 Task: Create a blue waves letterhead.
Action: Mouse pressed left at (302, 117)
Screenshot: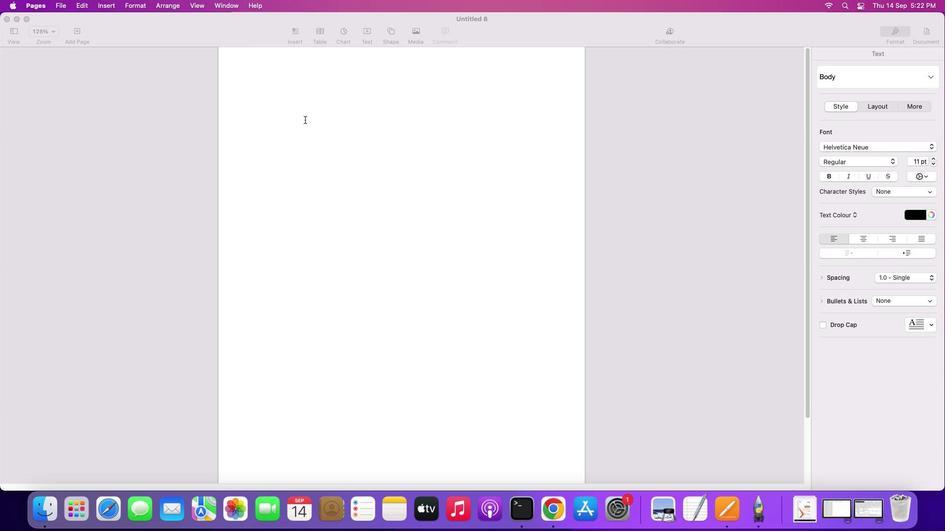 
Action: Mouse moved to (382, 27)
Screenshot: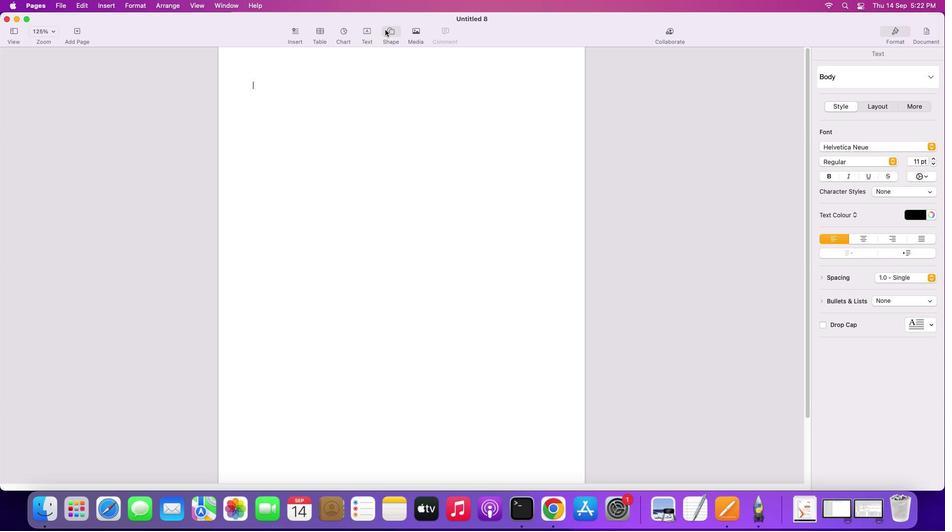 
Action: Mouse pressed left at (382, 27)
Screenshot: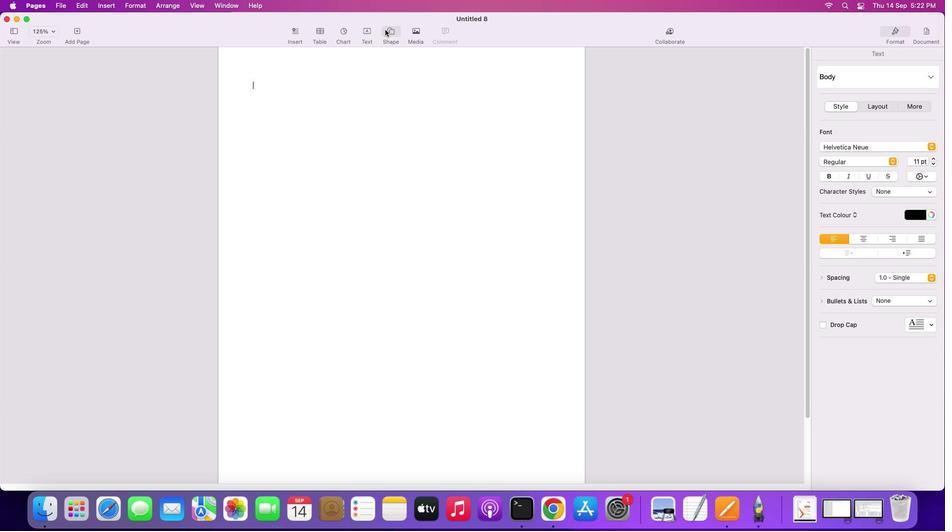 
Action: Mouse moved to (379, 109)
Screenshot: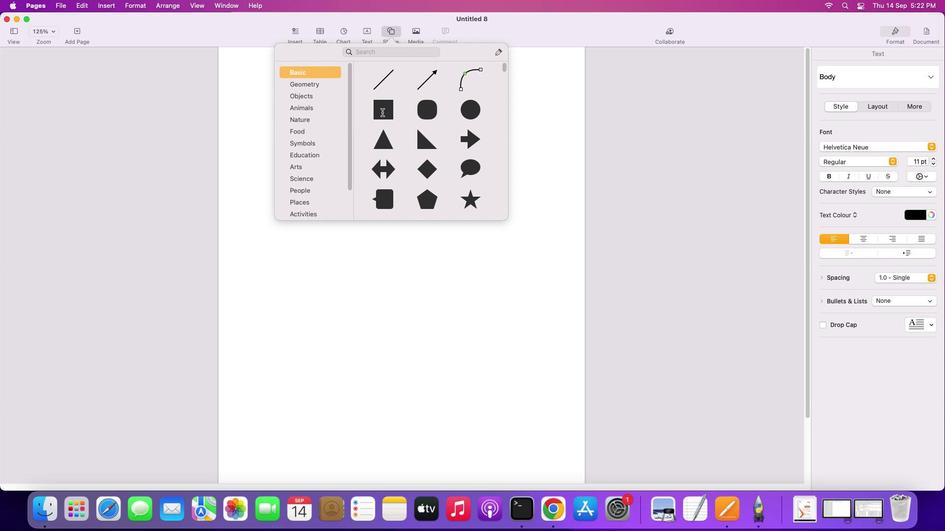
Action: Mouse pressed left at (379, 109)
Screenshot: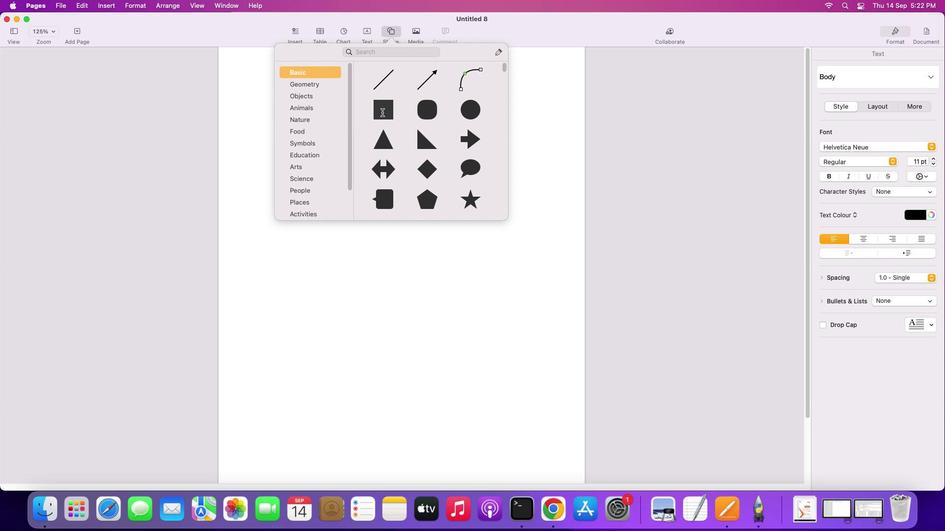 
Action: Mouse moved to (247, 76)
Screenshot: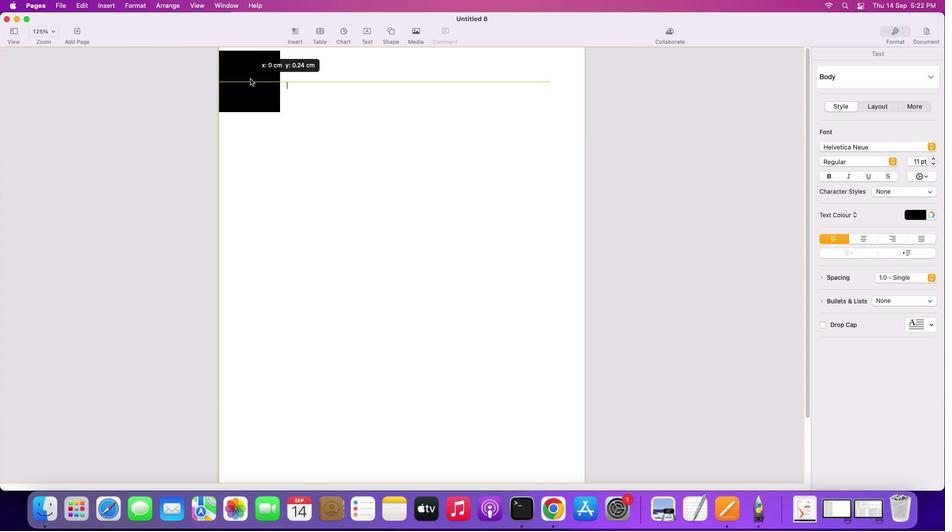 
Action: Mouse pressed left at (247, 76)
Screenshot: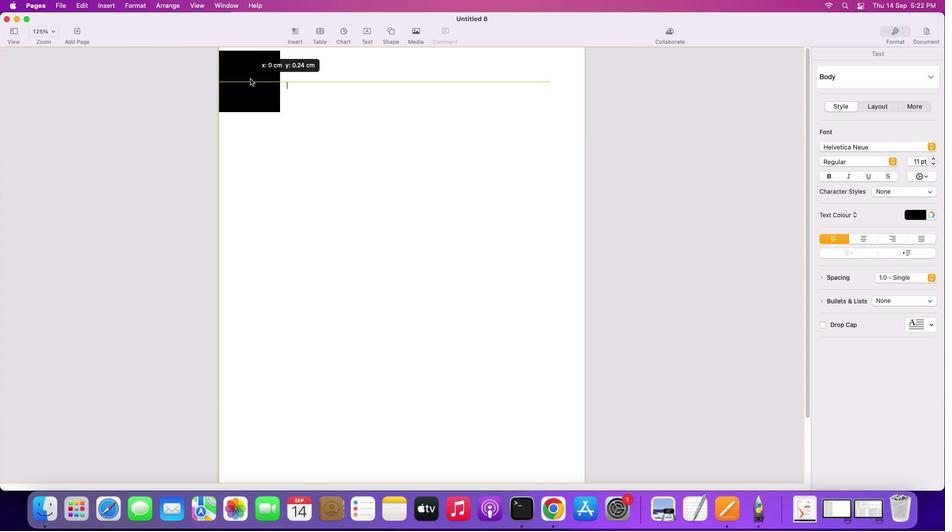 
Action: Mouse moved to (247, 75)
Screenshot: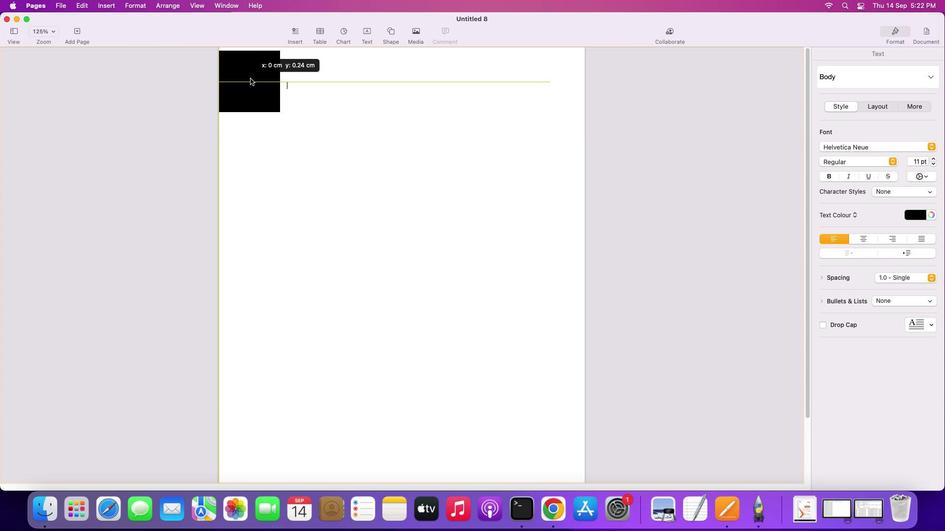 
Action: Mouse pressed left at (247, 75)
Screenshot: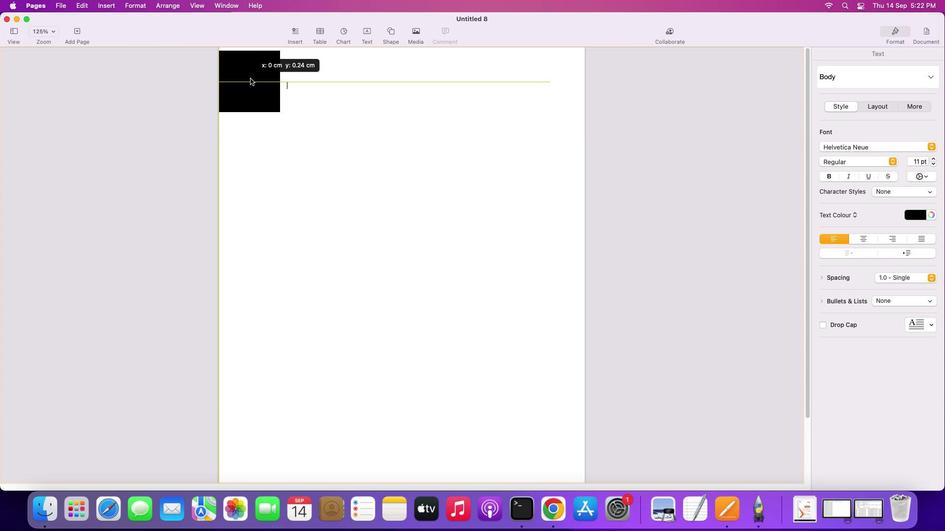 
Action: Mouse moved to (248, 73)
Screenshot: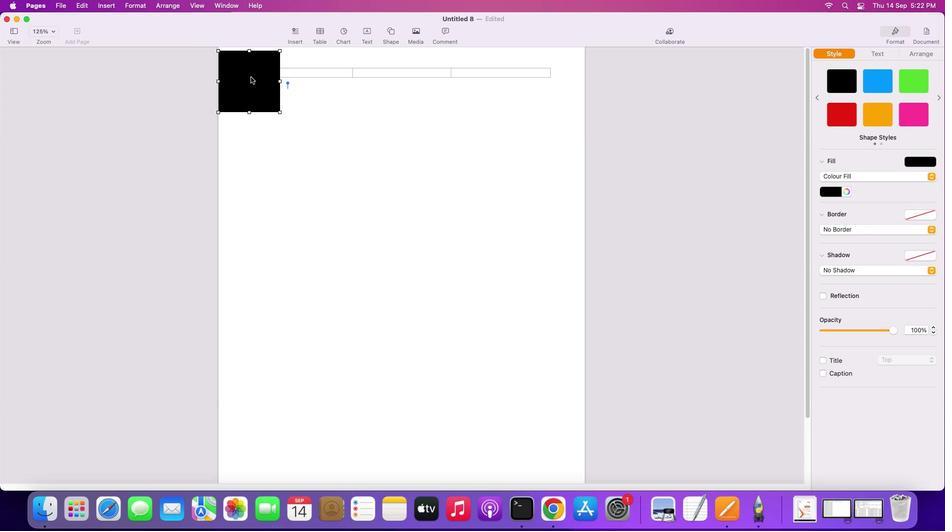 
Action: Mouse pressed left at (248, 73)
Screenshot: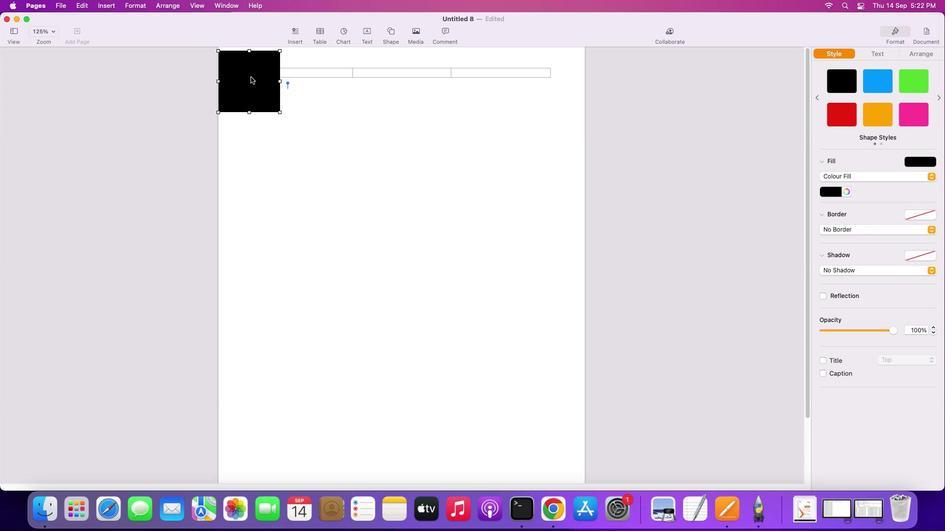
Action: Mouse moved to (277, 74)
Screenshot: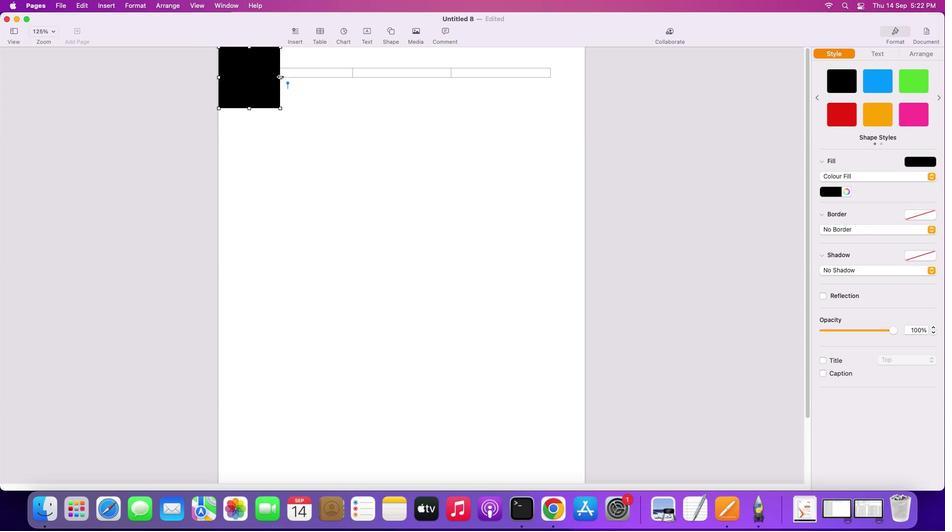 
Action: Mouse pressed left at (277, 74)
Screenshot: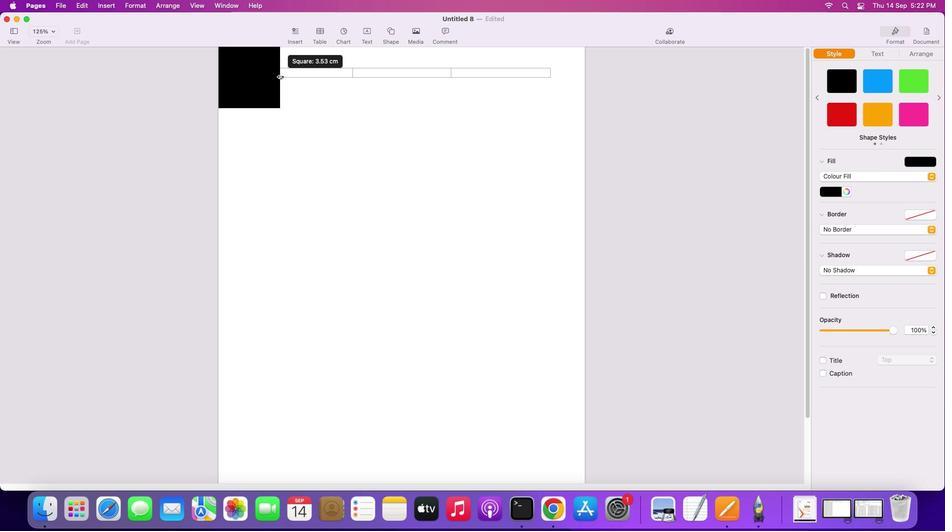 
Action: Mouse moved to (402, 81)
Screenshot: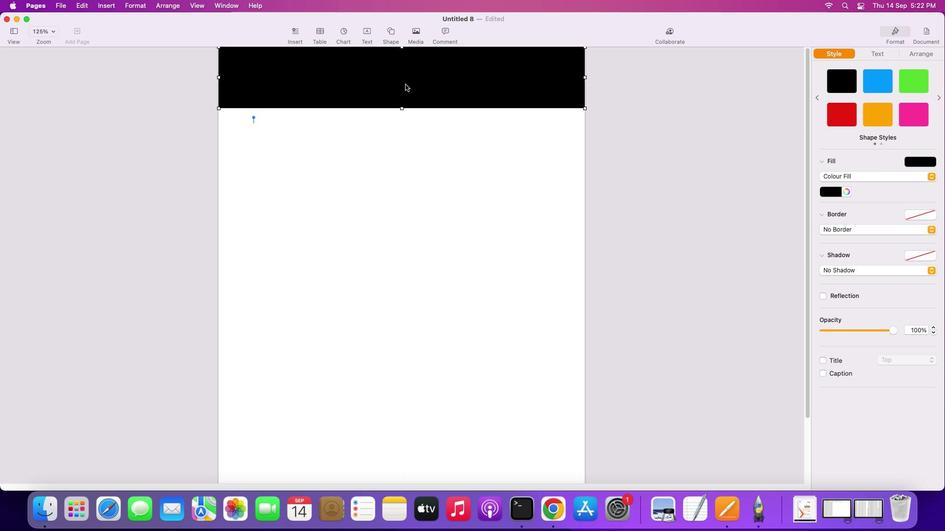 
Action: Mouse pressed right at (402, 81)
Screenshot: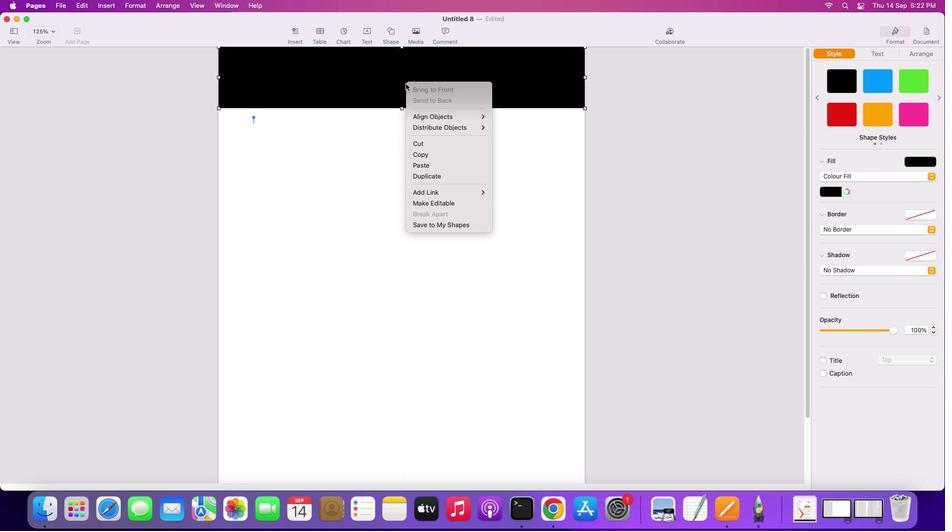 
Action: Mouse moved to (438, 198)
Screenshot: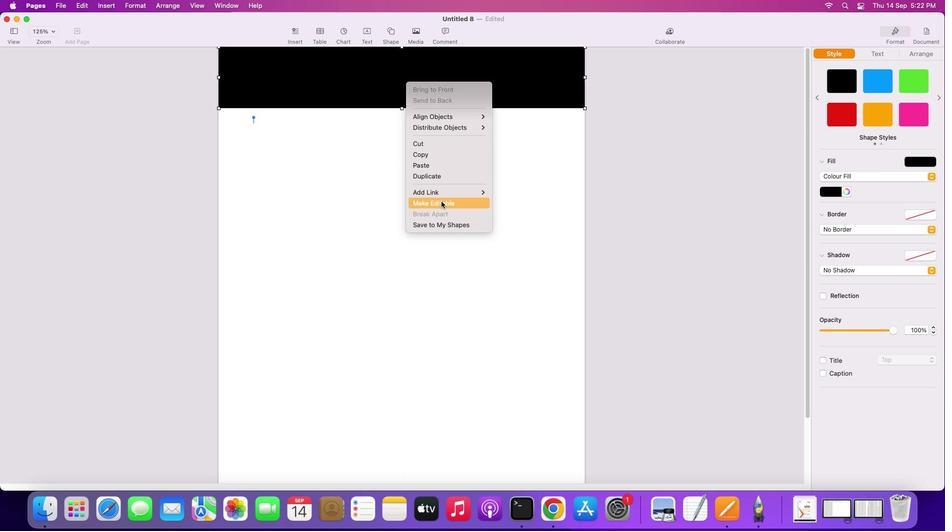 
Action: Mouse pressed left at (438, 198)
Screenshot: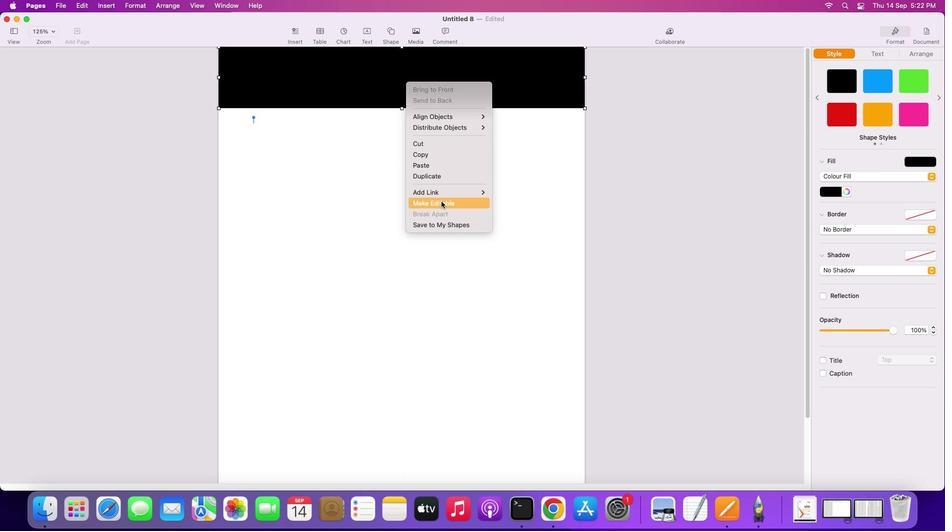 
Action: Mouse moved to (400, 104)
Screenshot: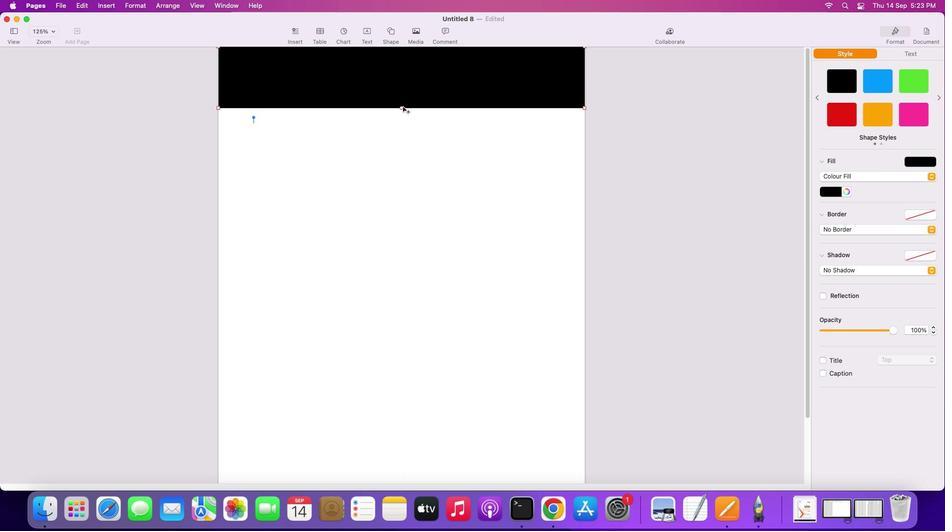 
Action: Mouse pressed left at (400, 104)
Screenshot: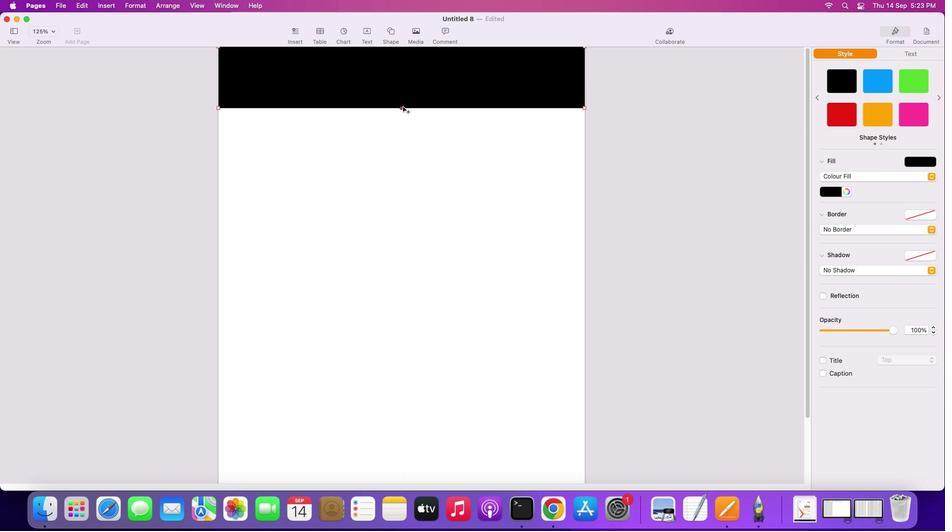 
Action: Mouse moved to (306, 128)
Screenshot: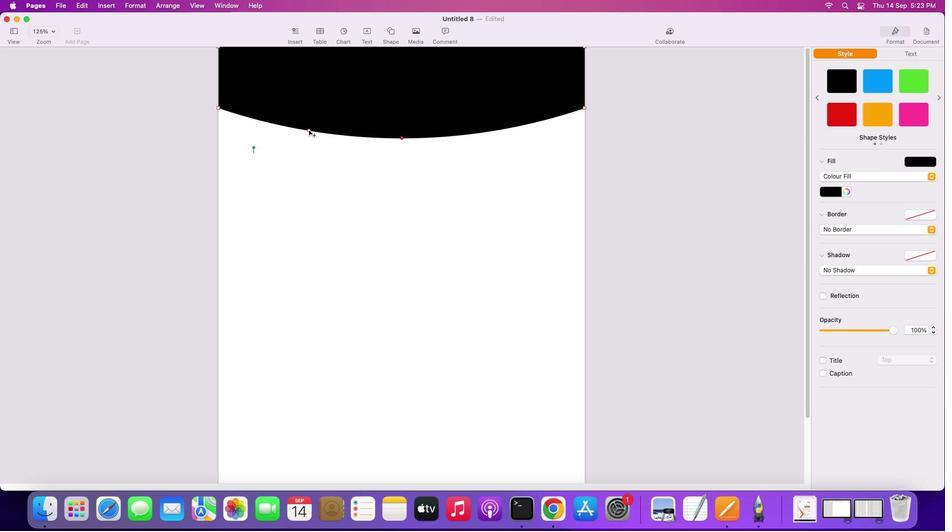 
Action: Mouse pressed left at (306, 128)
Screenshot: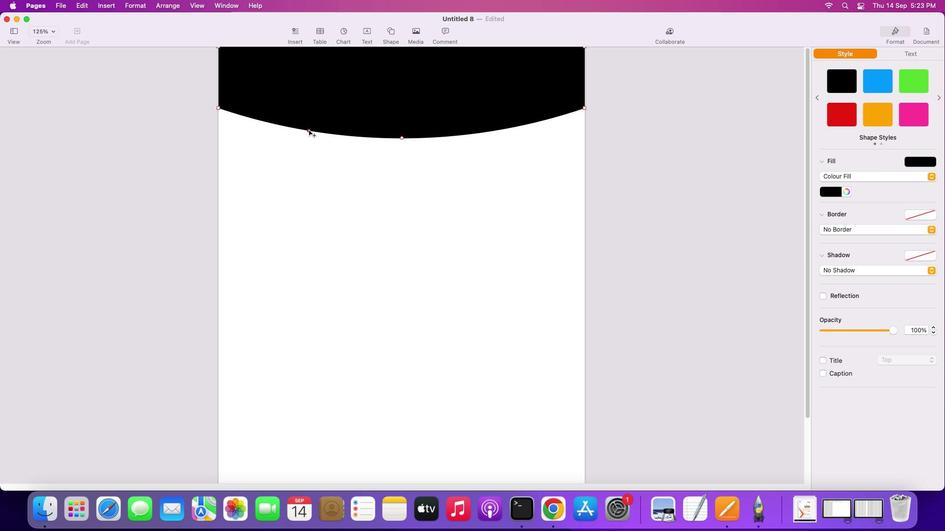 
Action: Mouse moved to (314, 134)
Screenshot: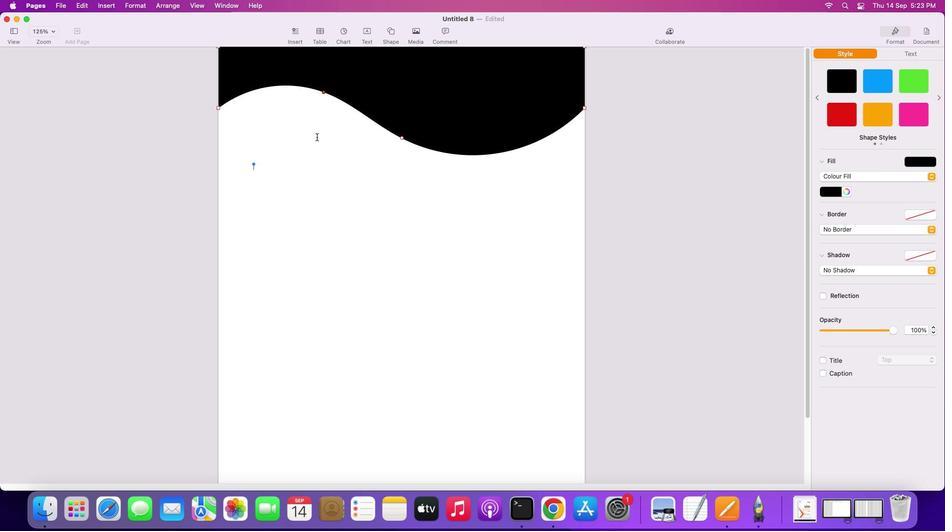 
Action: Mouse pressed left at (314, 134)
Screenshot: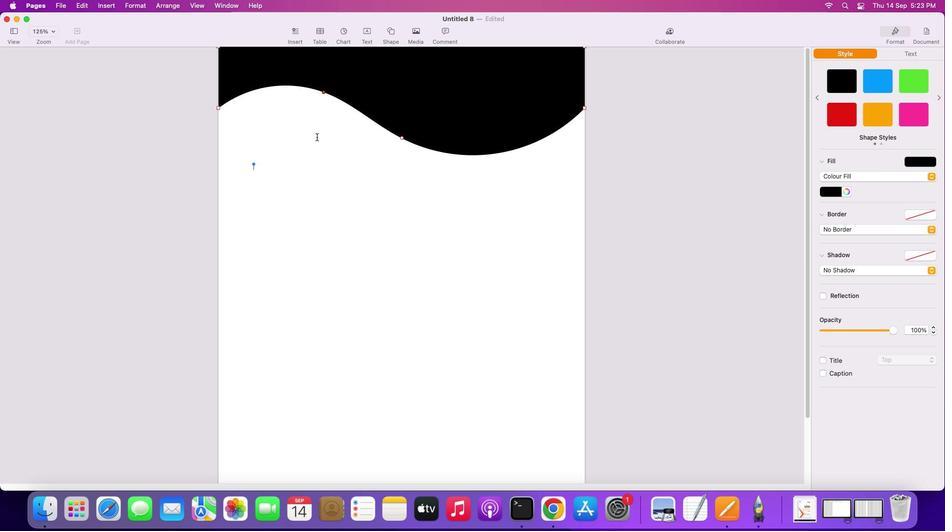 
Action: Mouse moved to (407, 94)
Screenshot: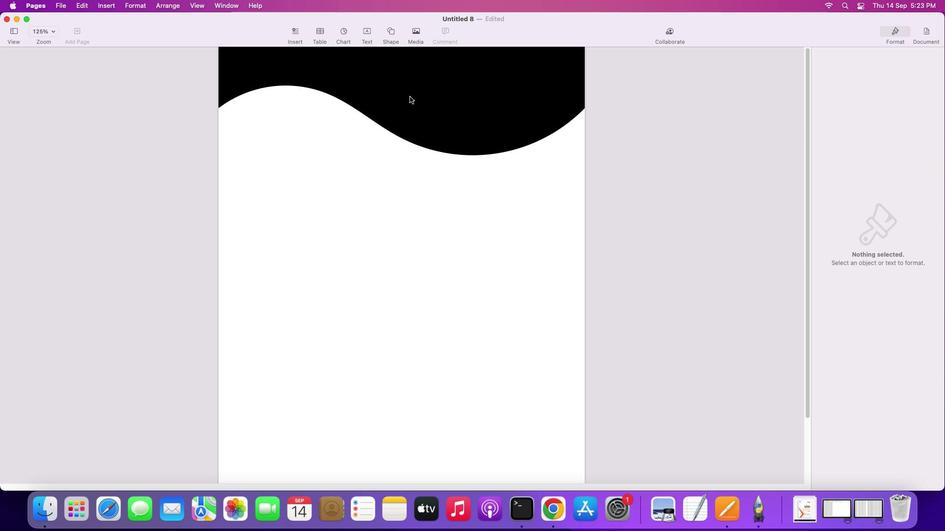 
Action: Mouse pressed left at (407, 94)
Screenshot: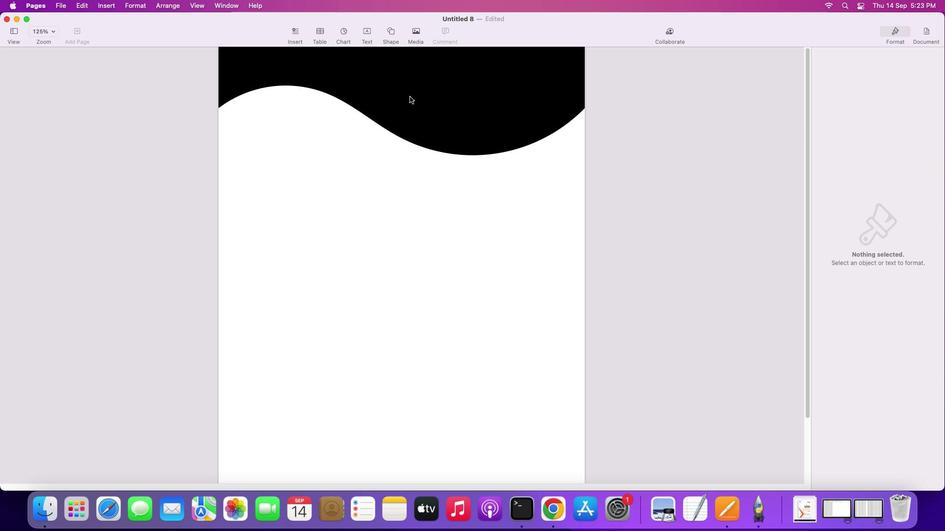 
Action: Key pressed Key.alt
Screenshot: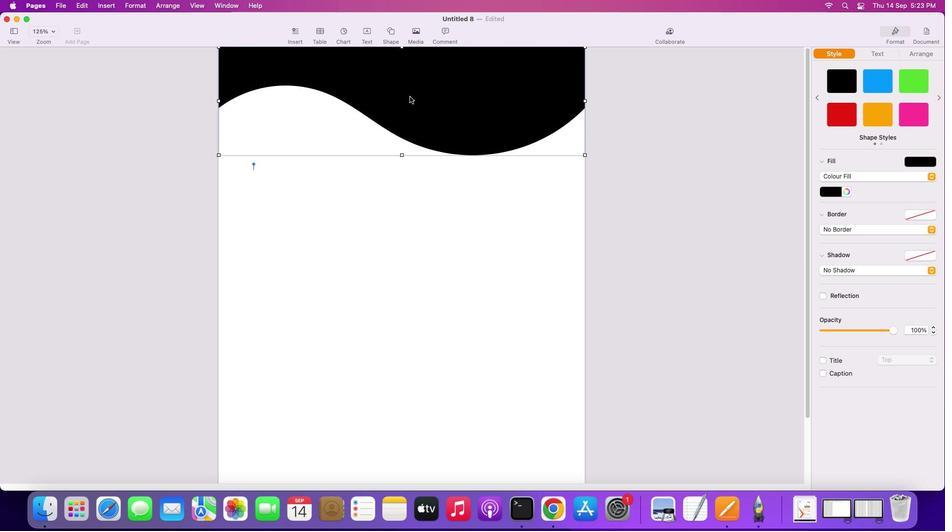 
Action: Mouse pressed left at (407, 94)
Screenshot: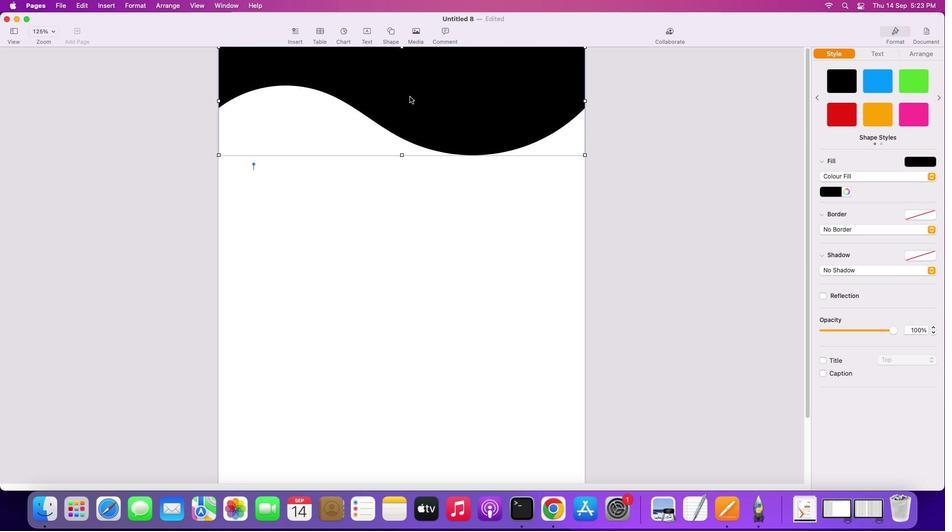 
Action: Mouse moved to (397, 234)
Screenshot: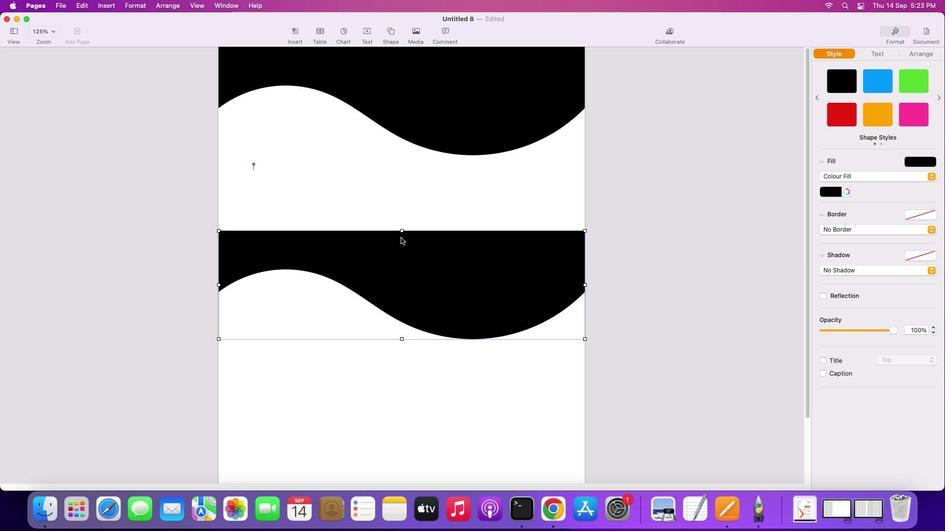 
Action: Mouse pressed right at (397, 234)
Screenshot: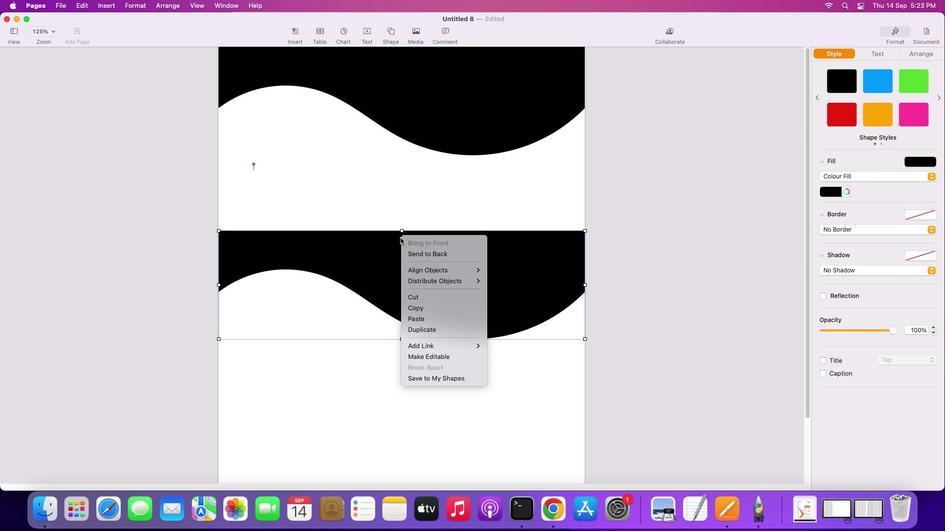 
Action: Mouse moved to (423, 355)
Screenshot: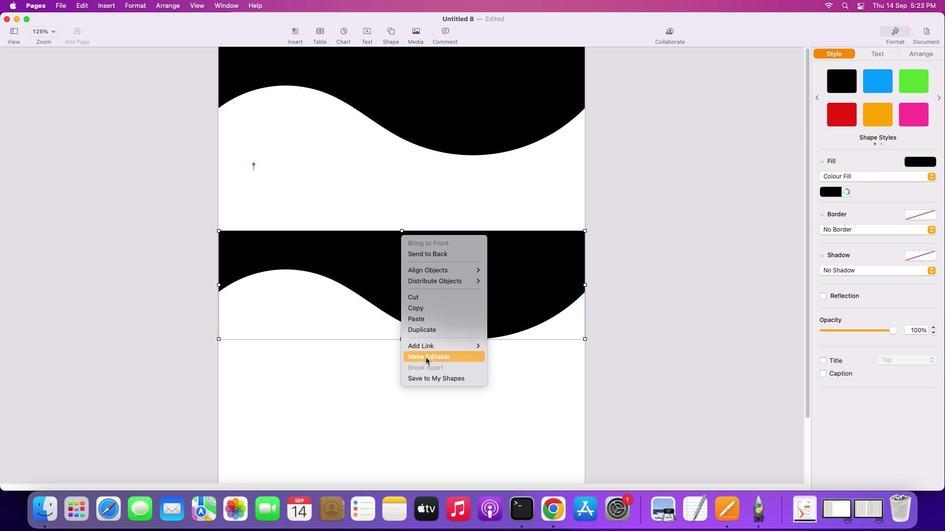 
Action: Mouse pressed left at (423, 355)
Screenshot: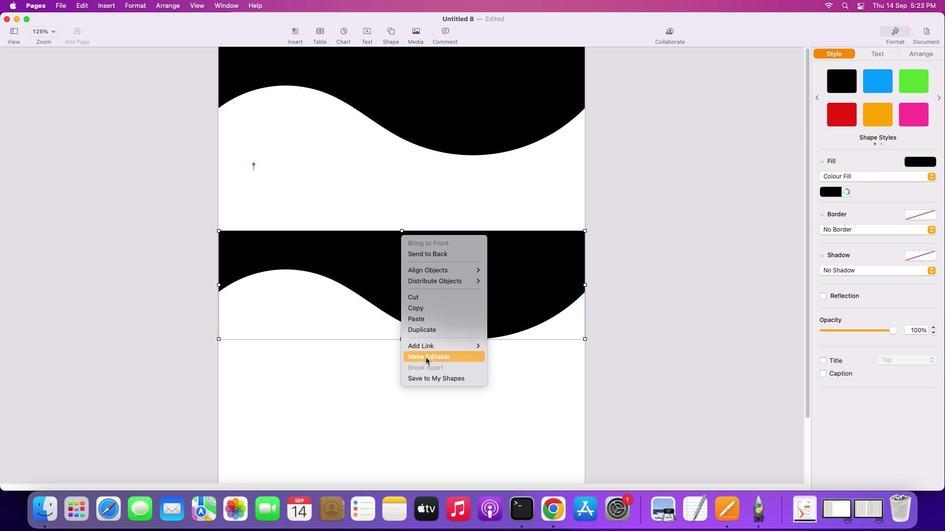 
Action: Mouse moved to (214, 226)
Screenshot: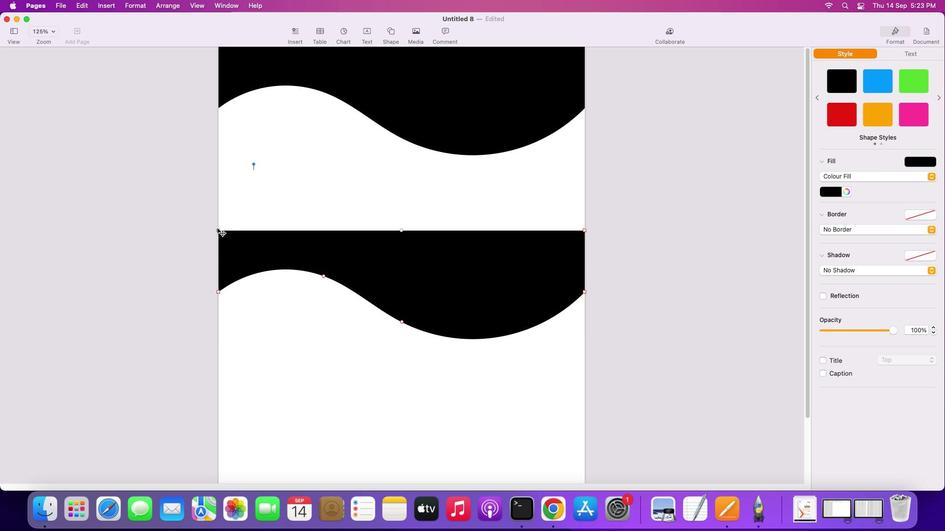 
Action: Mouse pressed left at (214, 226)
Screenshot: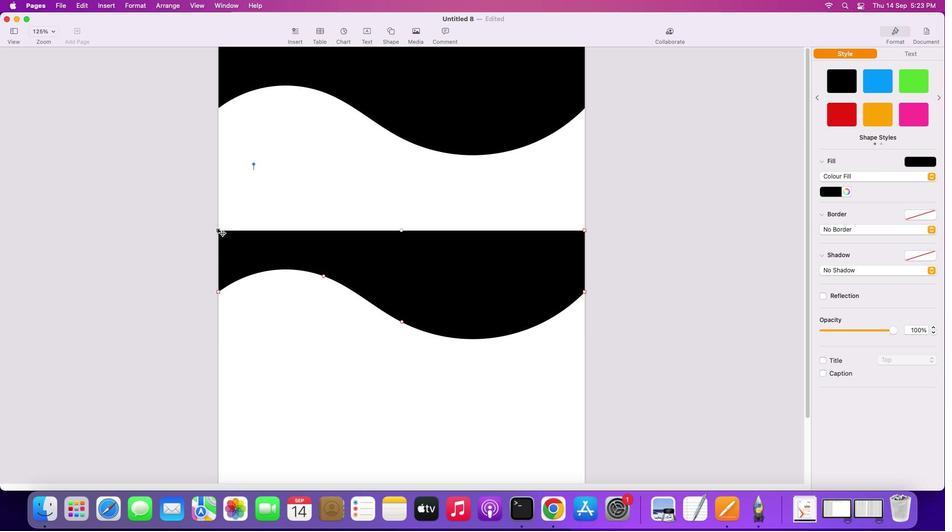 
Action: Mouse moved to (581, 227)
Screenshot: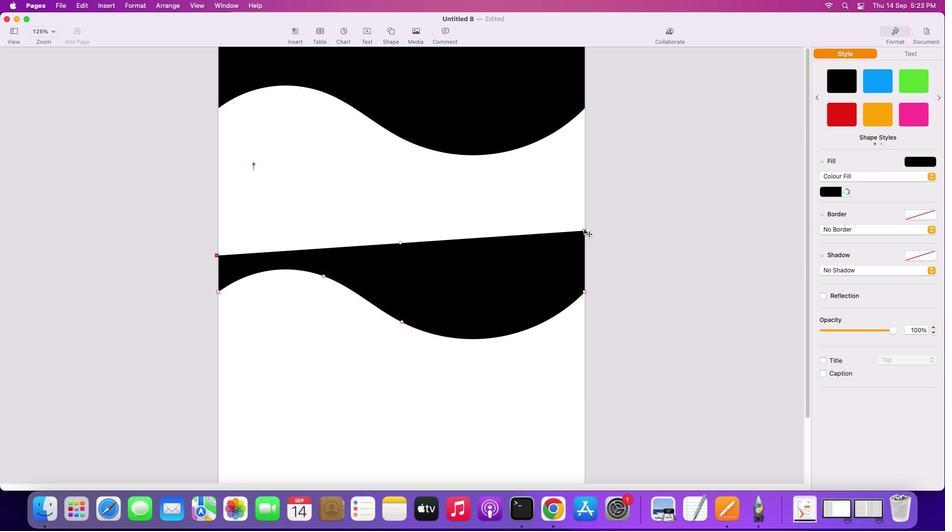 
Action: Mouse pressed left at (581, 227)
Screenshot: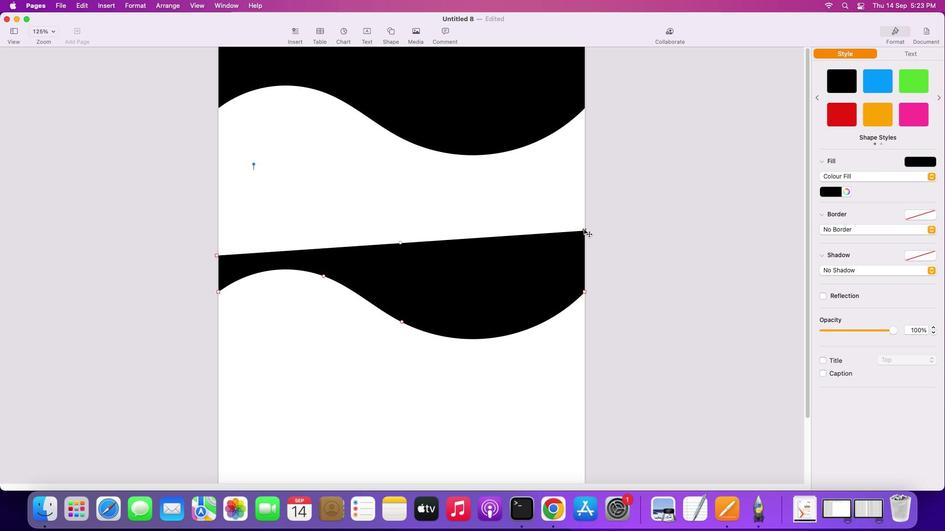 
Action: Mouse moved to (399, 256)
Screenshot: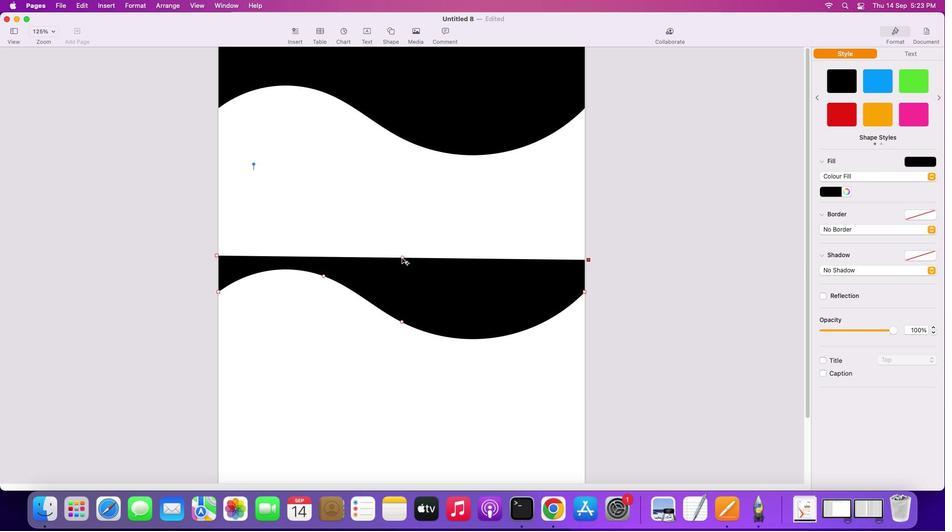 
Action: Mouse pressed left at (399, 256)
Screenshot: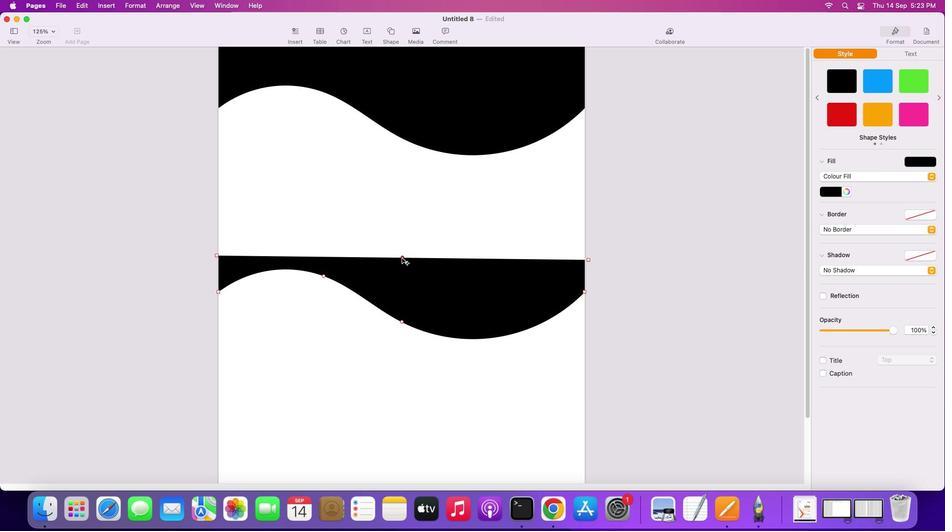 
Action: Mouse moved to (493, 260)
Screenshot: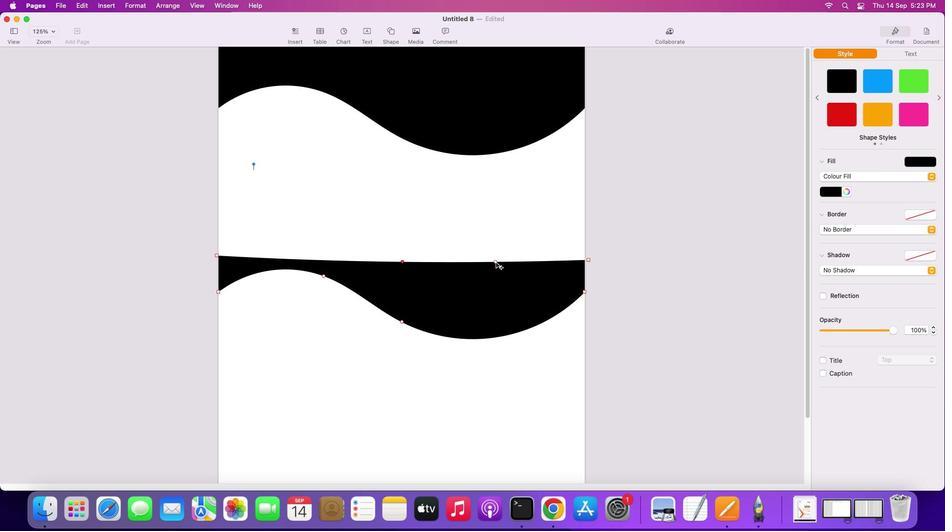 
Action: Mouse pressed left at (493, 260)
Screenshot: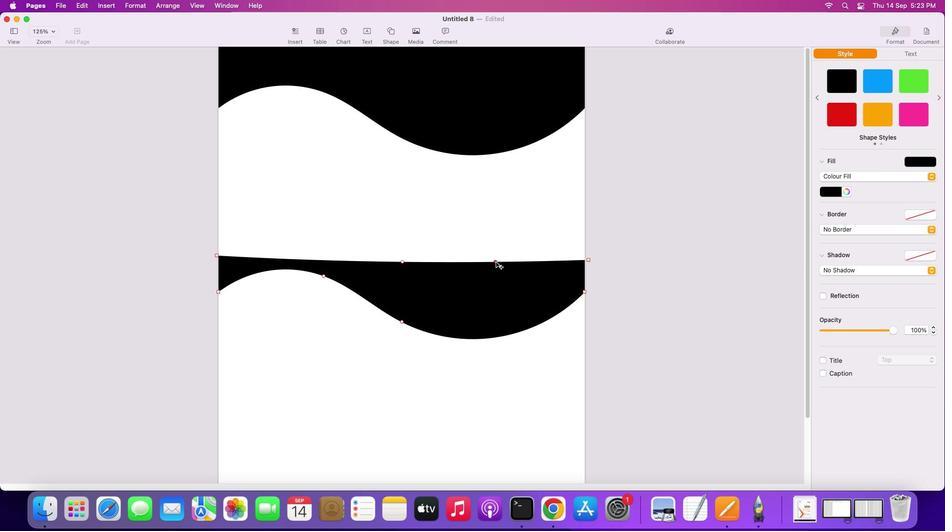 
Action: Mouse moved to (480, 231)
Screenshot: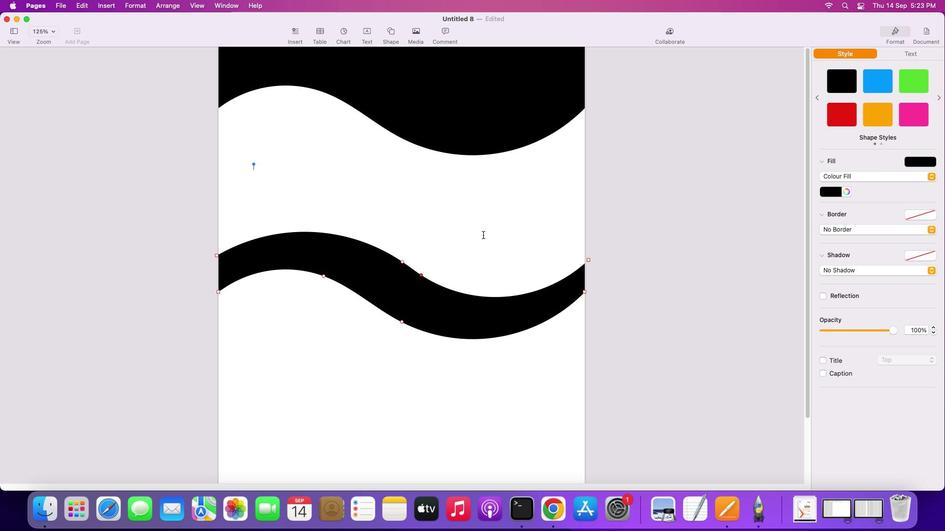 
Action: Mouse pressed left at (480, 231)
Screenshot: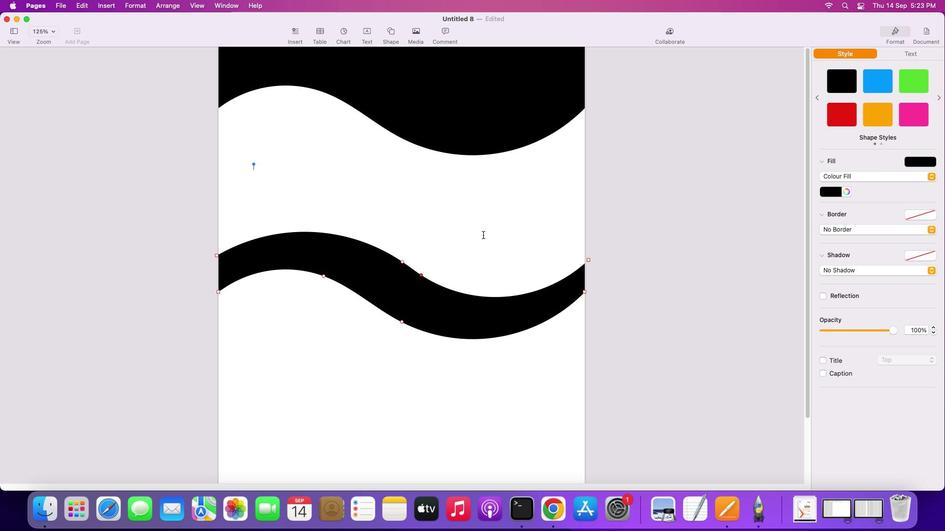 
Action: Mouse moved to (380, 266)
Screenshot: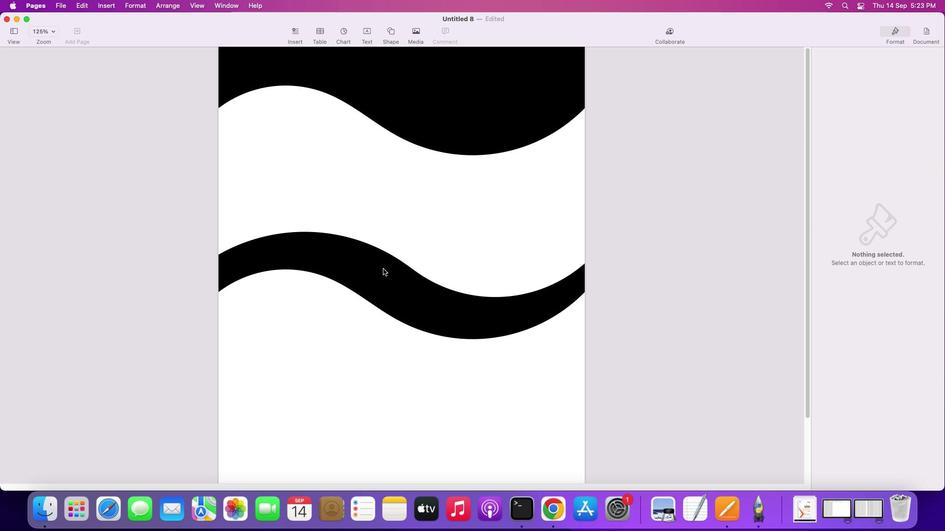 
Action: Mouse pressed left at (380, 266)
Screenshot: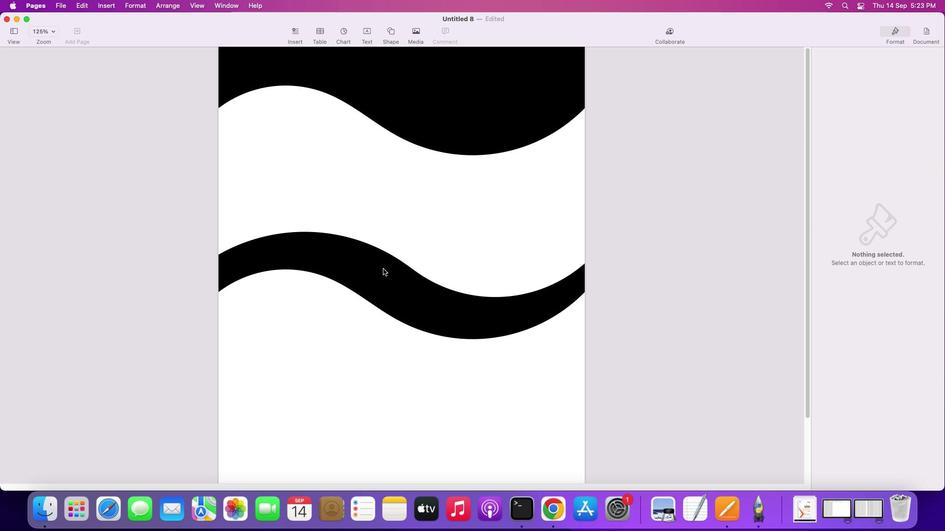 
Action: Mouse moved to (378, 269)
Screenshot: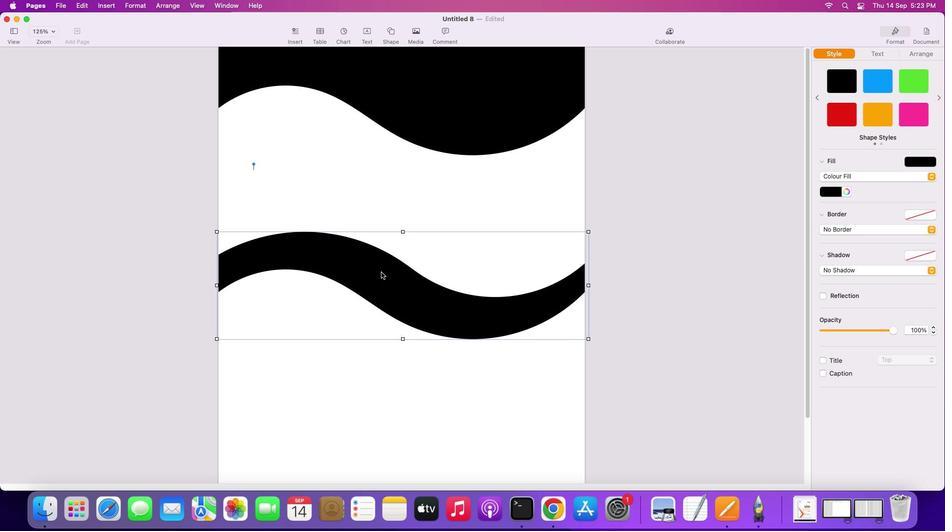 
Action: Mouse pressed right at (378, 269)
Screenshot: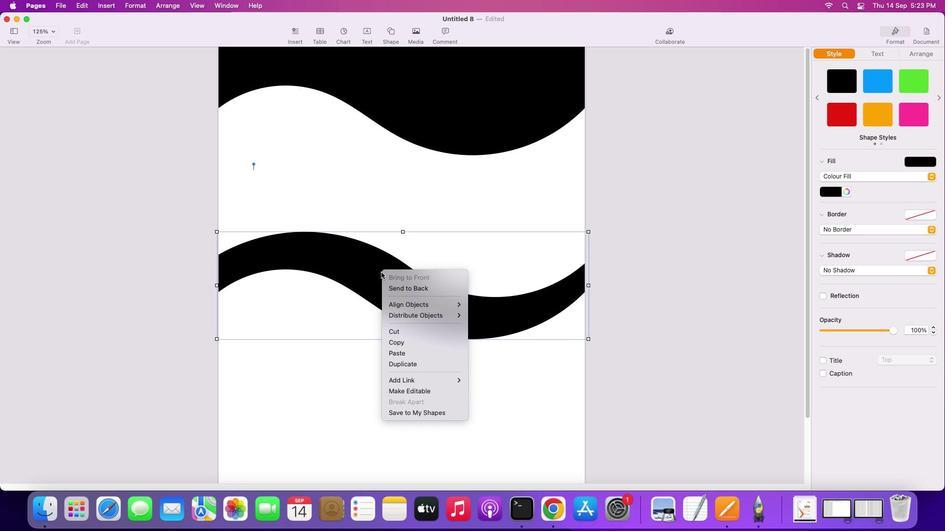 
Action: Mouse moved to (402, 388)
Screenshot: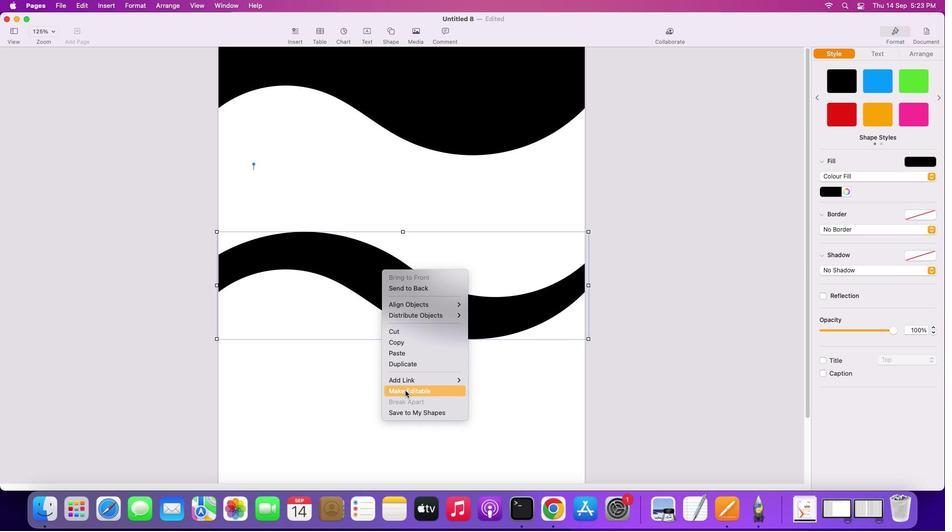 
Action: Mouse pressed left at (402, 388)
Screenshot: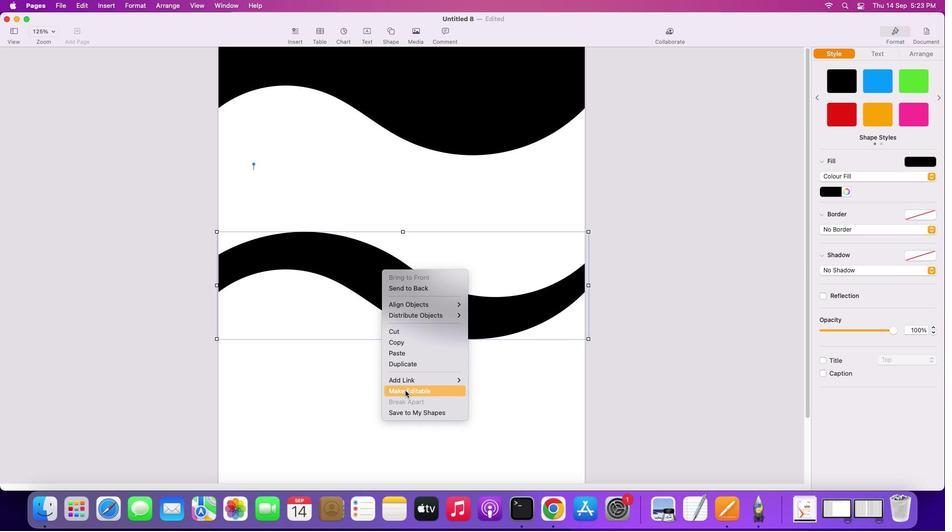 
Action: Mouse moved to (399, 258)
Screenshot: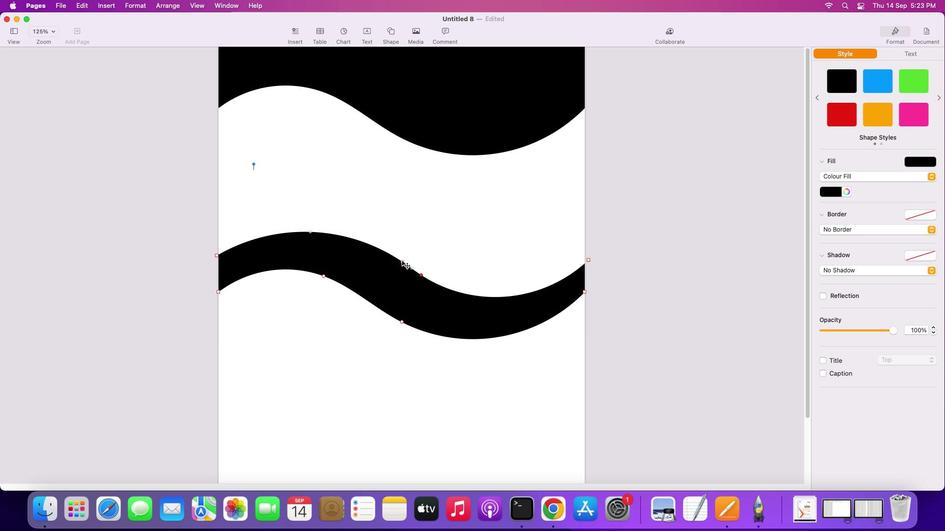 
Action: Mouse pressed left at (399, 258)
Screenshot: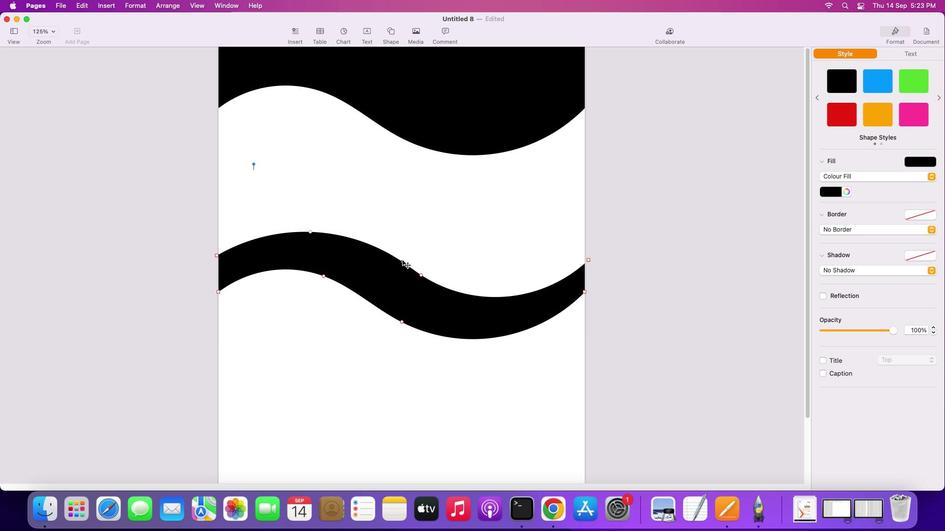 
Action: Mouse moved to (469, 223)
Screenshot: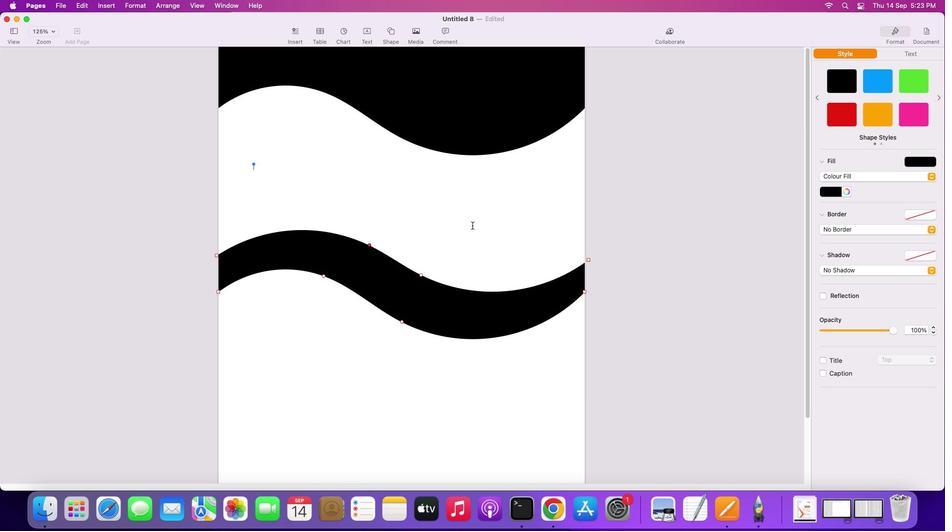 
Action: Mouse pressed left at (469, 223)
Screenshot: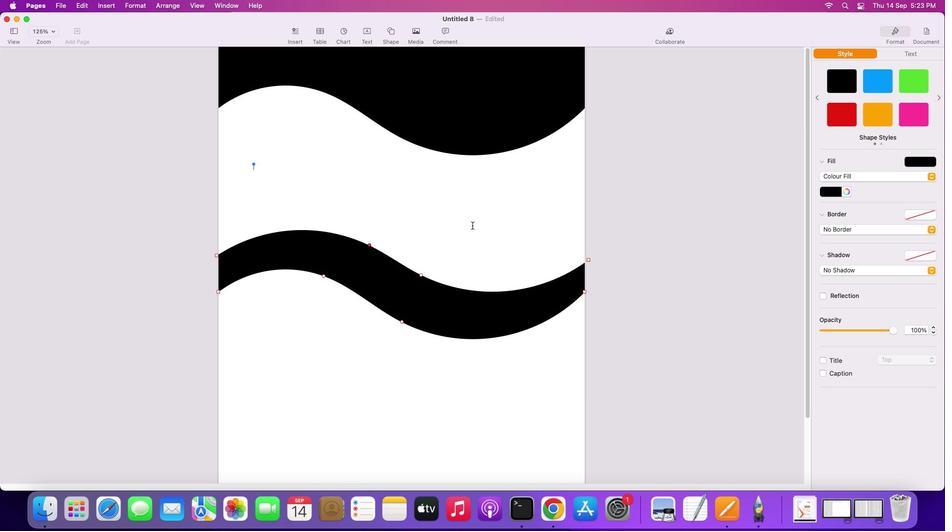 
Action: Mouse moved to (401, 282)
Screenshot: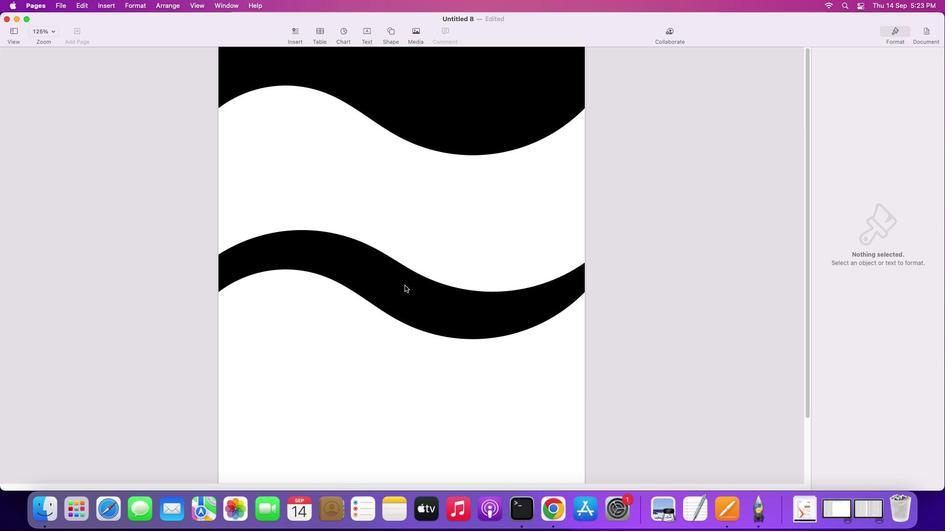 
Action: Mouse pressed left at (401, 282)
Screenshot: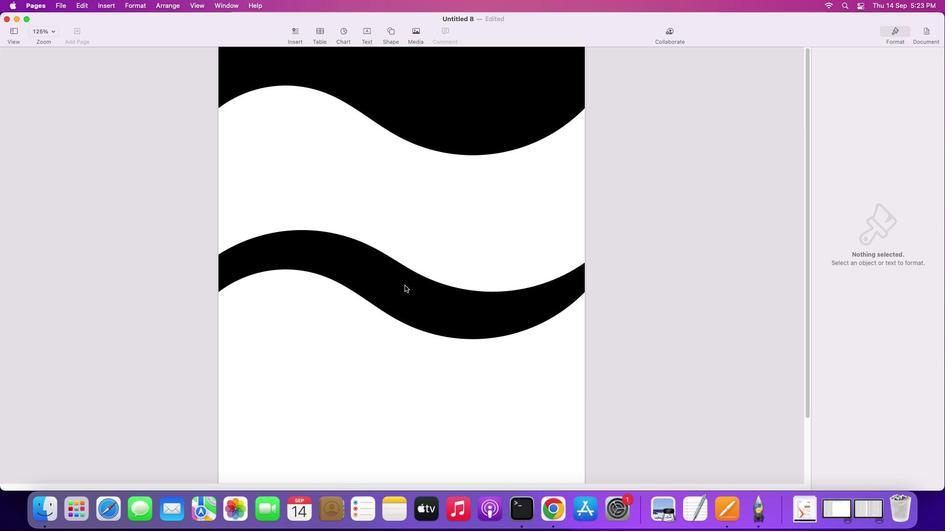 
Action: Mouse moved to (399, 282)
Screenshot: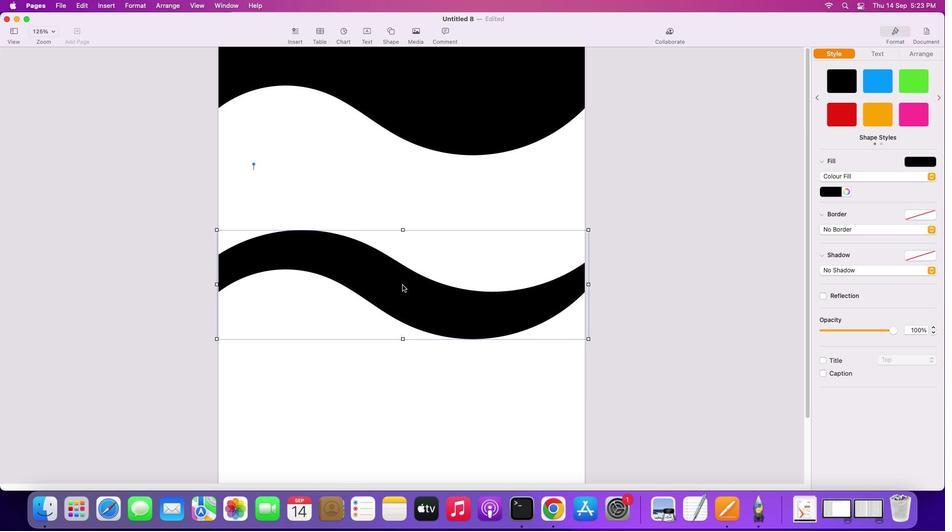 
Action: Mouse pressed right at (399, 282)
Screenshot: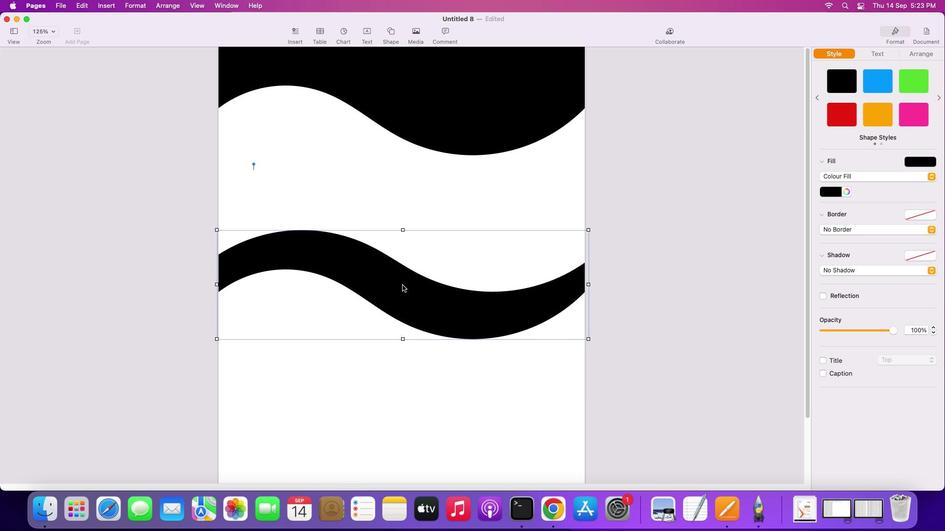 
Action: Mouse moved to (529, 211)
Screenshot: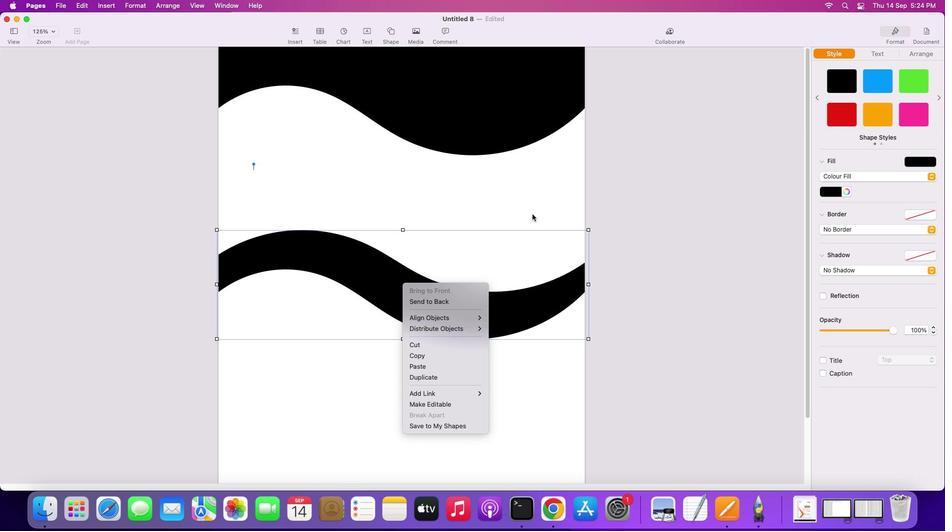 
Action: Mouse pressed left at (529, 211)
Screenshot: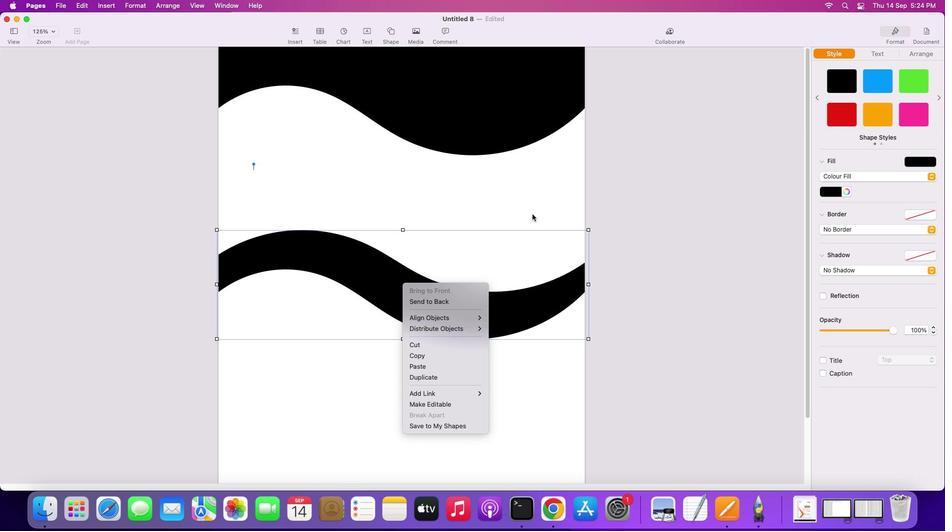
Action: Mouse moved to (442, 298)
Screenshot: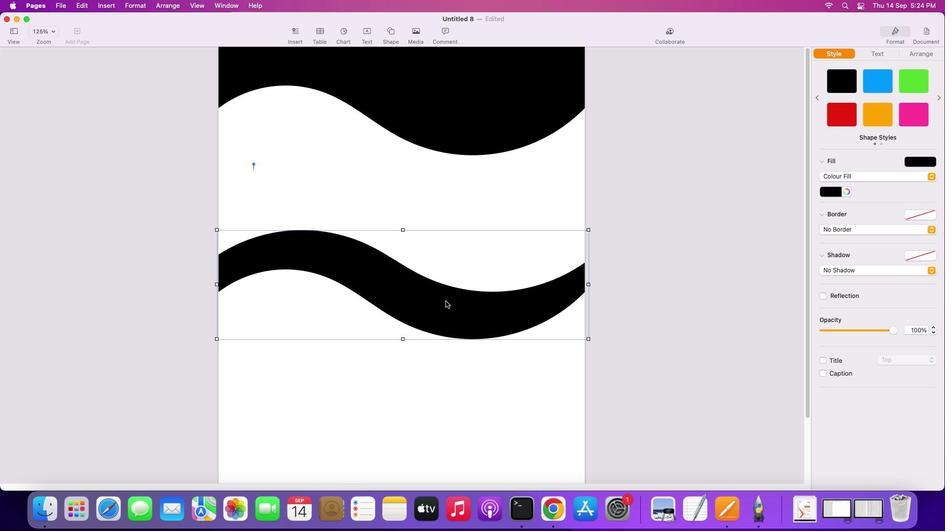 
Action: Mouse pressed left at (442, 298)
Screenshot: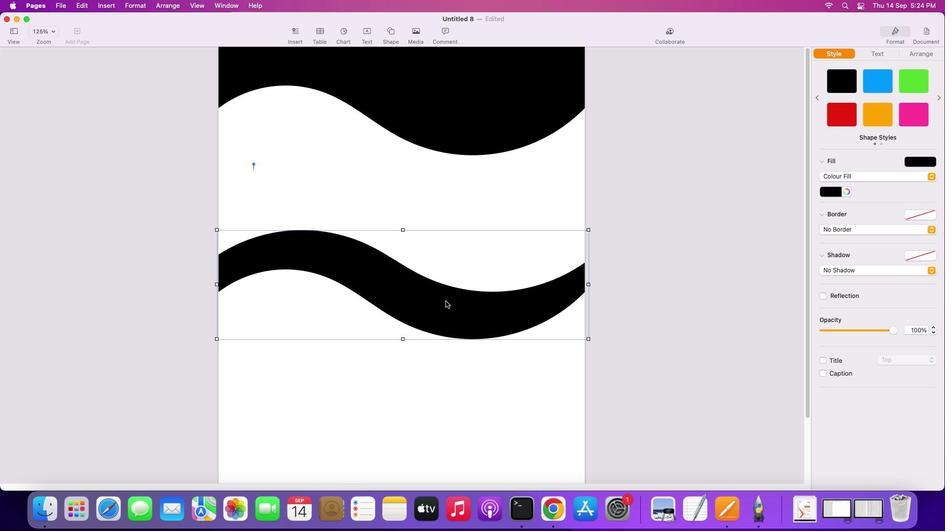 
Action: Mouse moved to (402, 285)
Screenshot: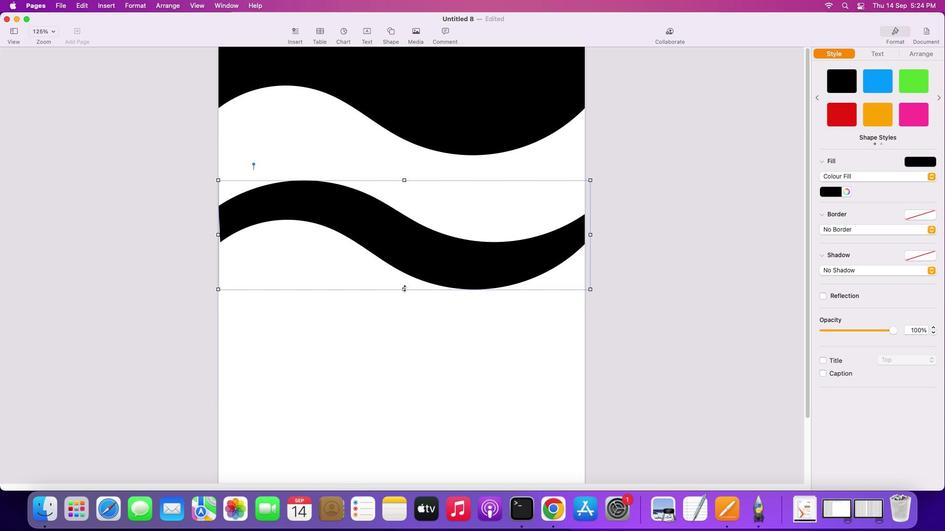 
Action: Mouse pressed left at (402, 285)
Screenshot: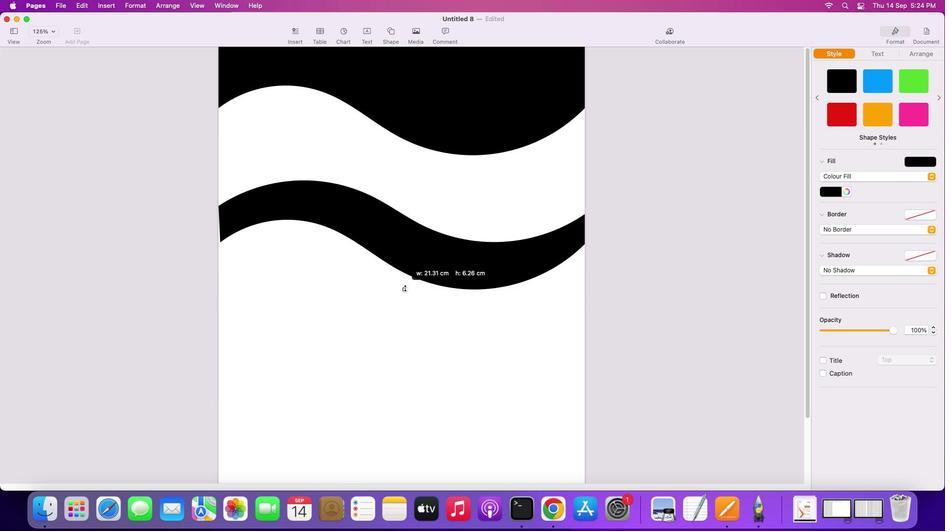 
Action: Mouse moved to (403, 260)
Screenshot: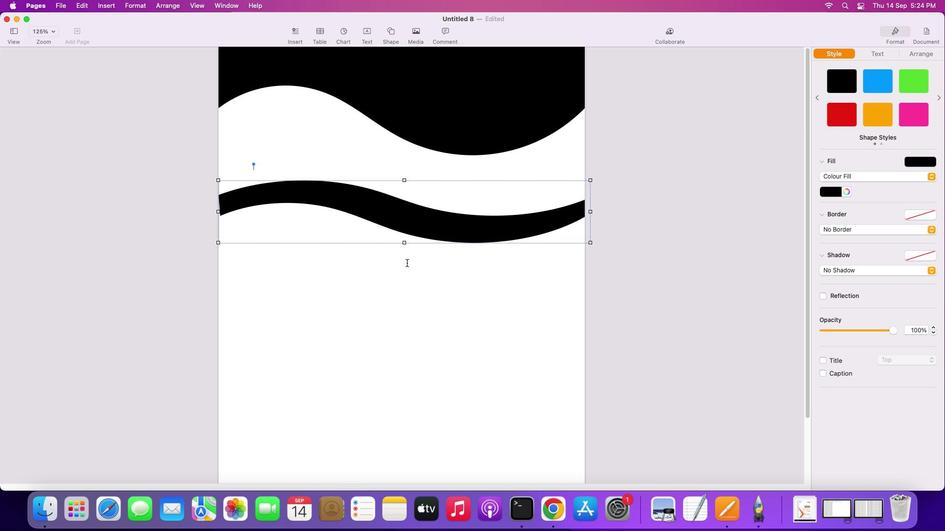 
Action: Mouse pressed left at (403, 260)
Screenshot: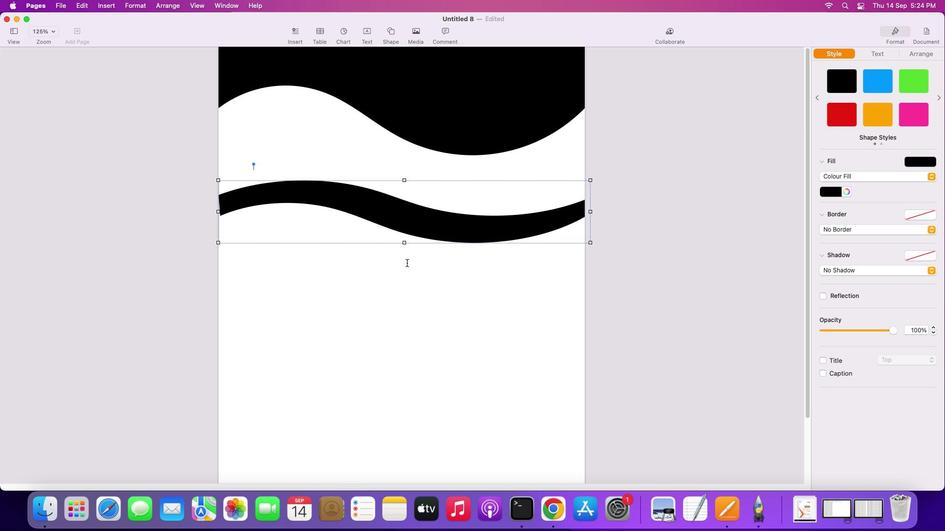 
Action: Mouse moved to (403, 211)
Screenshot: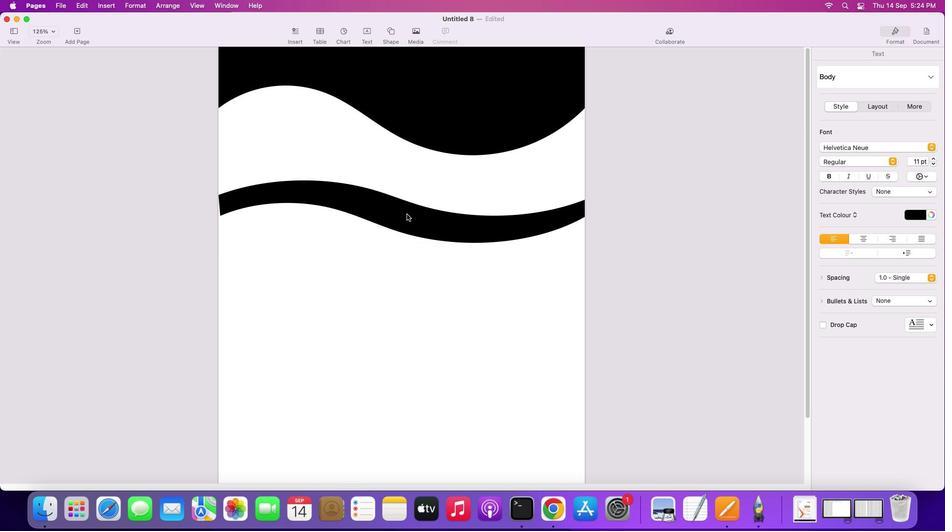 
Action: Mouse pressed left at (403, 211)
Screenshot: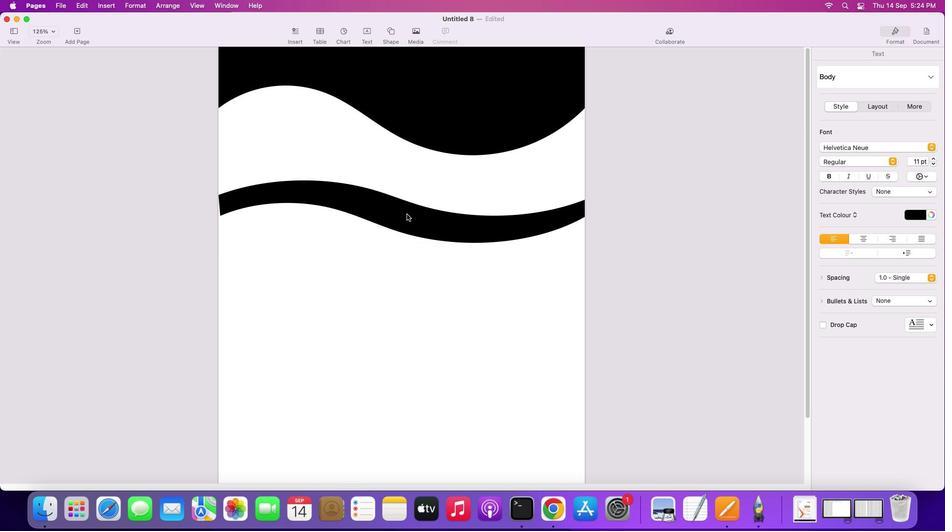 
Action: Mouse moved to (882, 75)
Screenshot: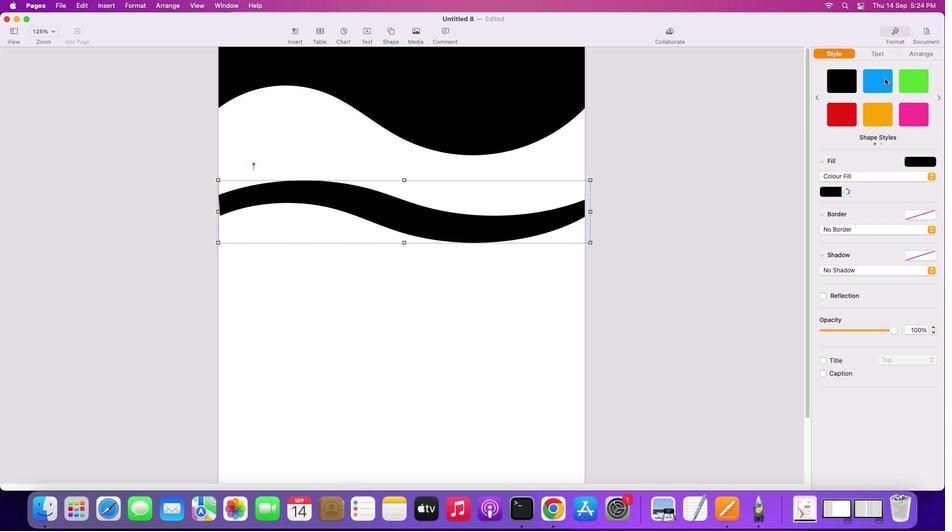 
Action: Mouse pressed left at (882, 75)
Screenshot: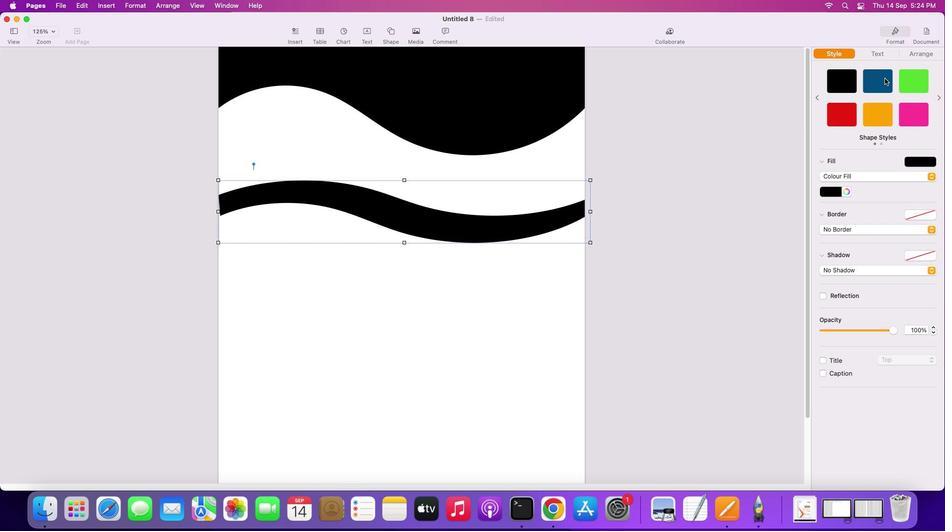 
Action: Mouse moved to (473, 219)
Screenshot: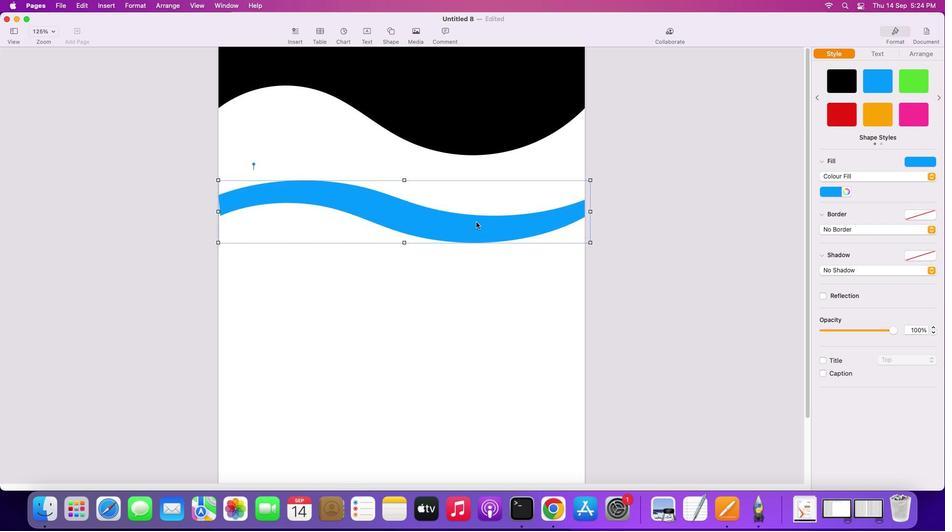 
Action: Mouse pressed left at (473, 219)
Screenshot: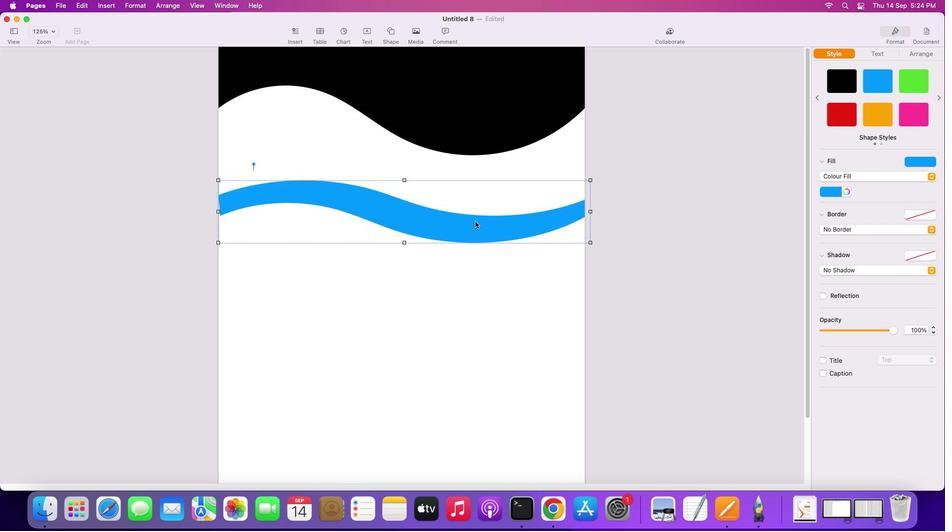 
Action: Mouse moved to (429, 180)
Screenshot: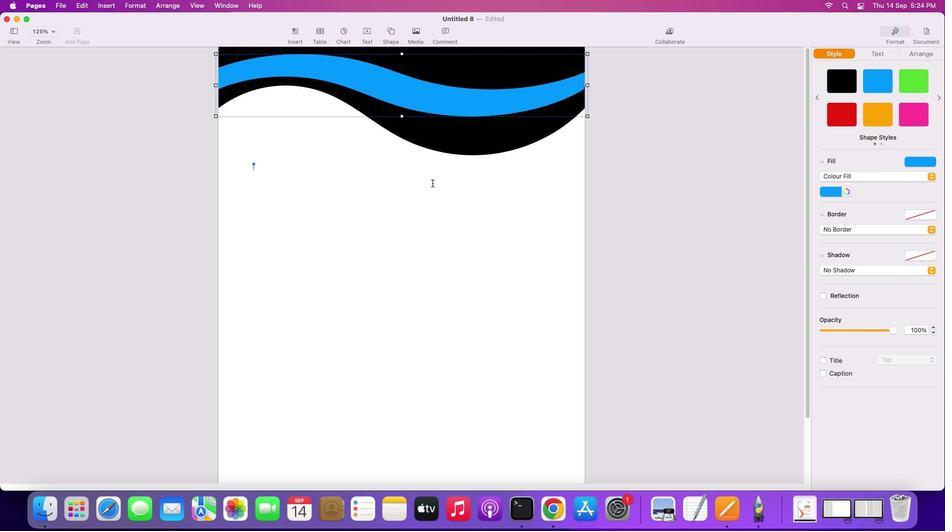 
Action: Mouse pressed left at (429, 180)
Screenshot: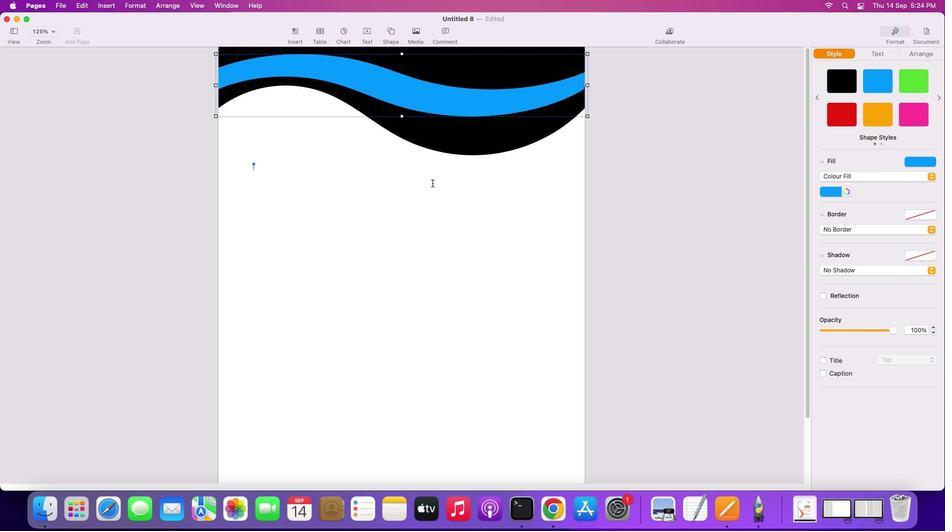 
Action: Mouse moved to (443, 101)
Screenshot: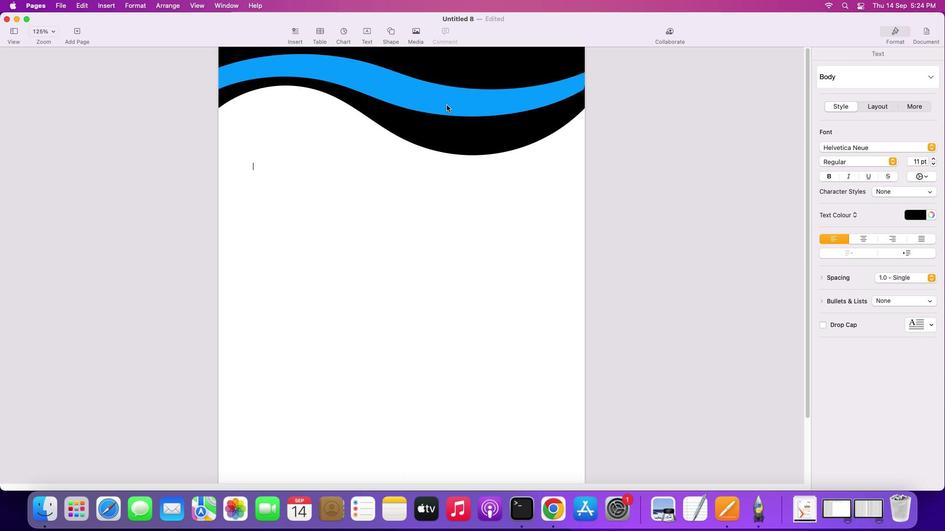 
Action: Key pressed Key.alt
Screenshot: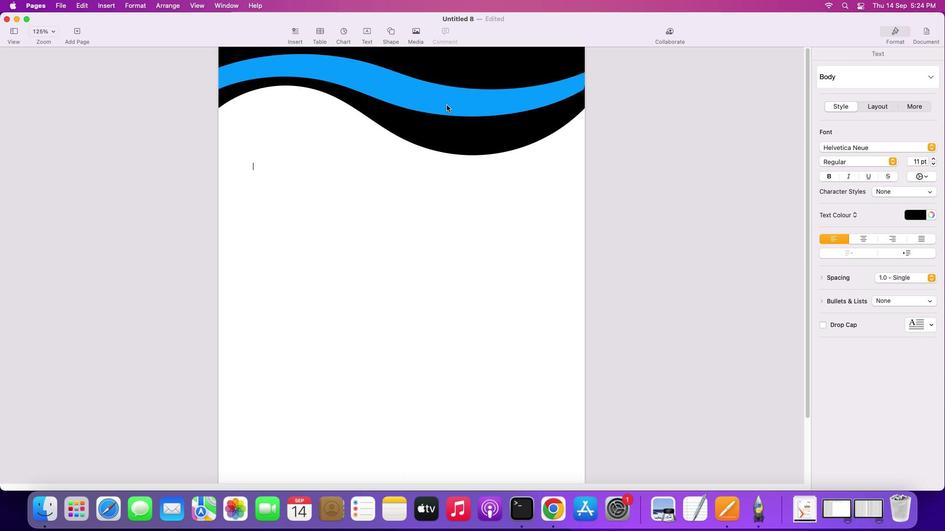 
Action: Mouse pressed left at (443, 101)
Screenshot: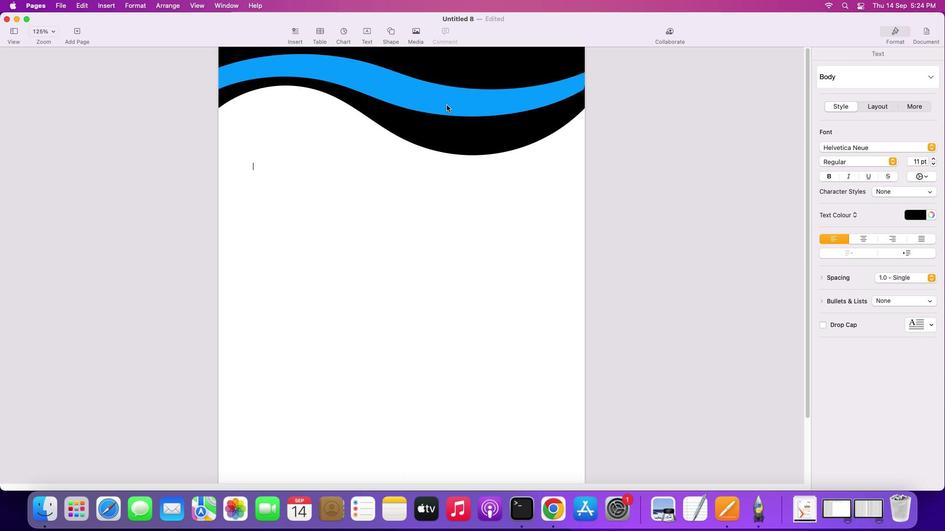 
Action: Mouse moved to (444, 164)
Screenshot: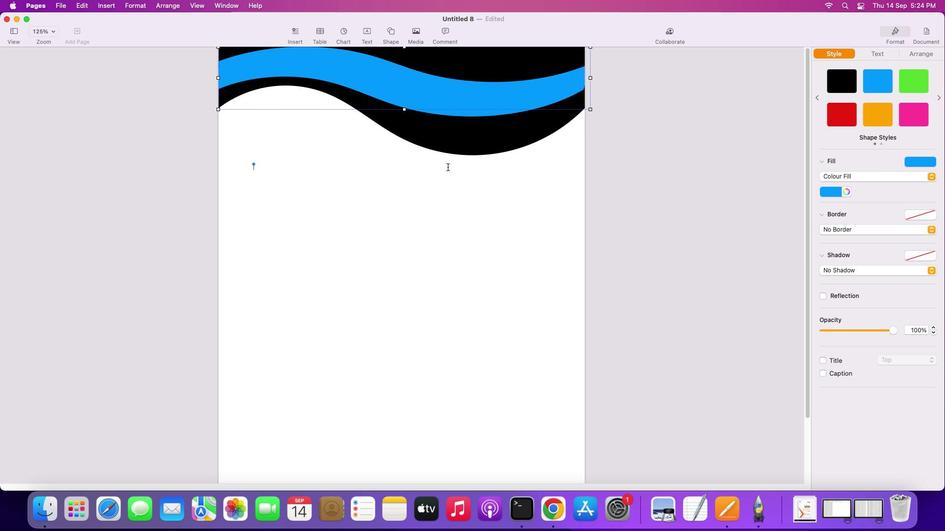 
Action: Mouse pressed left at (444, 164)
Screenshot: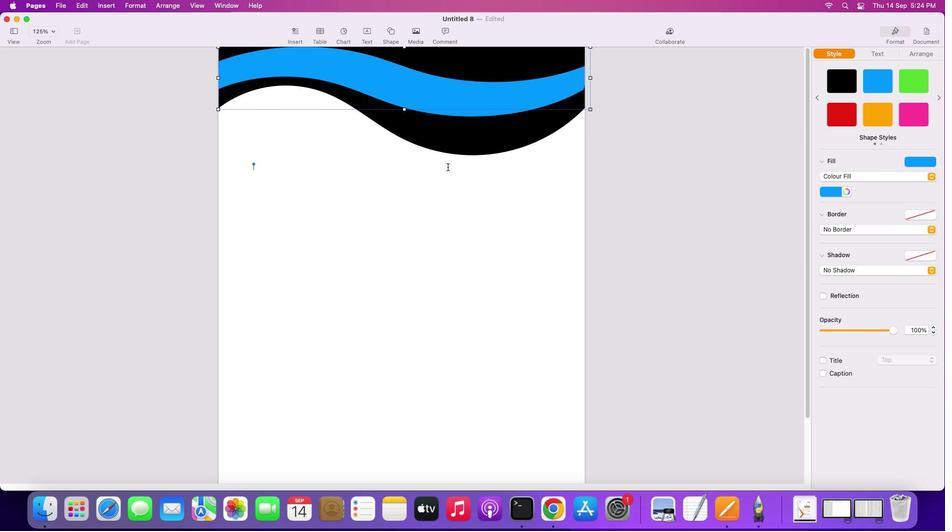 
Action: Mouse moved to (463, 84)
Screenshot: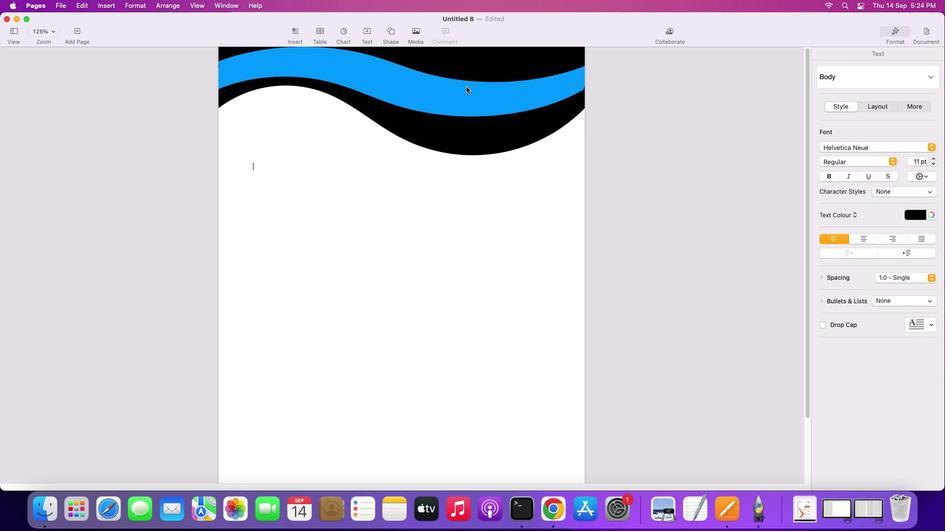 
Action: Mouse pressed left at (463, 84)
Screenshot: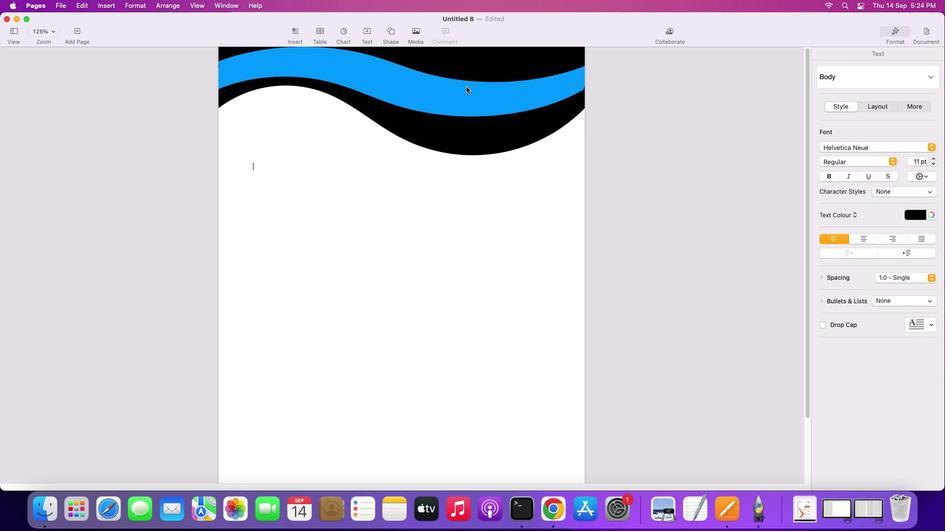 
Action: Mouse moved to (912, 48)
Screenshot: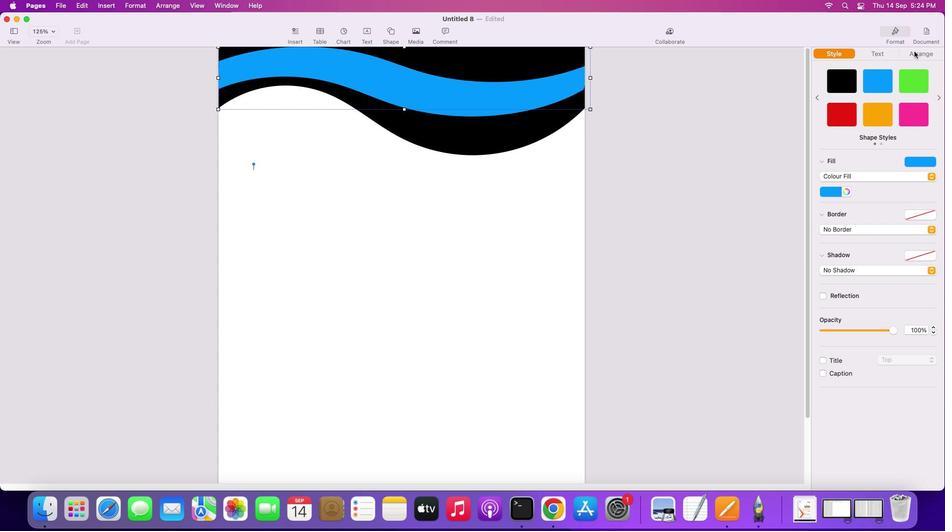 
Action: Mouse pressed left at (912, 48)
Screenshot: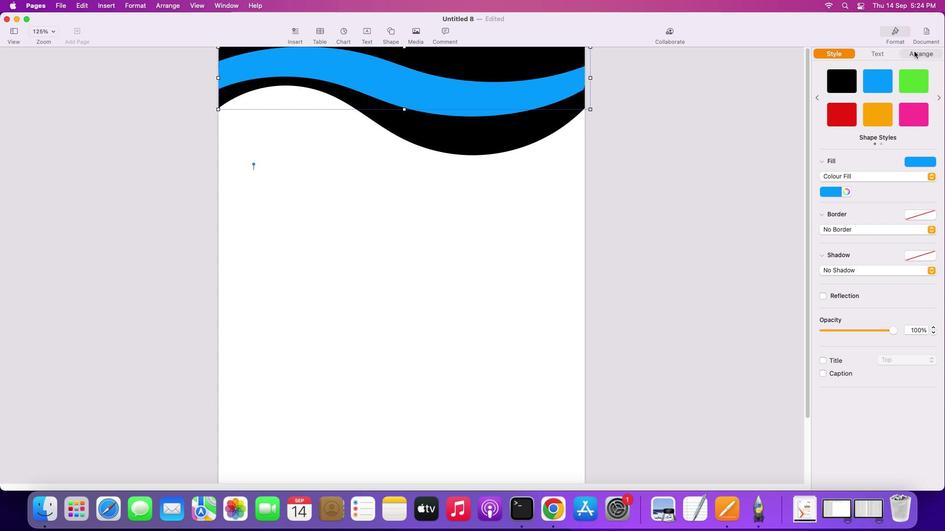 
Action: Mouse moved to (836, 81)
Screenshot: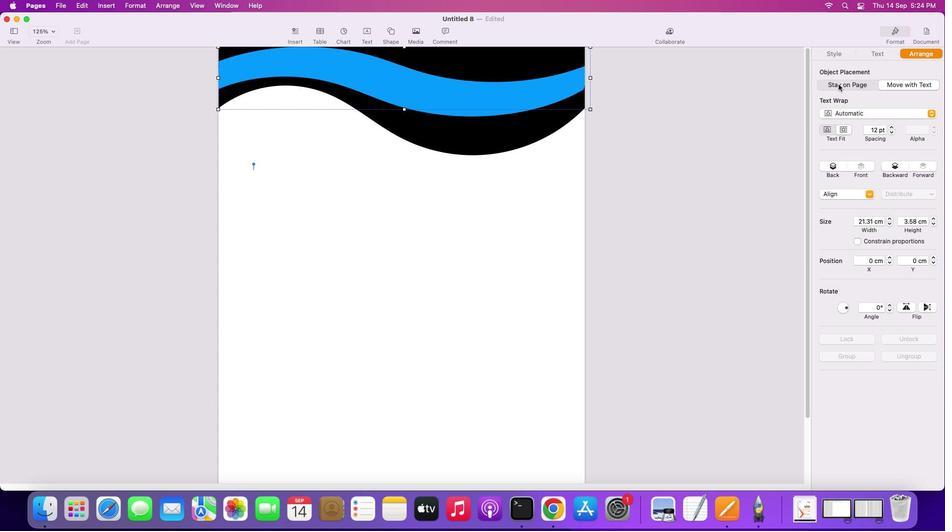 
Action: Mouse pressed left at (836, 81)
Screenshot: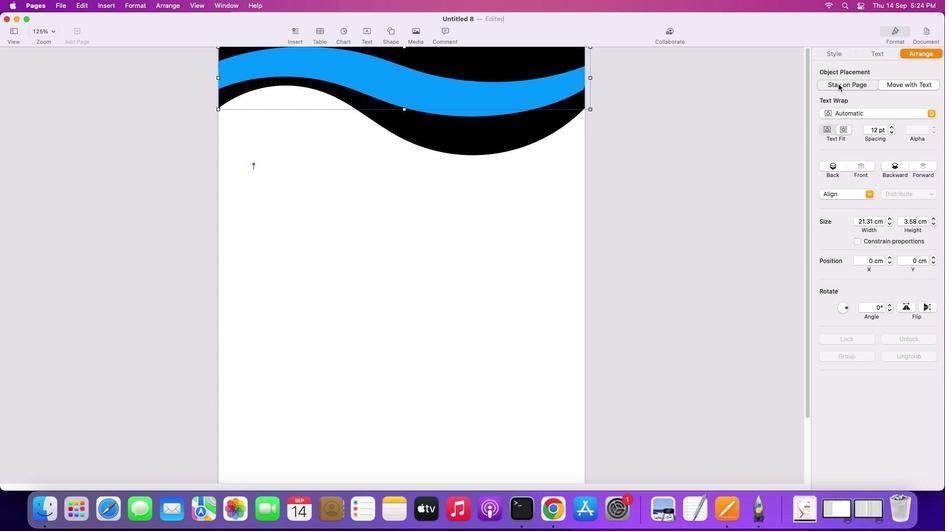 
Action: Mouse moved to (451, 93)
Screenshot: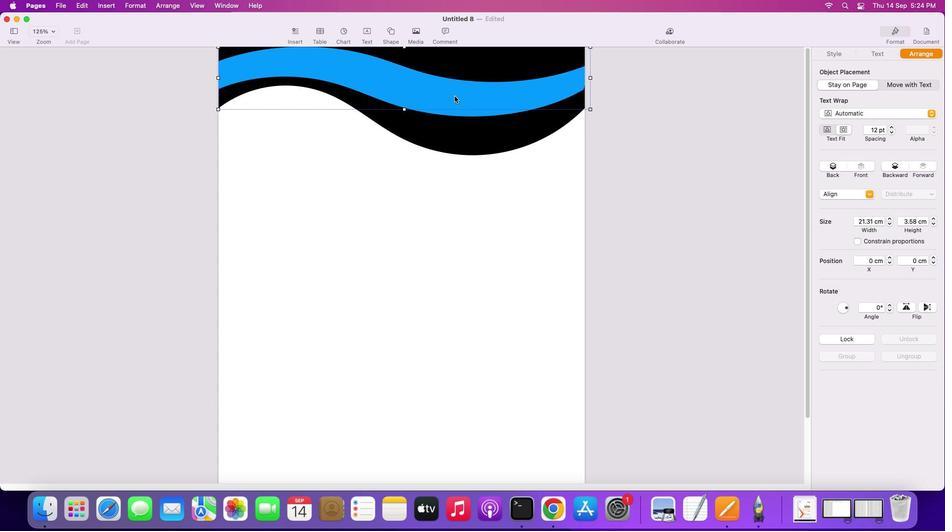 
Action: Mouse pressed left at (451, 93)
Screenshot: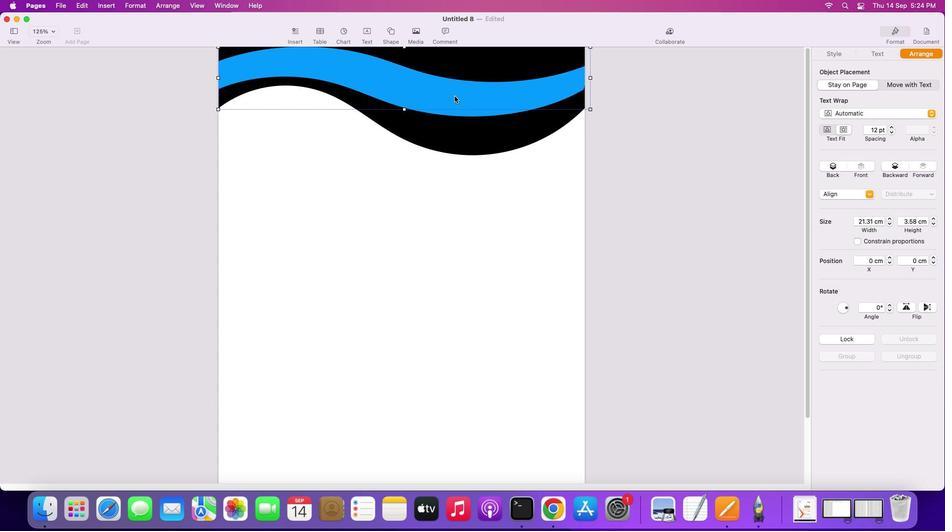 
Action: Mouse moved to (438, 177)
Screenshot: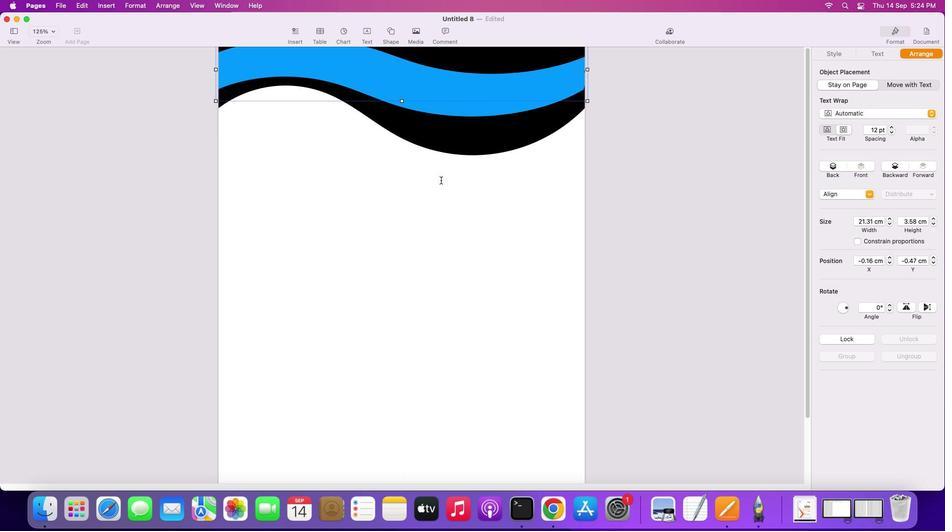 
Action: Mouse pressed left at (438, 177)
Screenshot: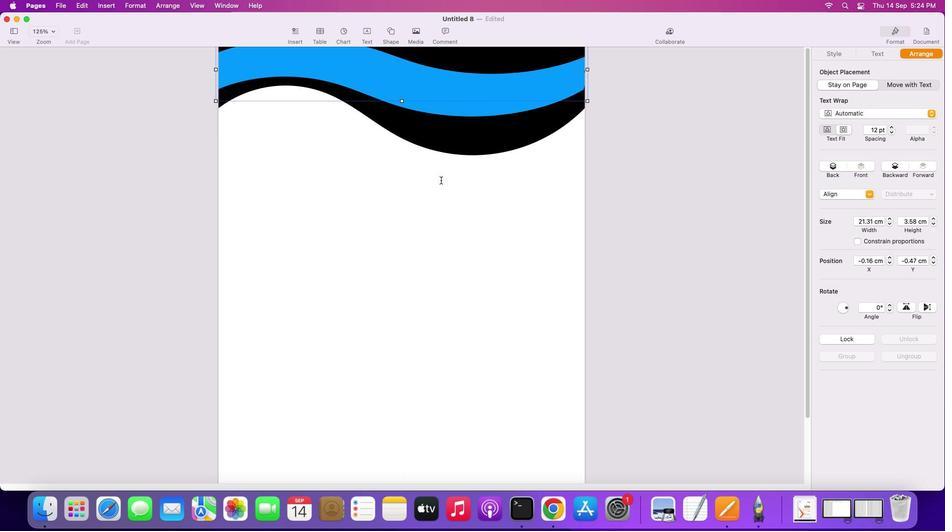
Action: Mouse moved to (381, 339)
Screenshot: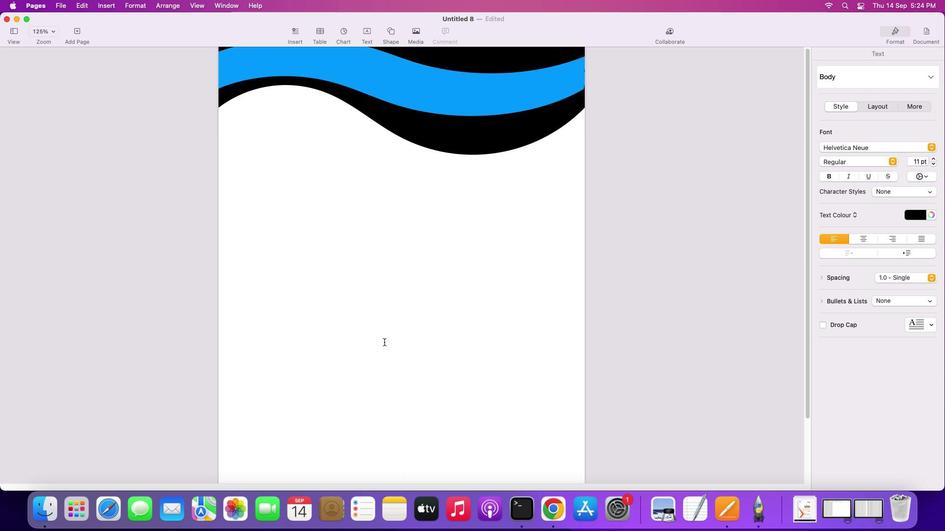 
Action: Mouse scrolled (381, 339) with delta (-2, -2)
Screenshot: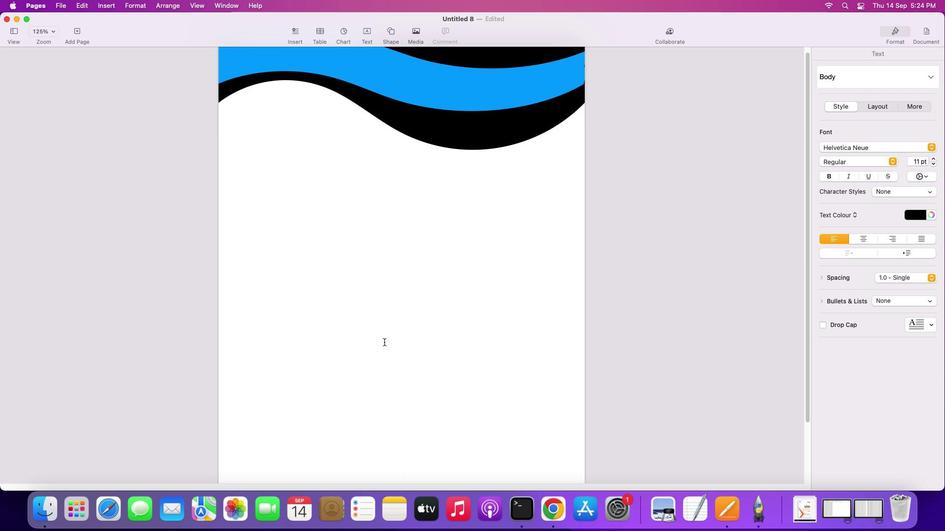 
Action: Mouse moved to (381, 339)
Screenshot: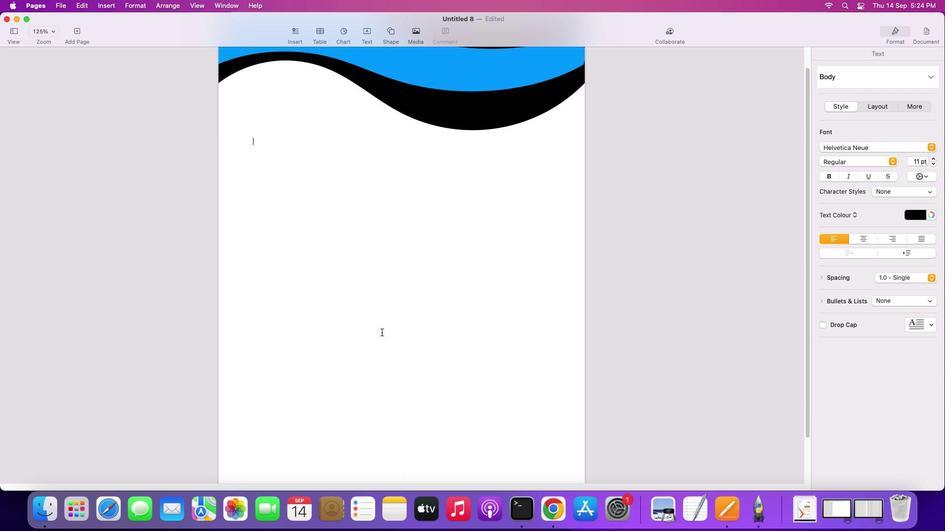 
Action: Mouse scrolled (381, 339) with delta (-2, -2)
Screenshot: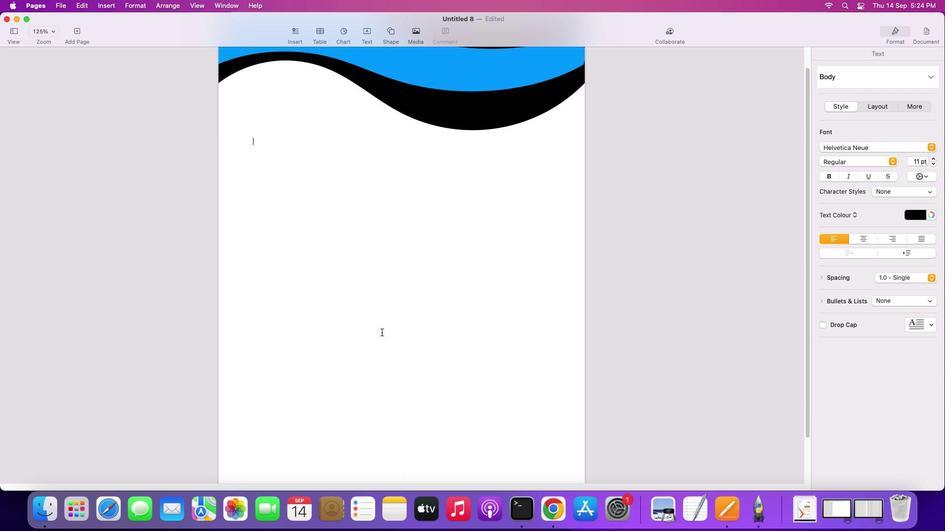 
Action: Mouse scrolled (381, 339) with delta (-2, -3)
Screenshot: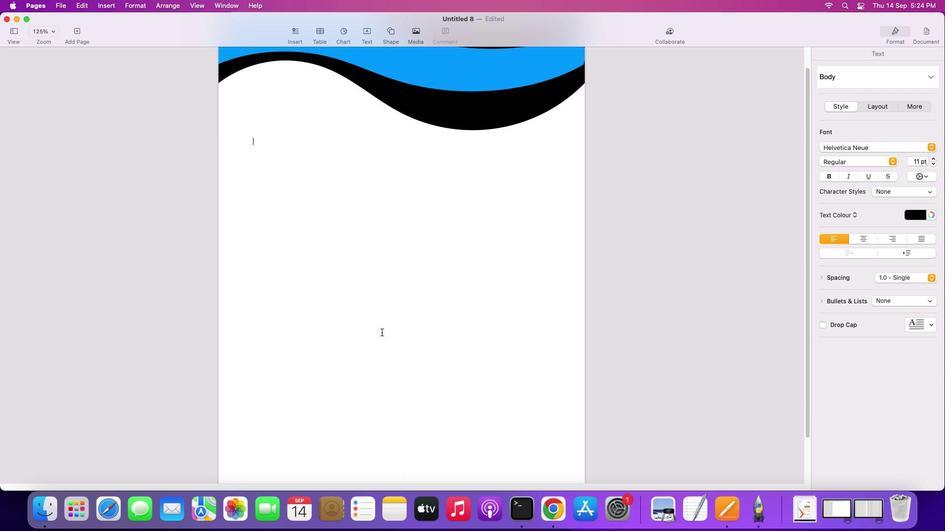 
Action: Mouse moved to (380, 335)
Screenshot: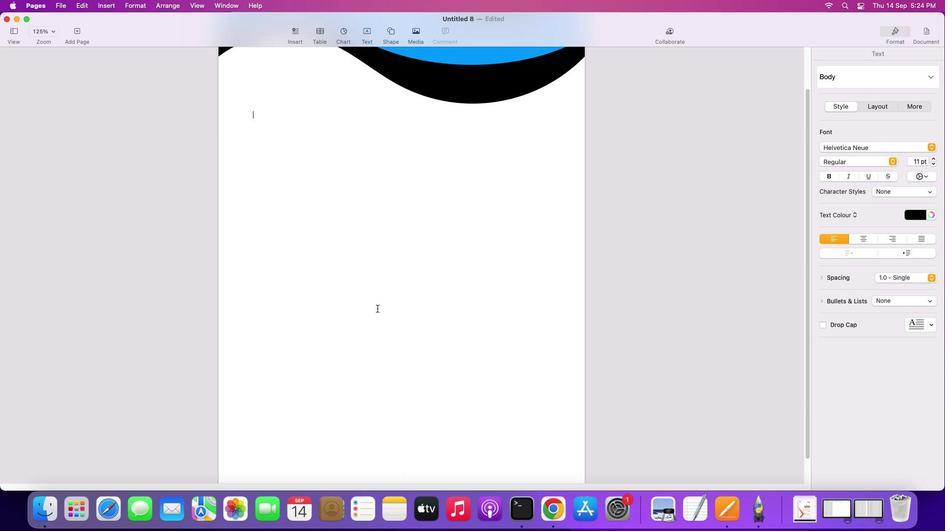 
Action: Mouse scrolled (380, 335) with delta (-2, -4)
Screenshot: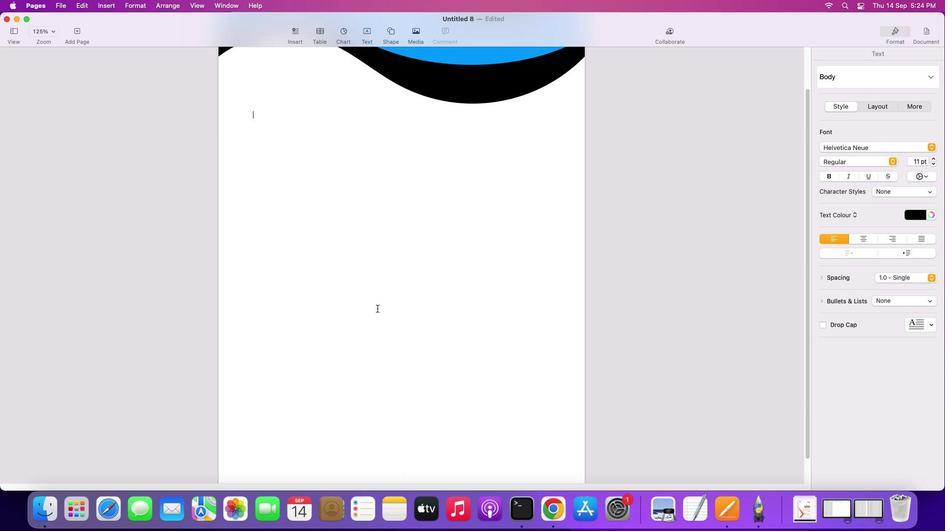 
Action: Mouse moved to (389, 31)
Screenshot: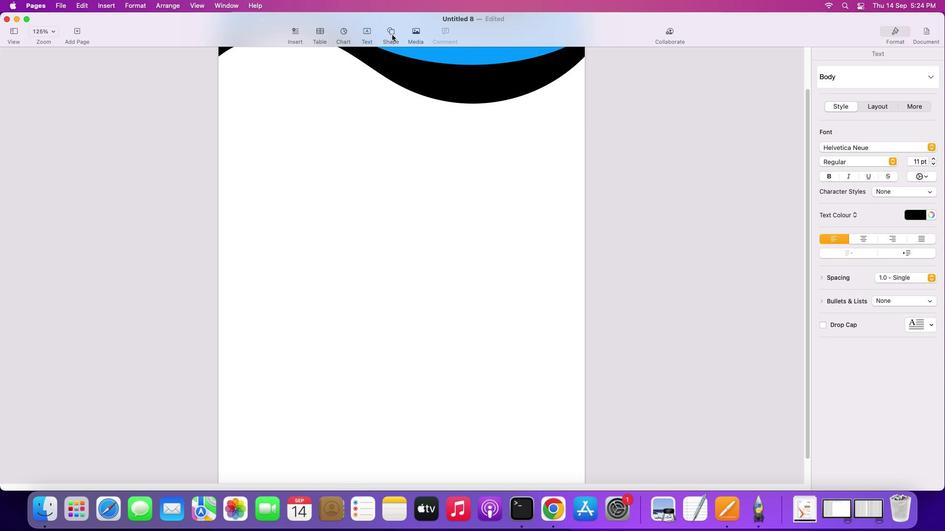 
Action: Mouse pressed left at (389, 31)
Screenshot: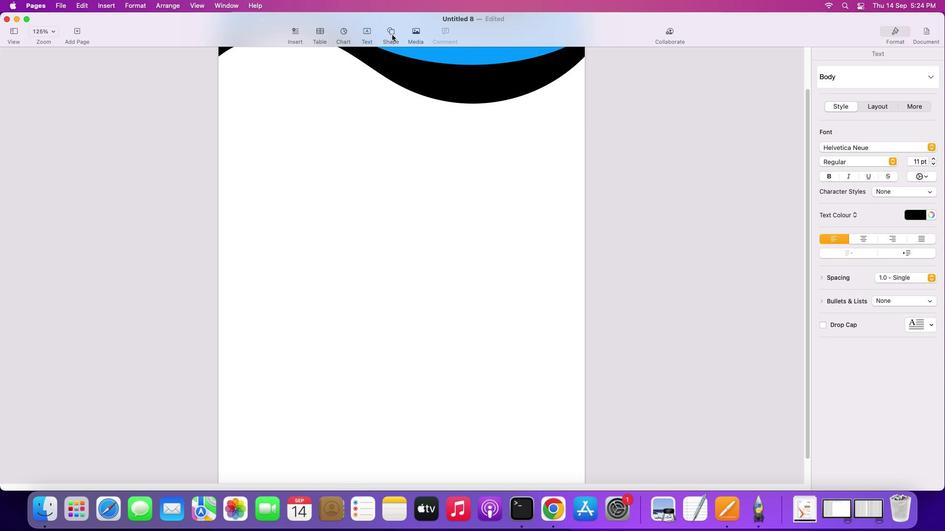 
Action: Mouse moved to (383, 108)
Screenshot: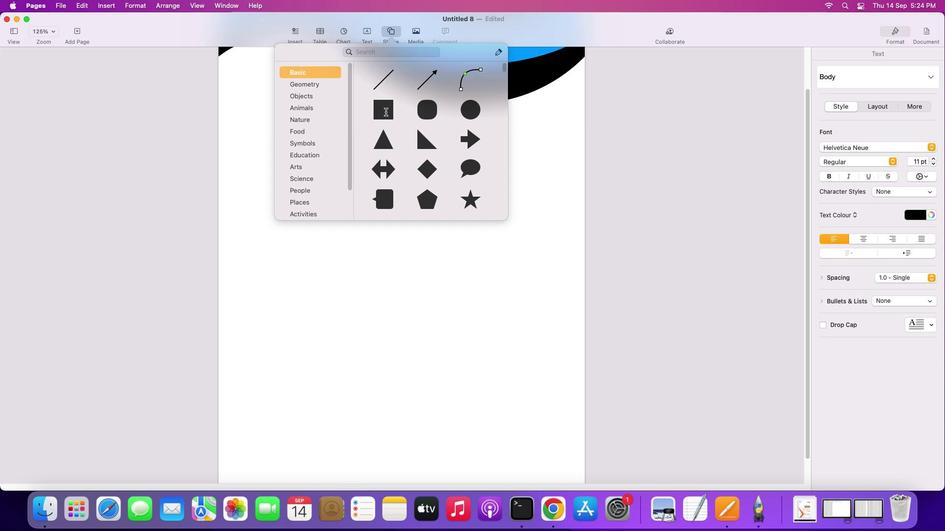 
Action: Mouse pressed left at (383, 108)
Screenshot: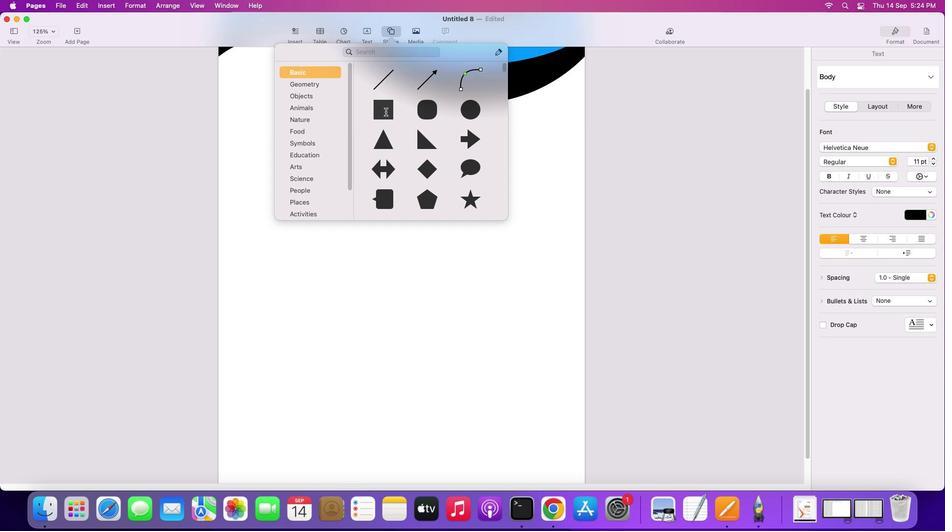 
Action: Mouse moved to (405, 183)
Screenshot: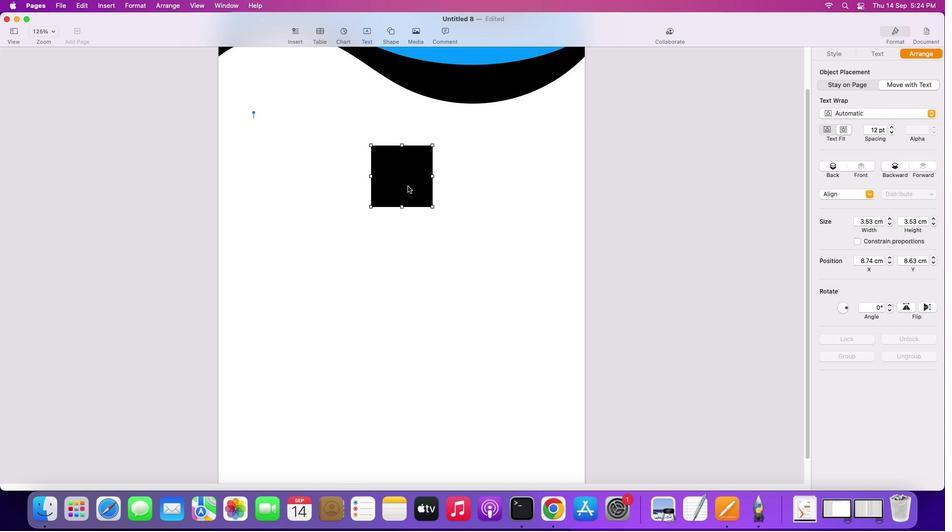 
Action: Mouse pressed left at (405, 183)
Screenshot: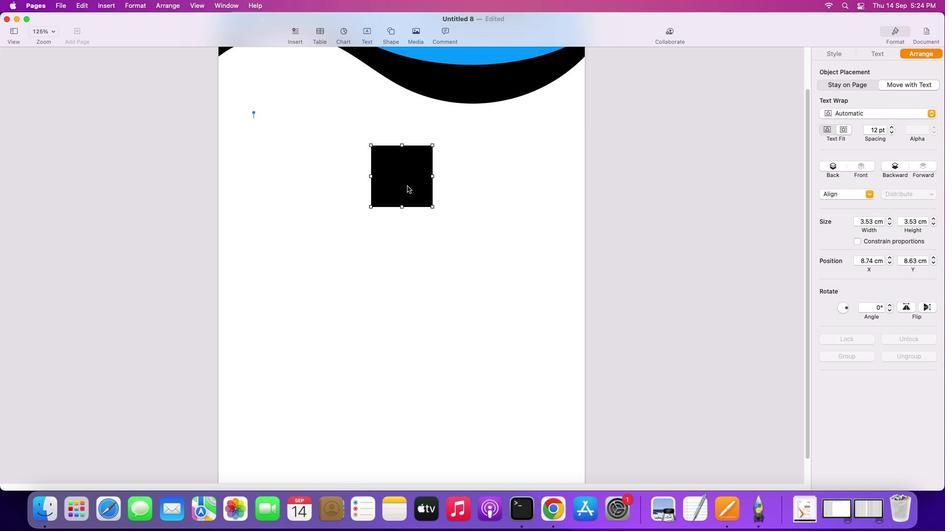 
Action: Mouse moved to (321, 444)
Screenshot: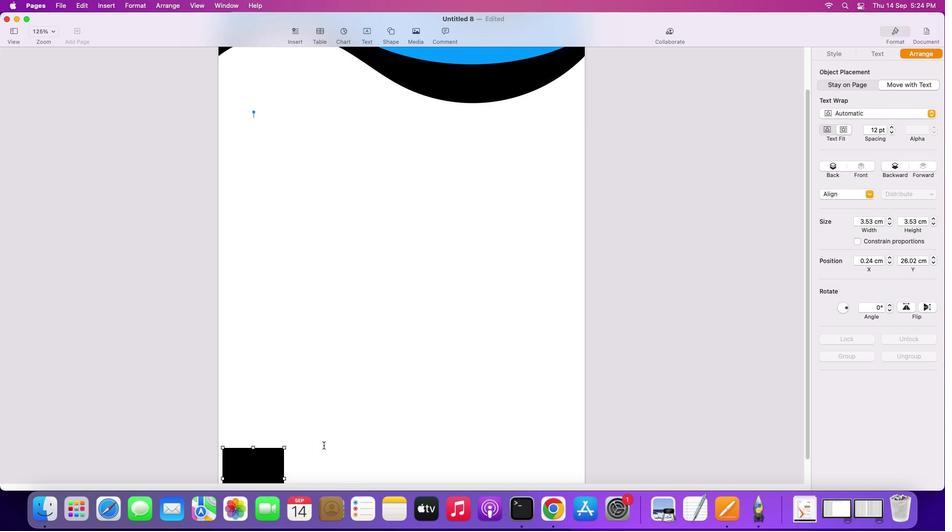 
Action: Mouse scrolled (321, 444) with delta (-2, -2)
Screenshot: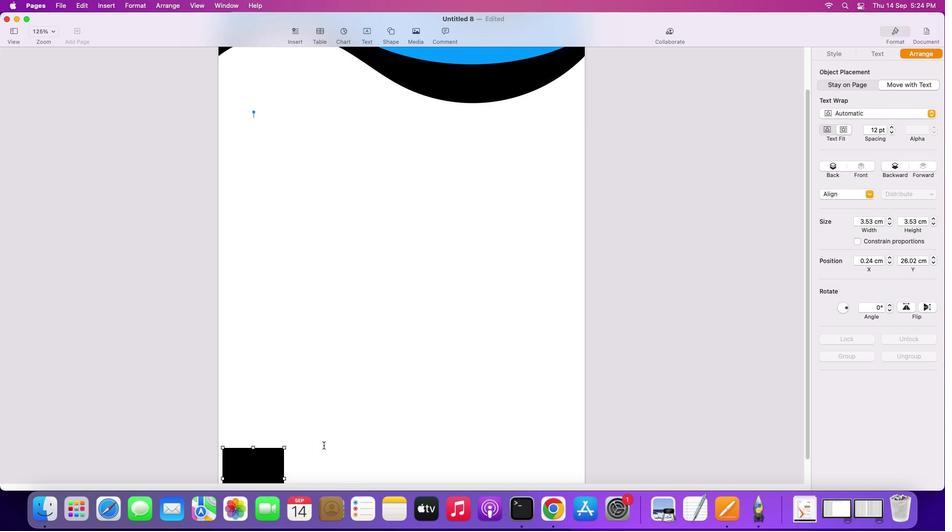 
Action: Mouse moved to (321, 443)
Screenshot: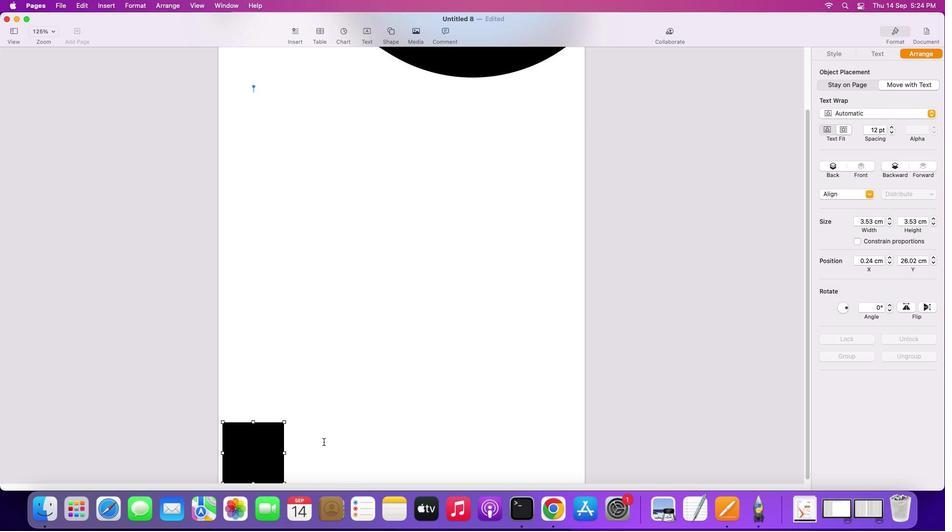 
Action: Mouse scrolled (321, 443) with delta (-2, -2)
Screenshot: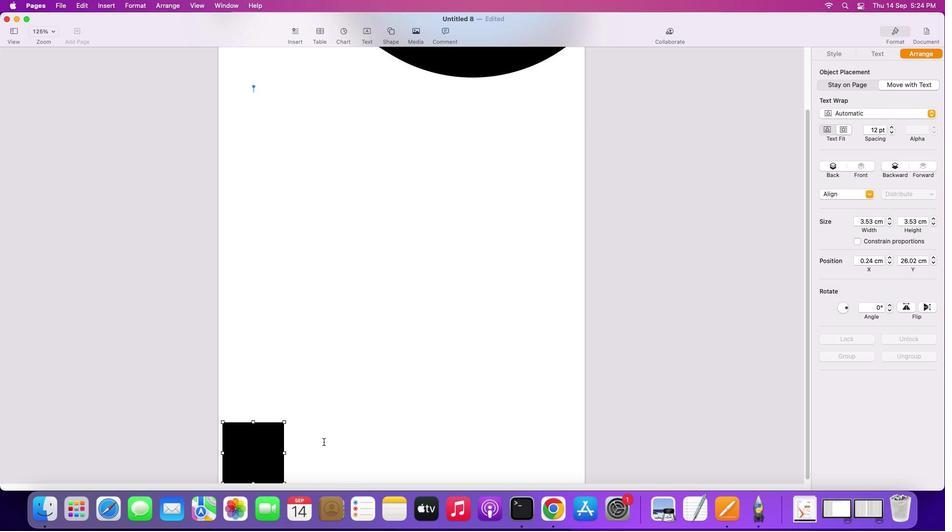 
Action: Mouse moved to (321, 443)
Screenshot: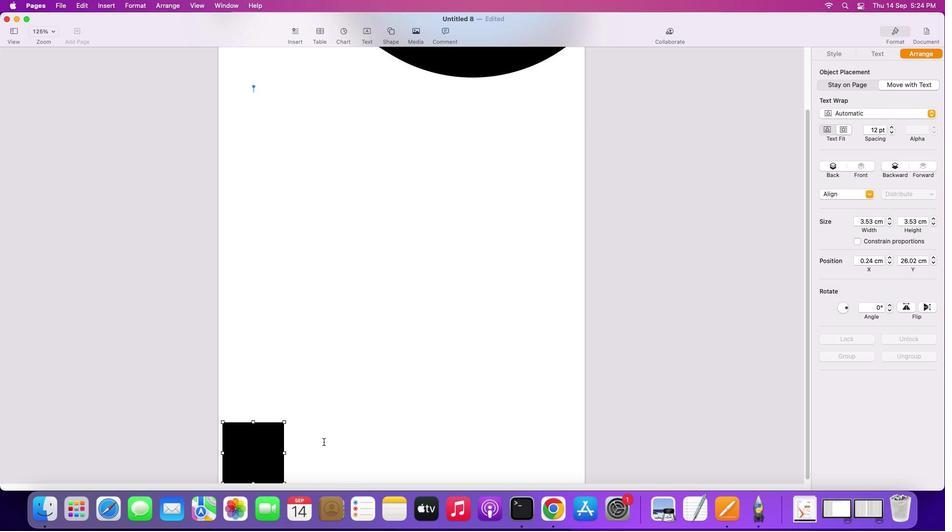 
Action: Mouse scrolled (321, 443) with delta (-2, -4)
Screenshot: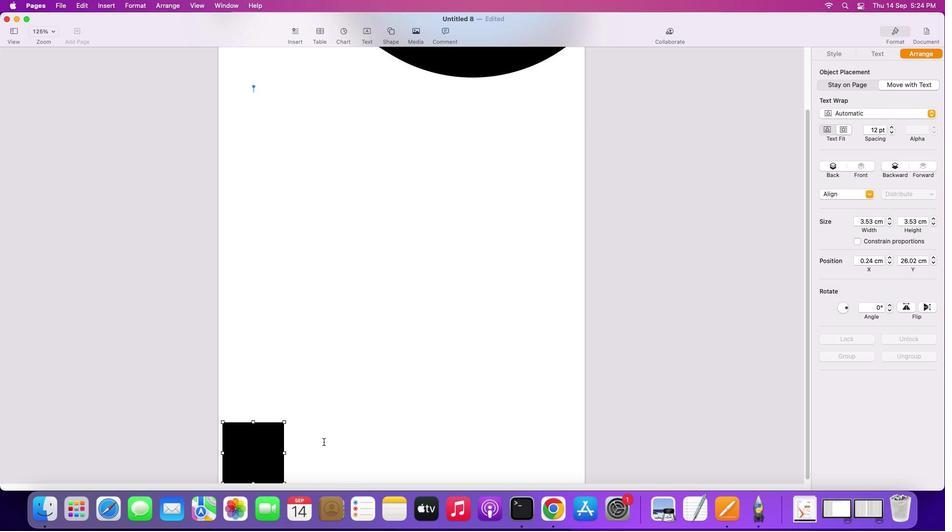 
Action: Mouse moved to (321, 440)
Screenshot: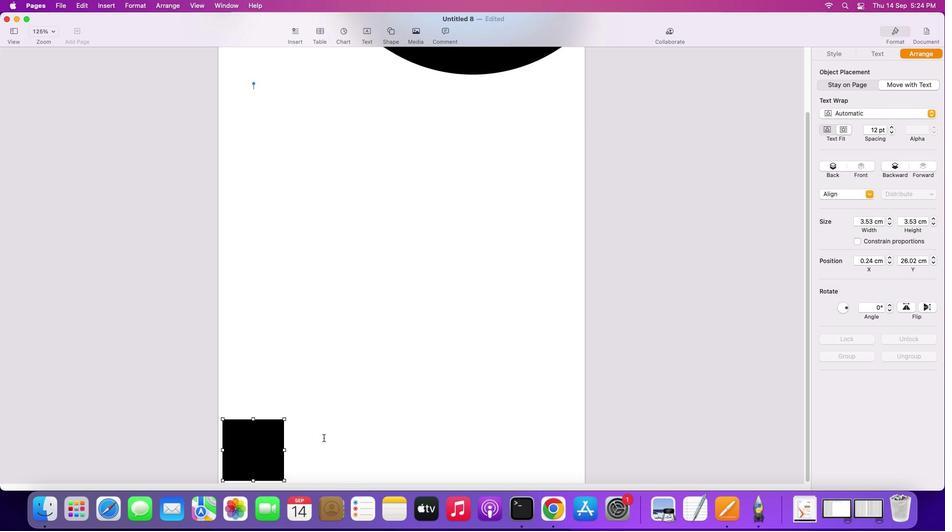 
Action: Mouse scrolled (321, 440) with delta (-2, -4)
Screenshot: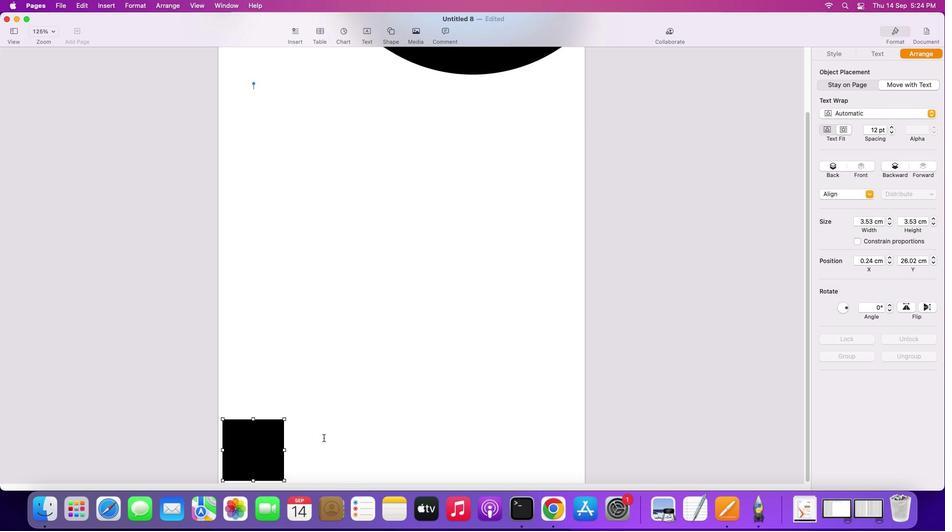 
Action: Mouse moved to (320, 437)
Screenshot: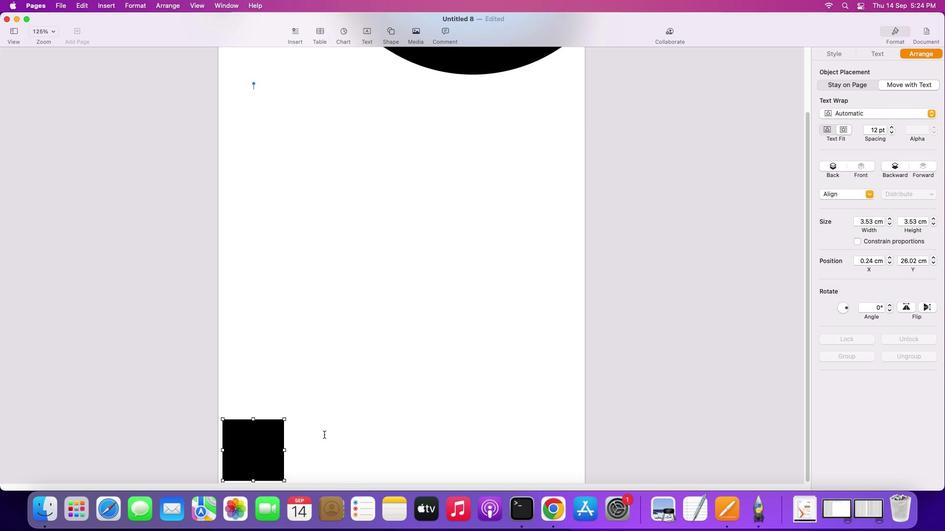 
Action: Mouse scrolled (320, 437) with delta (-2, -5)
Screenshot: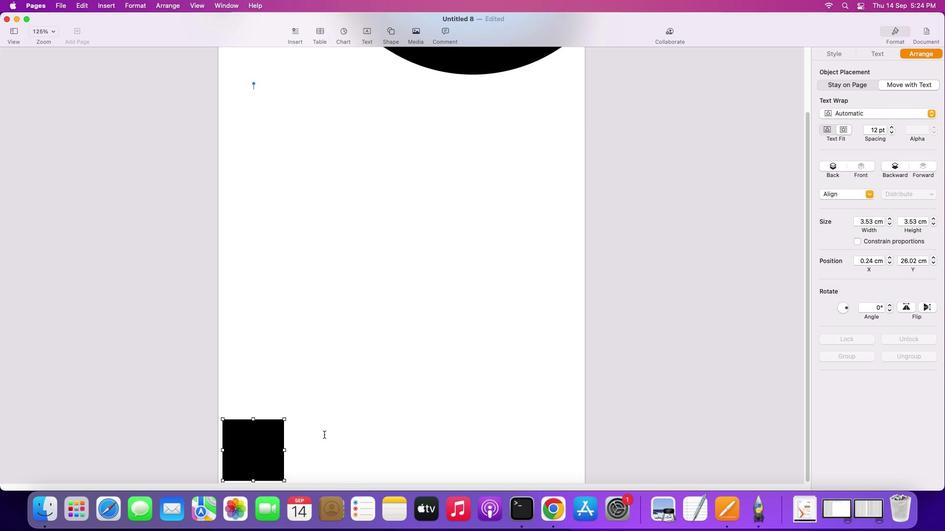 
Action: Mouse moved to (321, 432)
Screenshot: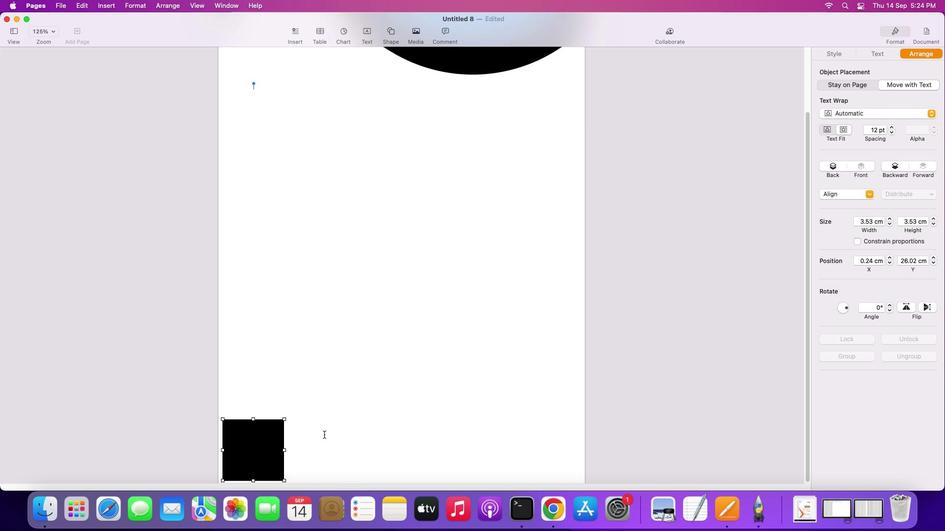 
Action: Mouse scrolled (321, 432) with delta (-2, -2)
Screenshot: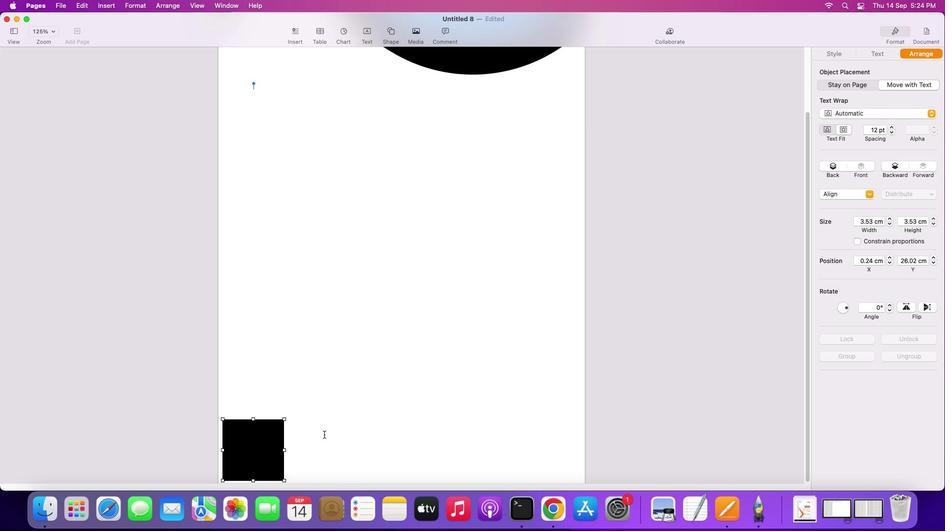 
Action: Mouse scrolled (321, 432) with delta (-2, -2)
Screenshot: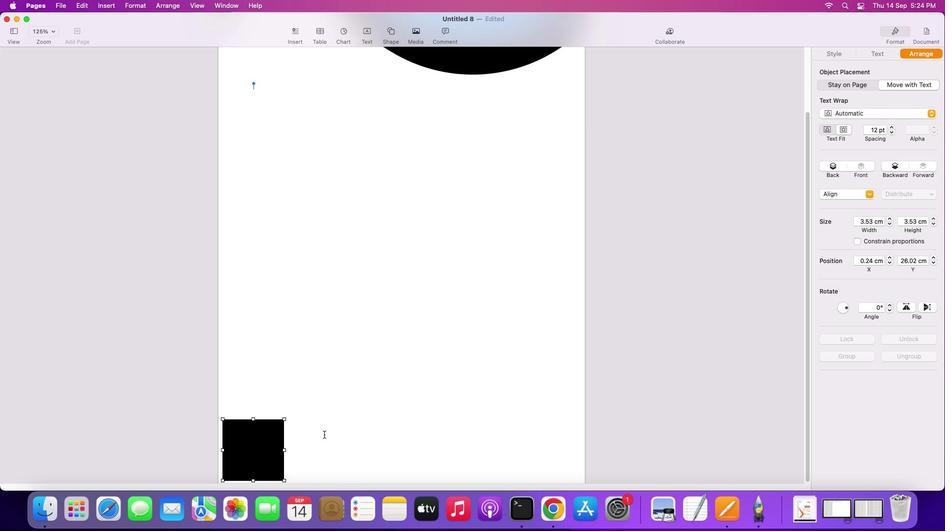 
Action: Mouse scrolled (321, 432) with delta (-2, -3)
Screenshot: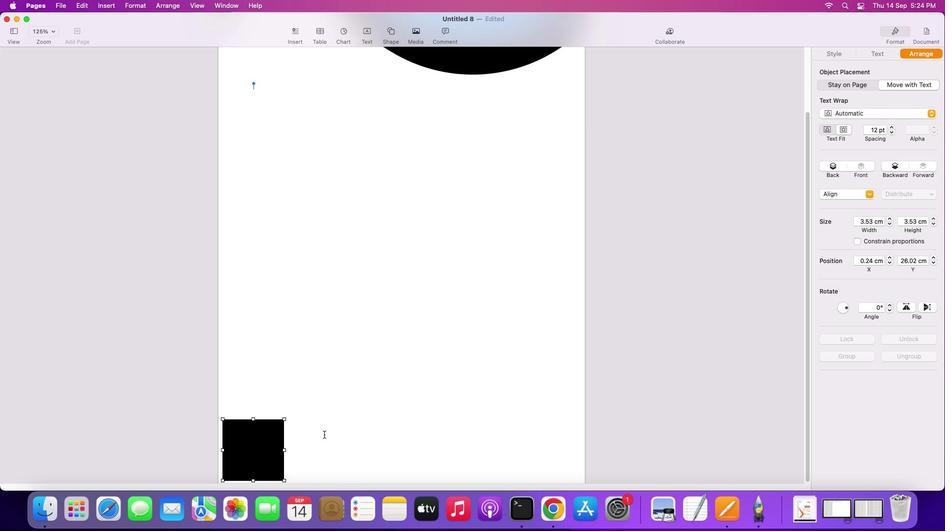 
Action: Mouse scrolled (321, 432) with delta (-2, -4)
Screenshot: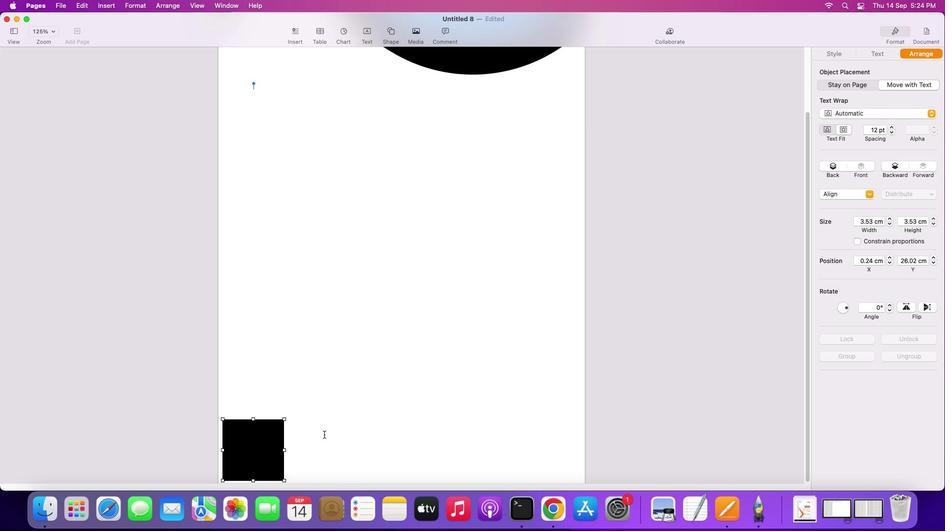 
Action: Mouse moved to (259, 443)
Screenshot: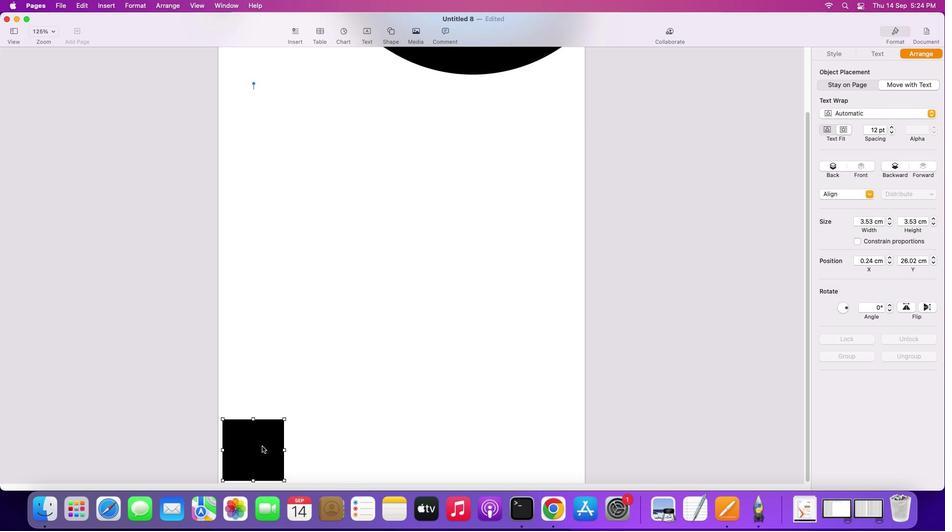 
Action: Mouse pressed left at (259, 443)
Screenshot: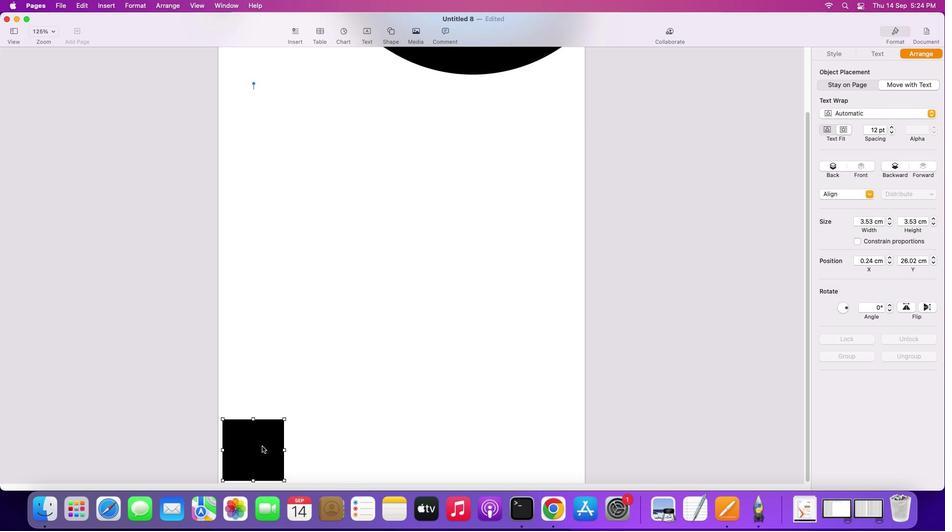 
Action: Mouse moved to (274, 451)
Screenshot: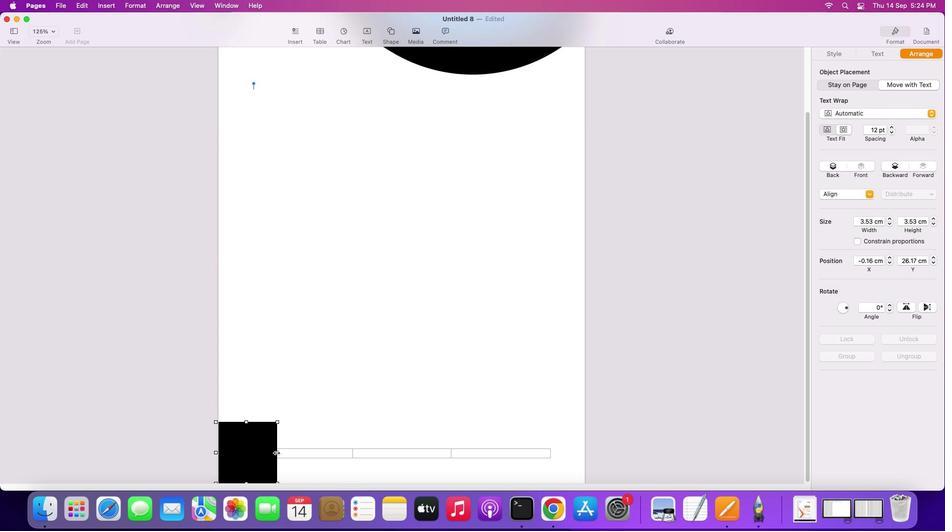 
Action: Mouse pressed left at (274, 451)
Screenshot: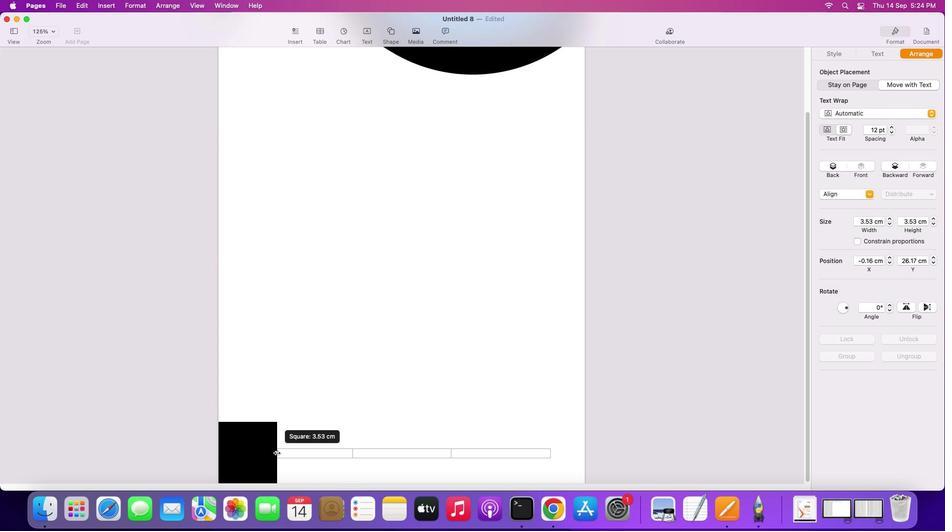
Action: Mouse moved to (271, 429)
Screenshot: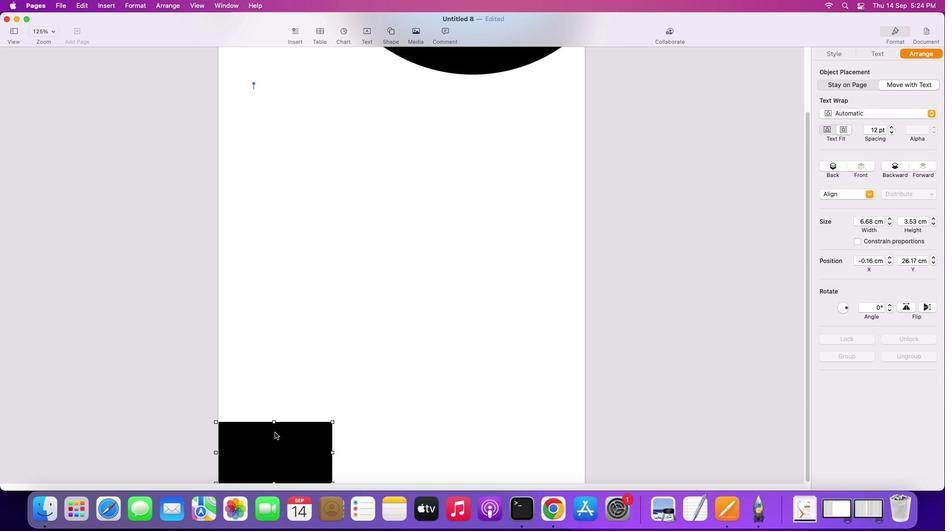 
Action: Mouse pressed right at (271, 429)
Screenshot: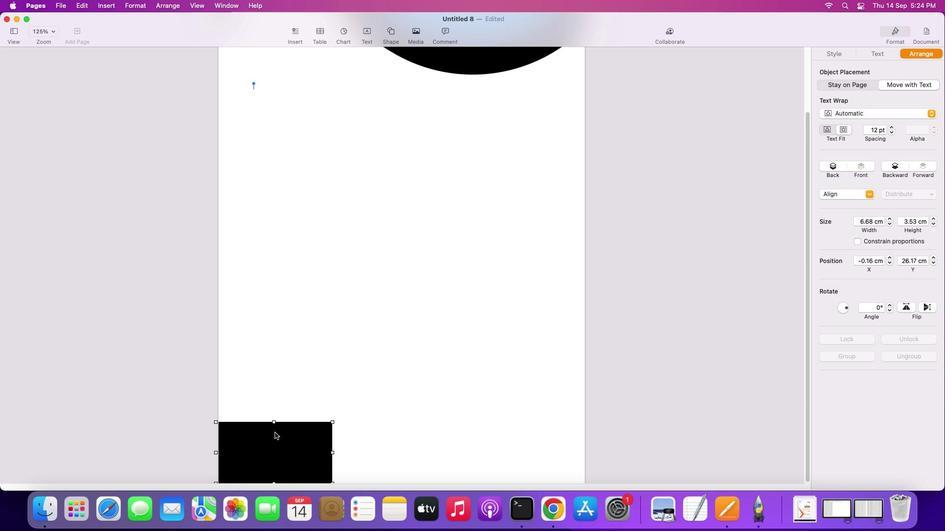 
Action: Mouse moved to (318, 457)
Screenshot: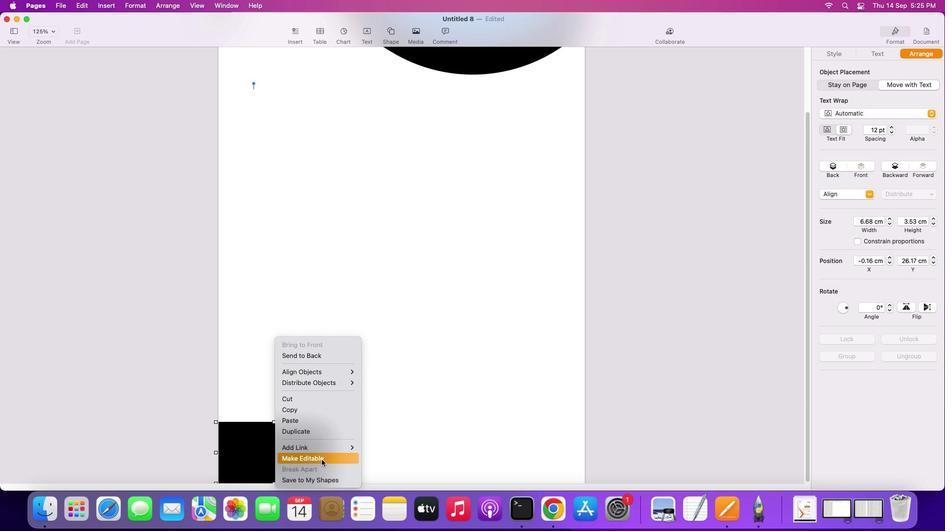 
Action: Mouse pressed left at (318, 457)
Screenshot: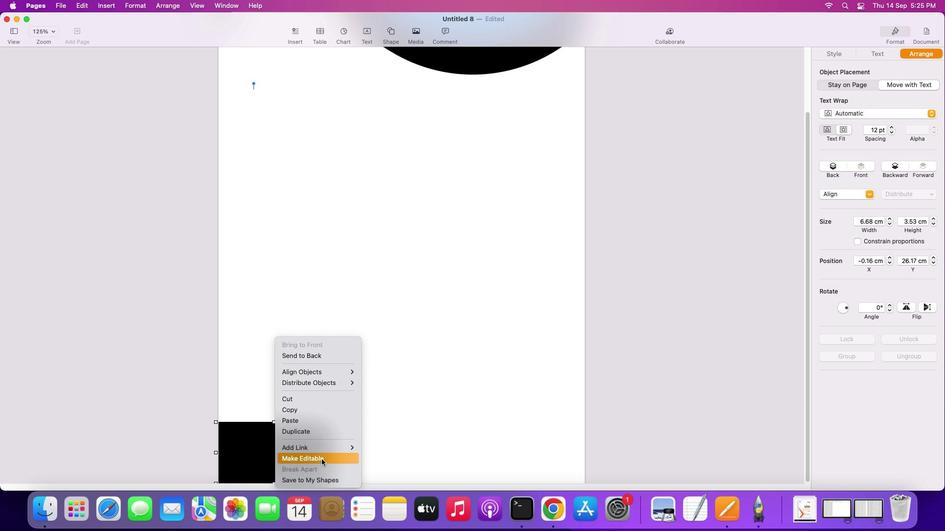 
Action: Mouse moved to (270, 419)
Screenshot: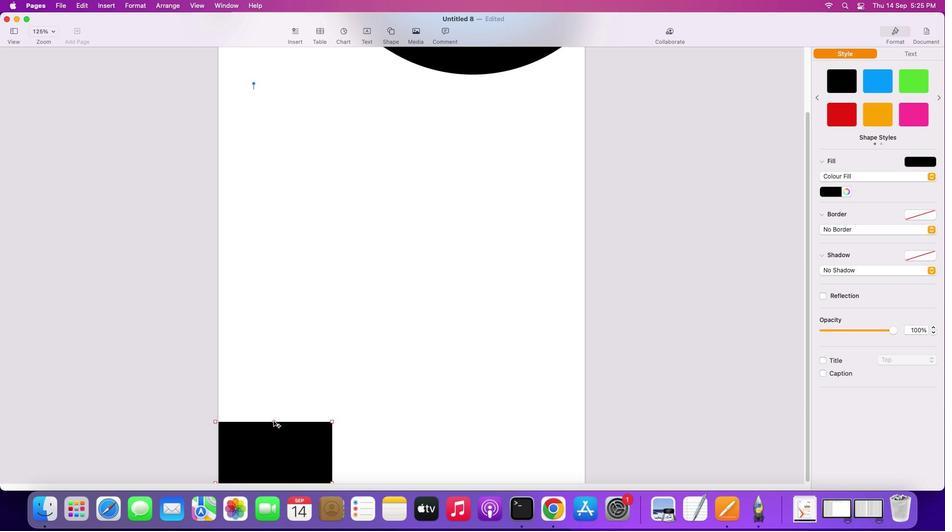 
Action: Mouse pressed left at (270, 419)
Screenshot: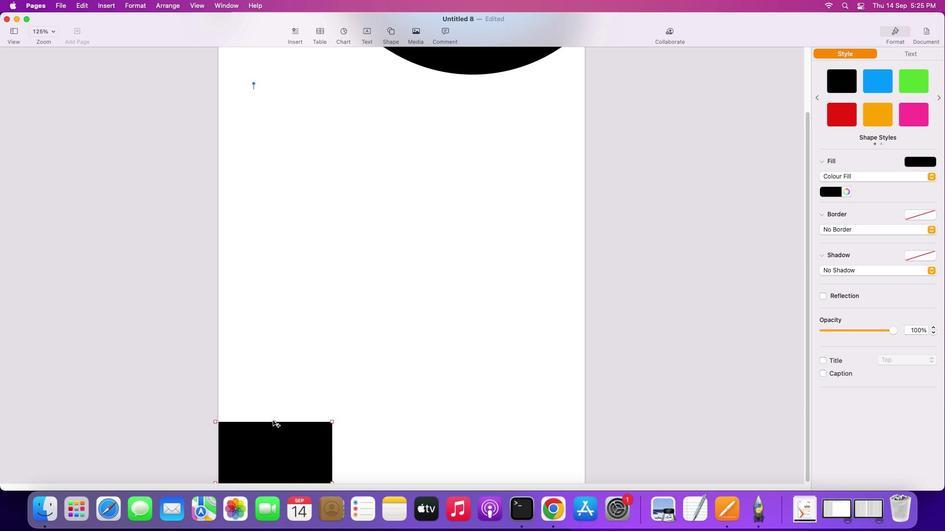 
Action: Mouse moved to (352, 427)
Screenshot: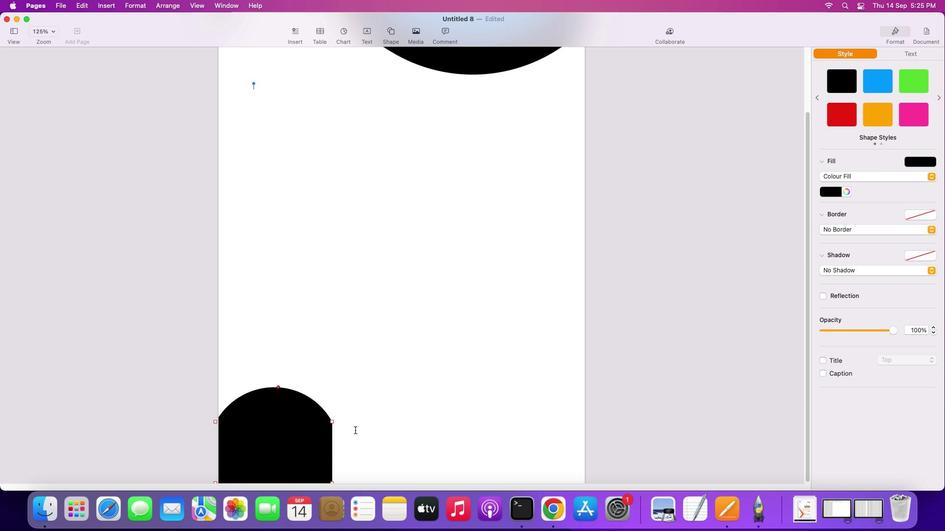 
Action: Mouse pressed right at (352, 427)
Screenshot: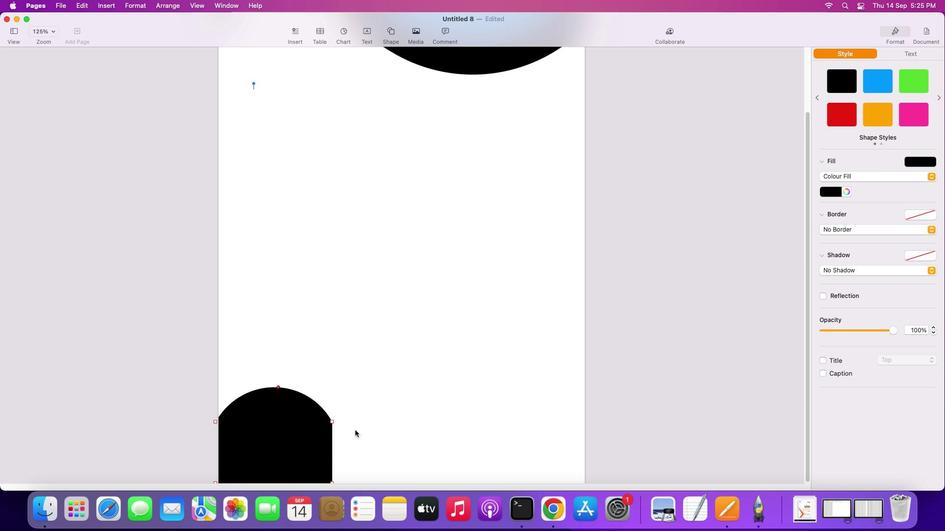 
Action: Mouse moved to (298, 434)
Screenshot: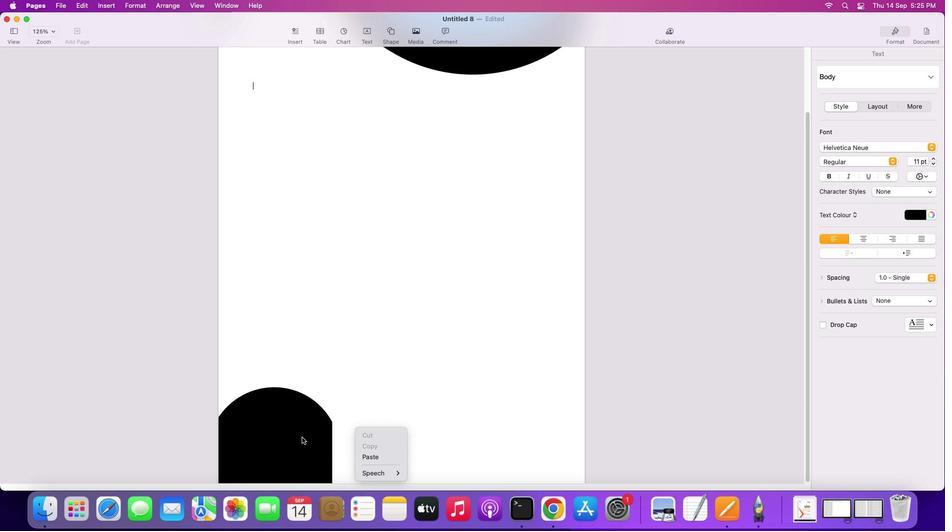 
Action: Mouse pressed left at (298, 434)
Screenshot: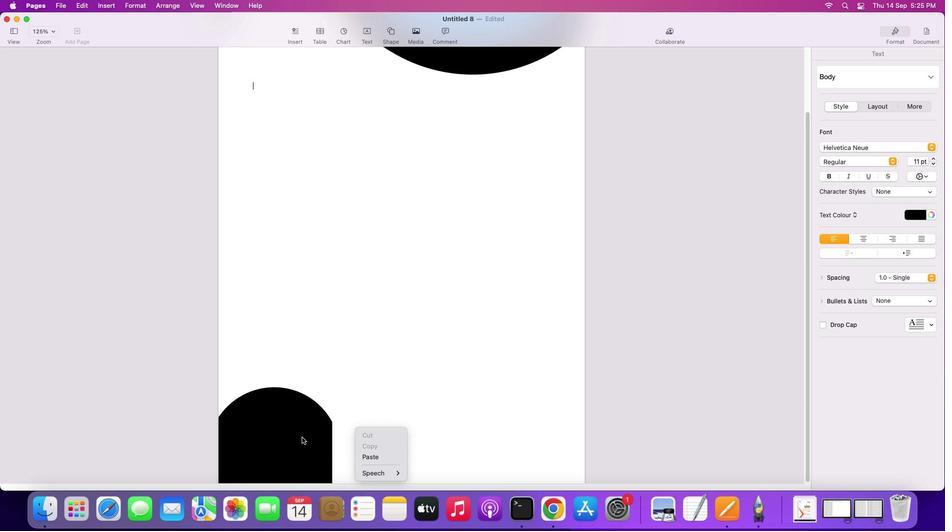 
Action: Mouse moved to (297, 433)
Screenshot: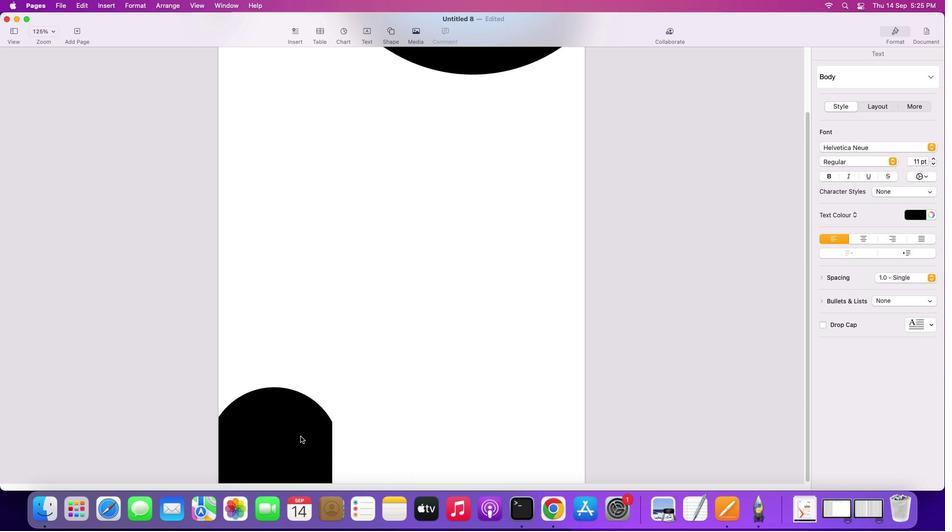 
Action: Mouse pressed left at (297, 433)
Screenshot: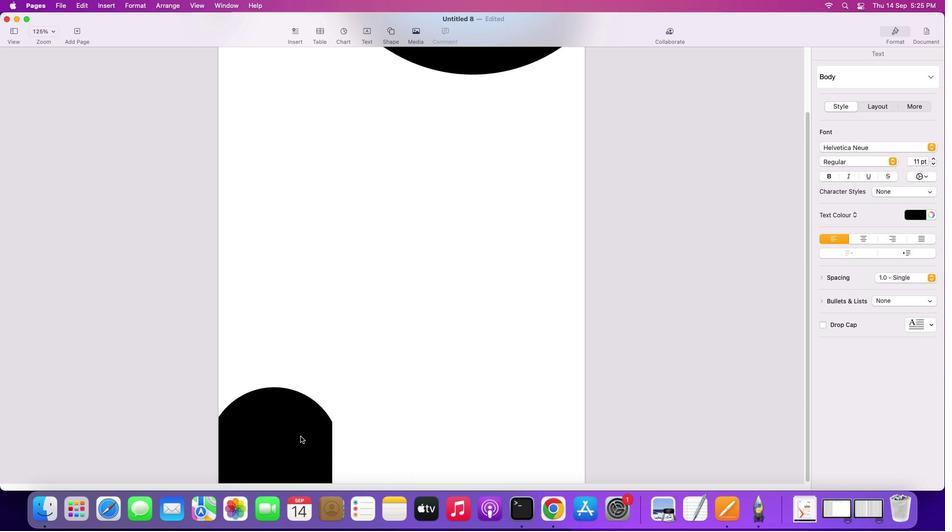 
Action: Mouse moved to (832, 80)
Screenshot: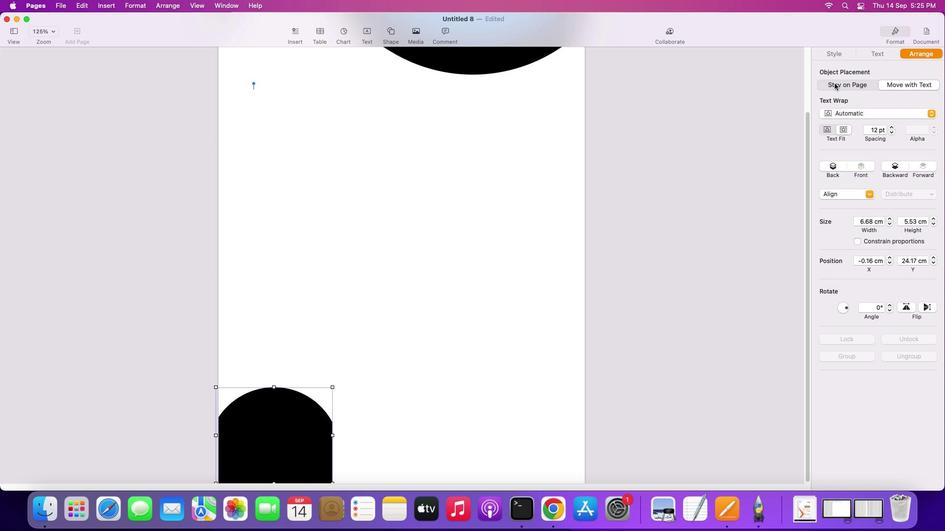 
Action: Mouse pressed left at (832, 80)
Screenshot: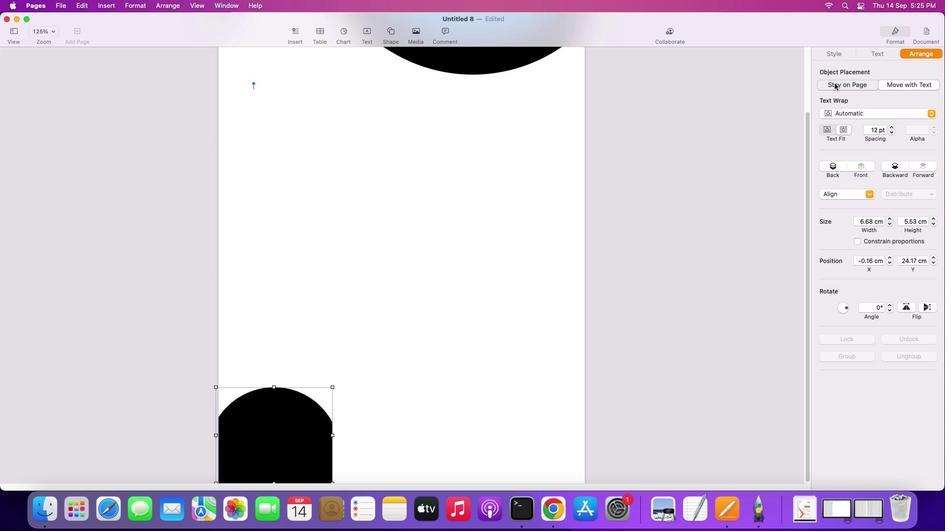 
Action: Mouse moved to (280, 433)
Screenshot: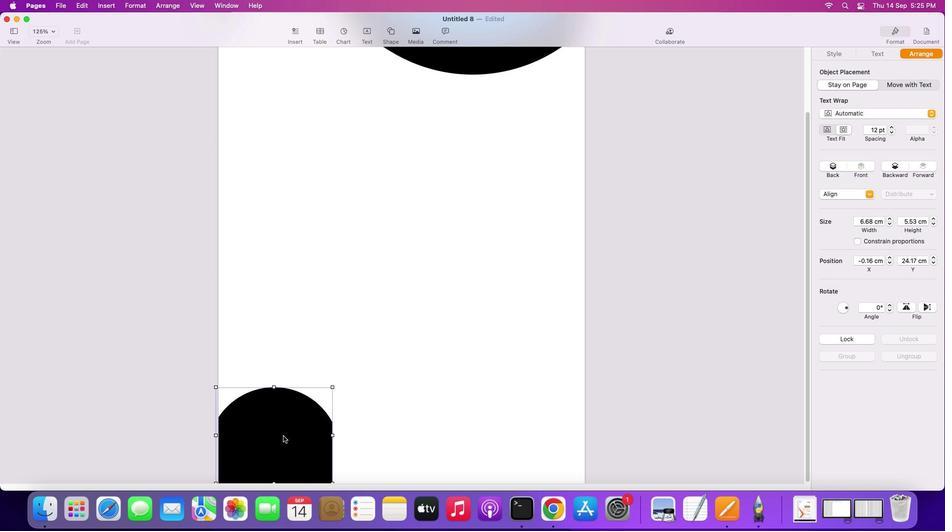 
Action: Mouse pressed left at (280, 433)
Screenshot: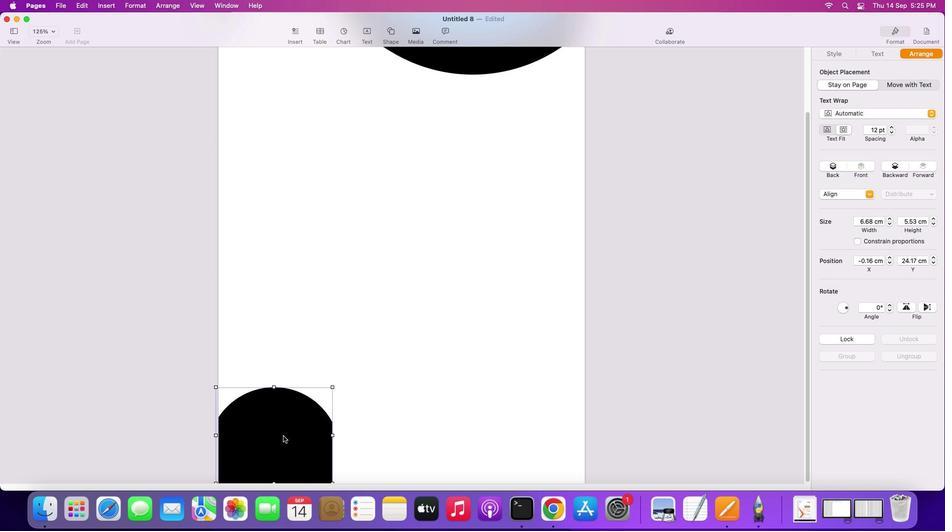 
Action: Mouse moved to (371, 383)
Screenshot: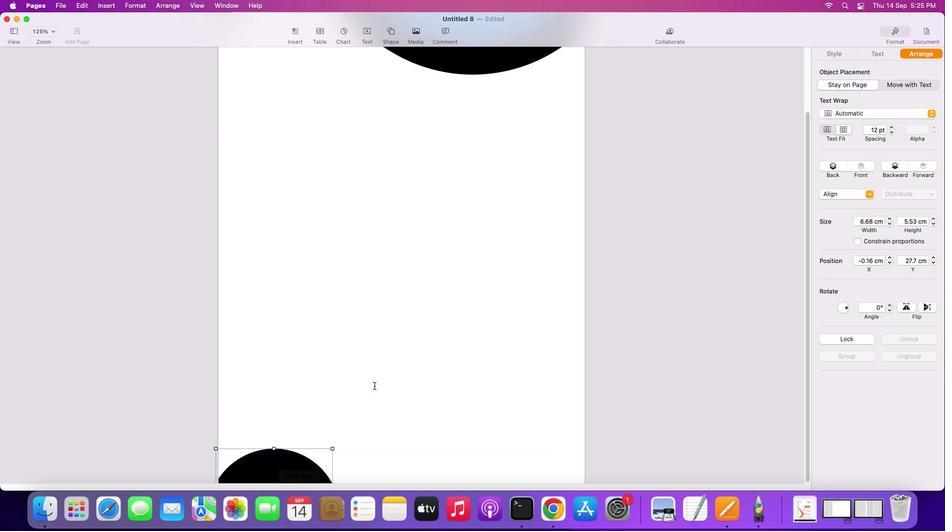 
Action: Mouse pressed left at (371, 383)
Screenshot: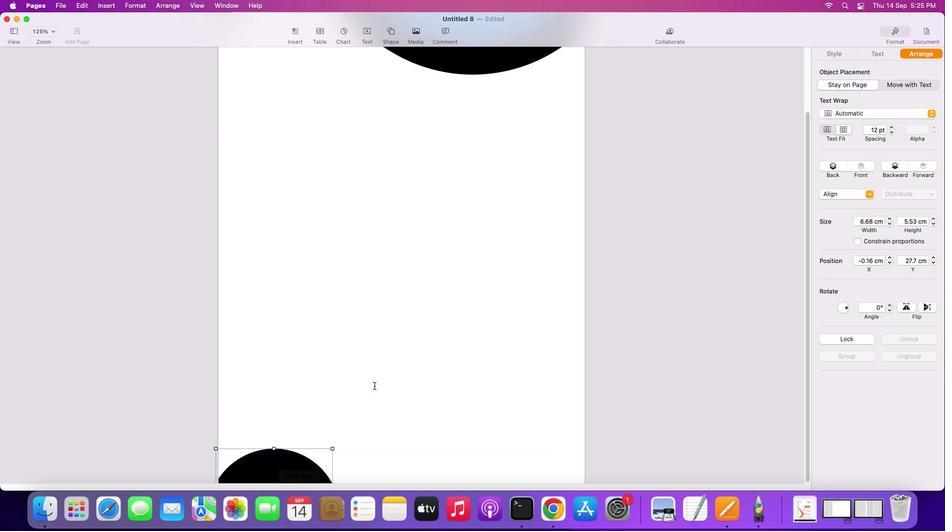 
Action: Mouse moved to (264, 461)
Screenshot: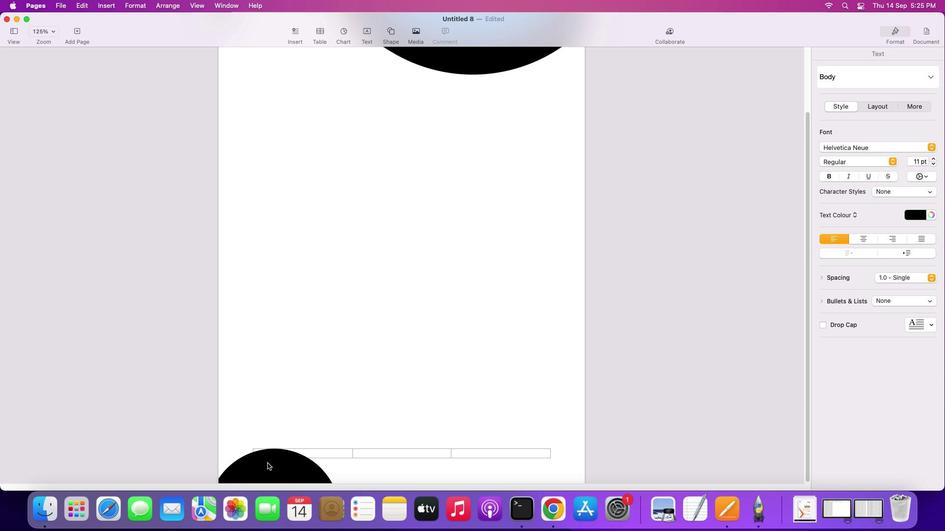 
Action: Key pressed Key.alt
Screenshot: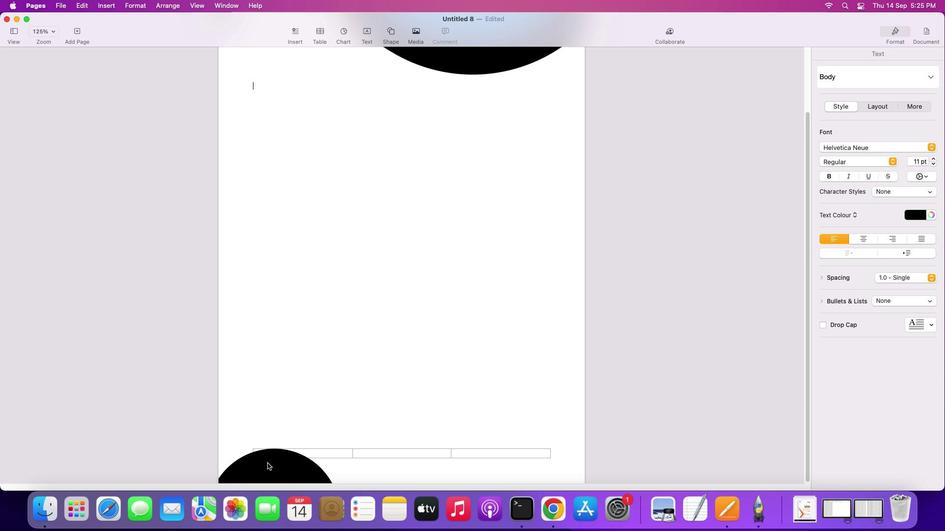 
Action: Mouse pressed left at (264, 461)
Screenshot: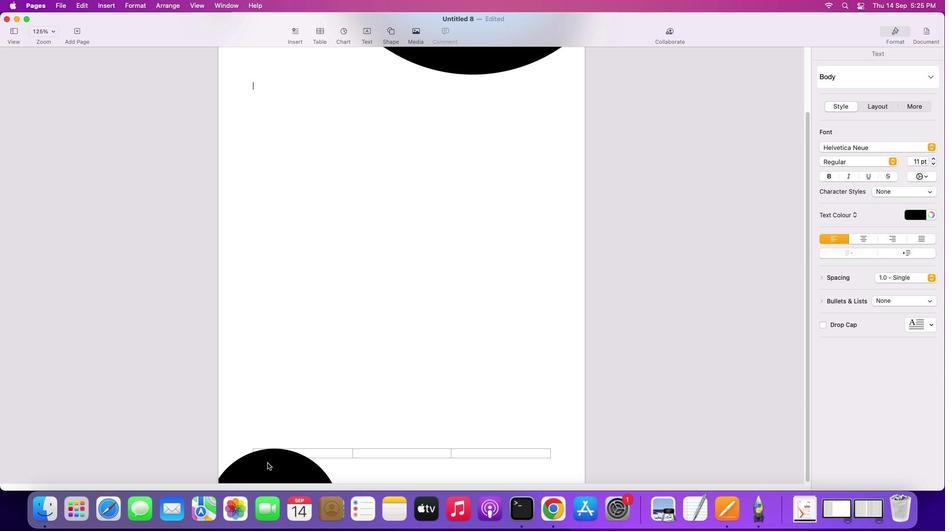 
Action: Mouse moved to (361, 394)
Screenshot: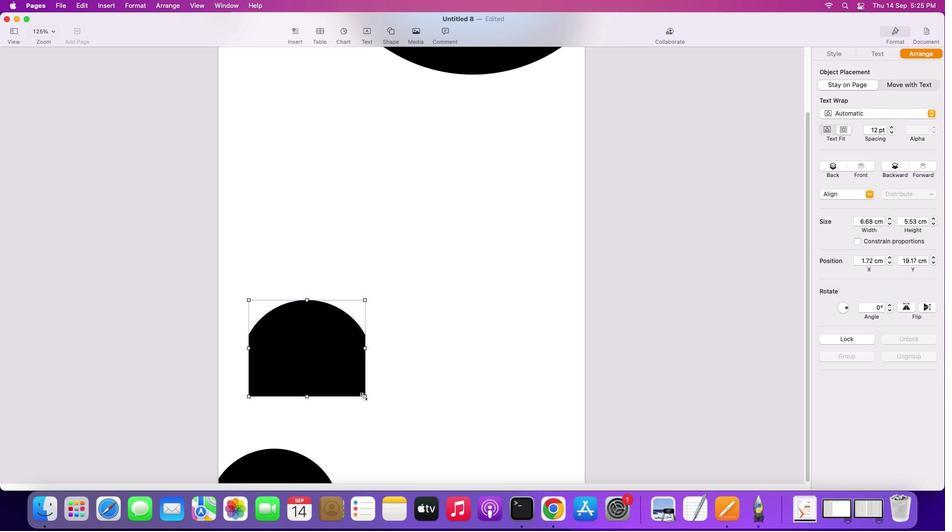 
Action: Mouse pressed left at (361, 394)
Screenshot: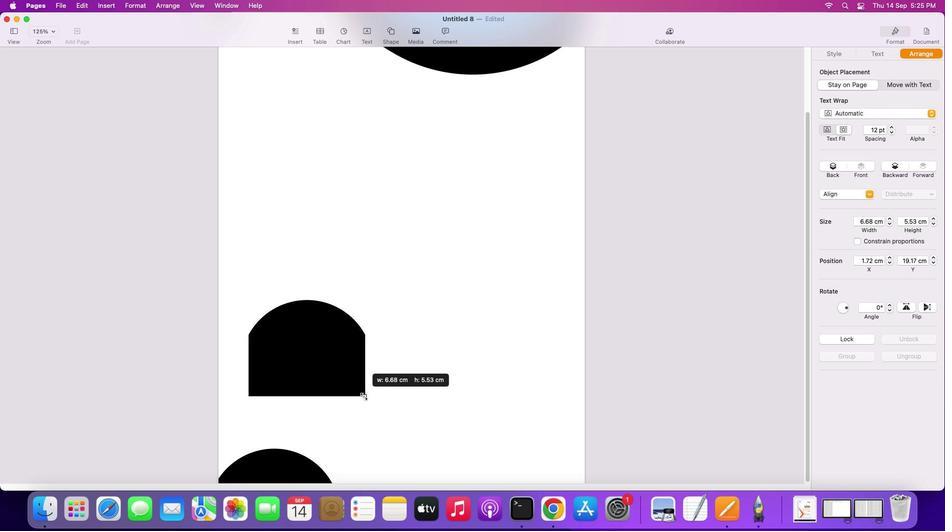 
Action: Mouse moved to (402, 408)
Screenshot: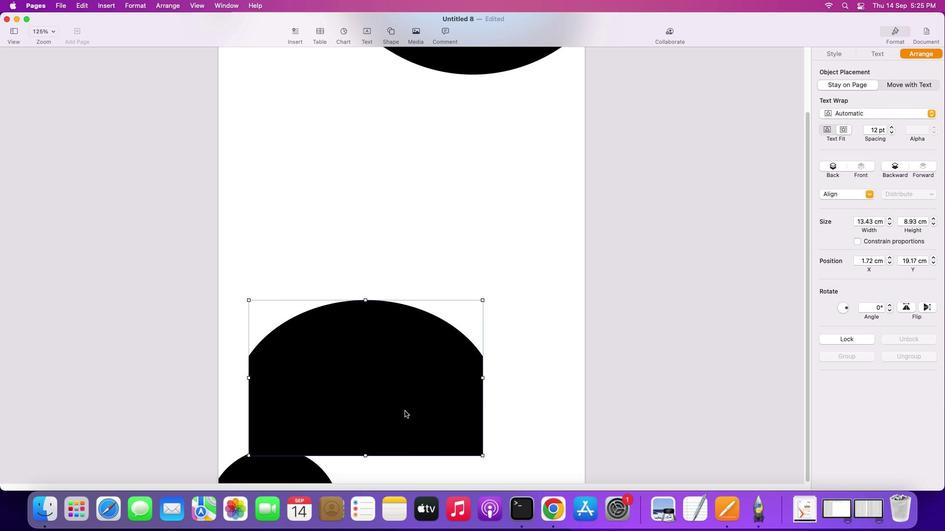 
Action: Mouse pressed left at (402, 408)
Screenshot: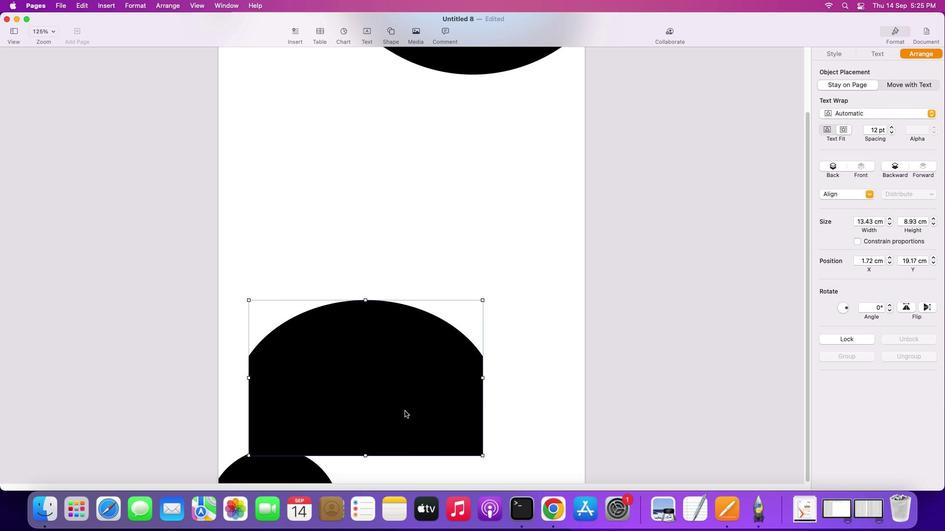
Action: Mouse moved to (280, 459)
Screenshot: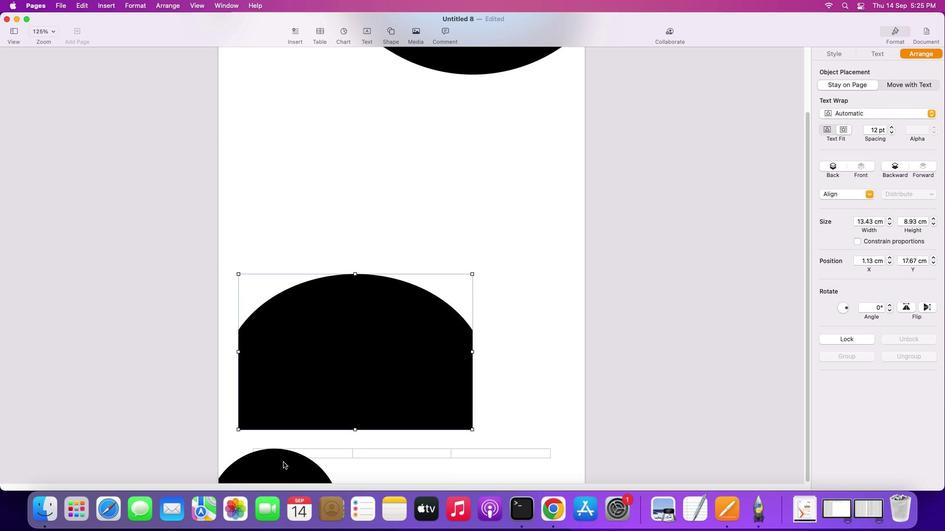 
Action: Mouse pressed left at (280, 459)
Screenshot: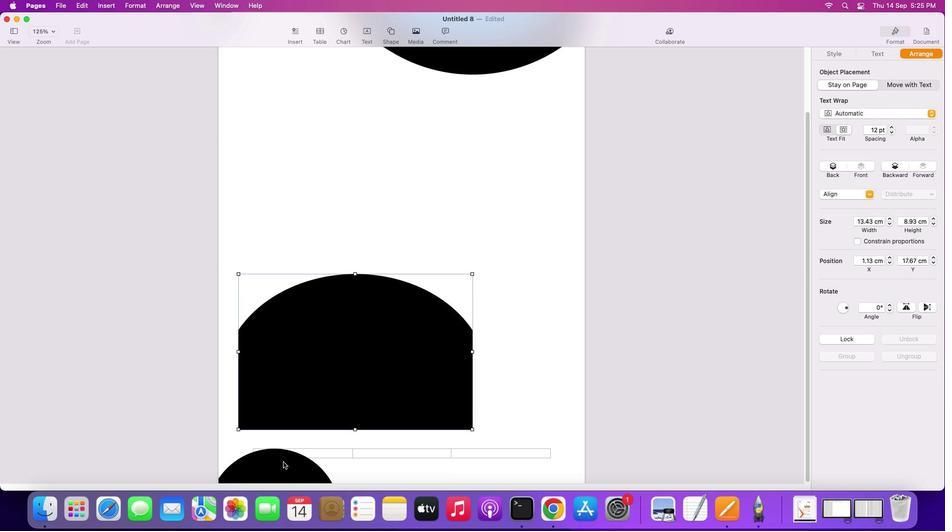 
Action: Mouse moved to (838, 50)
Screenshot: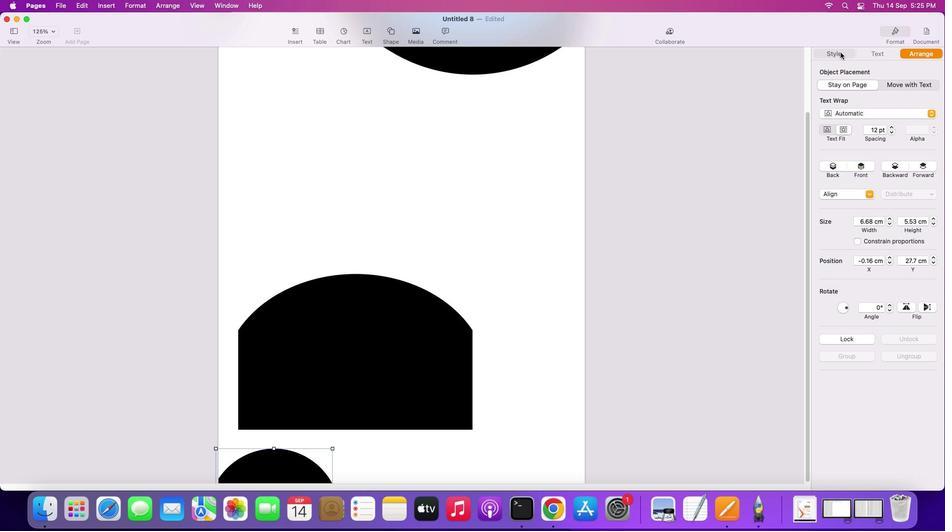 
Action: Mouse pressed left at (838, 50)
Screenshot: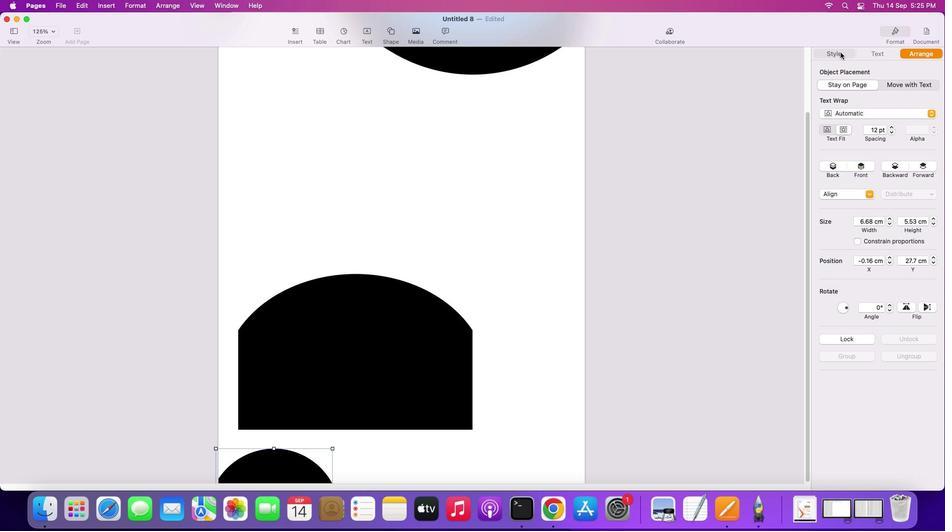 
Action: Mouse moved to (885, 75)
Screenshot: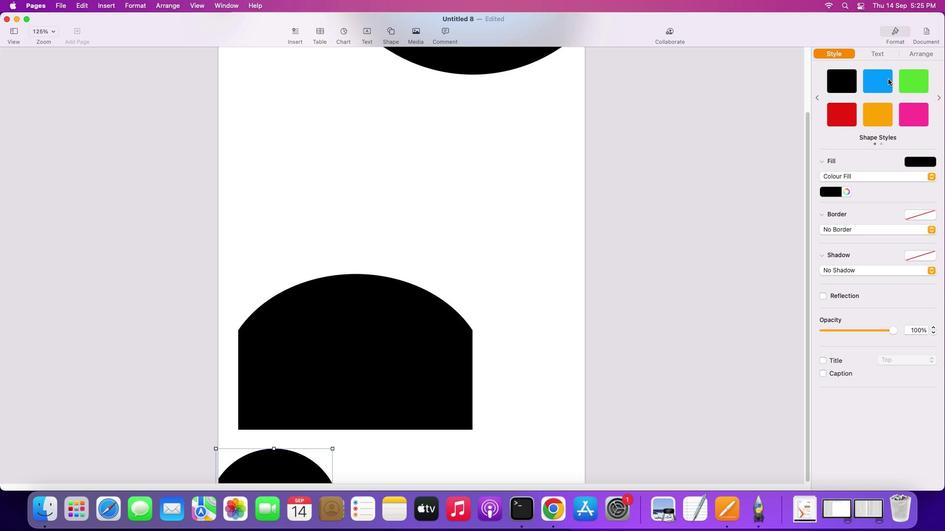 
Action: Mouse pressed left at (885, 75)
Screenshot: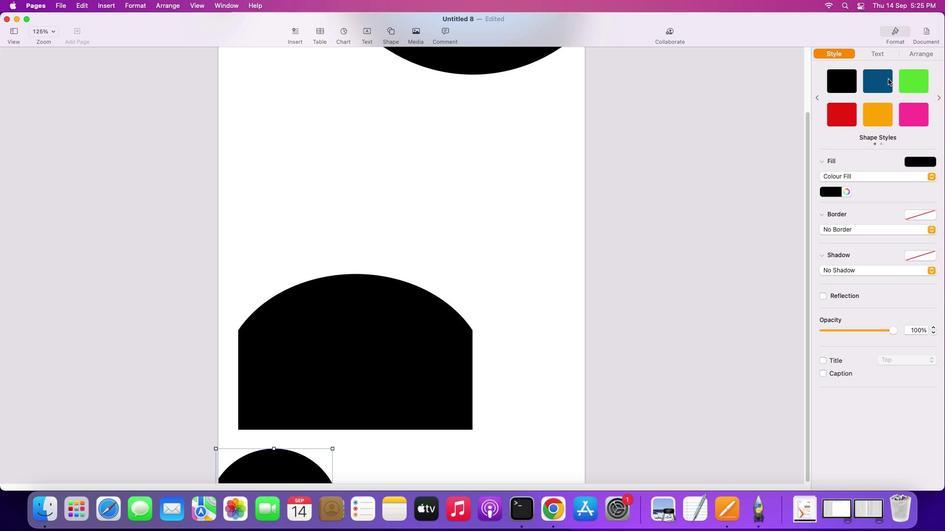 
Action: Mouse moved to (366, 348)
Screenshot: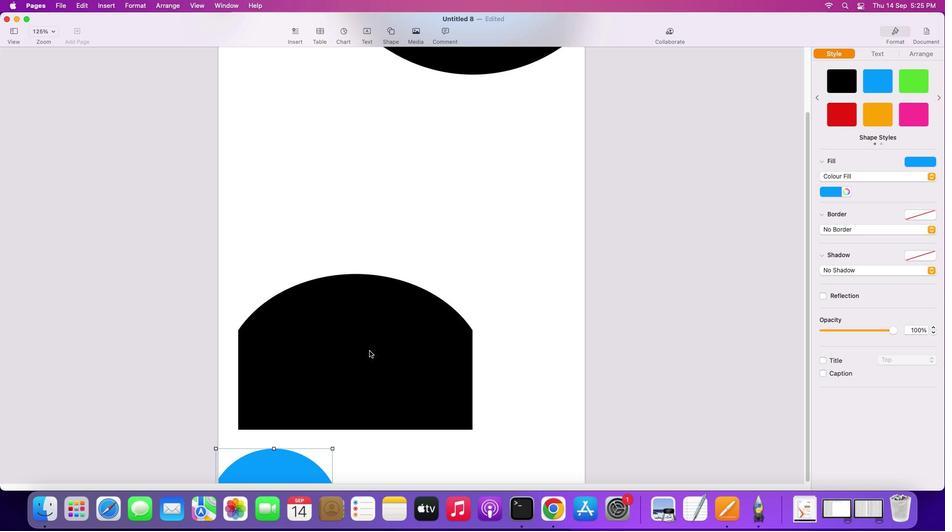 
Action: Mouse pressed left at (366, 348)
Screenshot: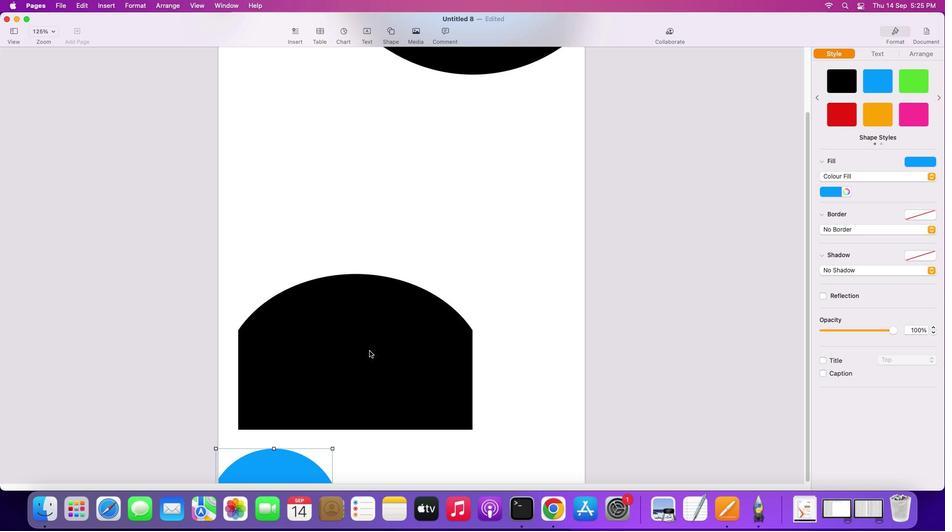 
Action: Mouse moved to (366, 348)
Screenshot: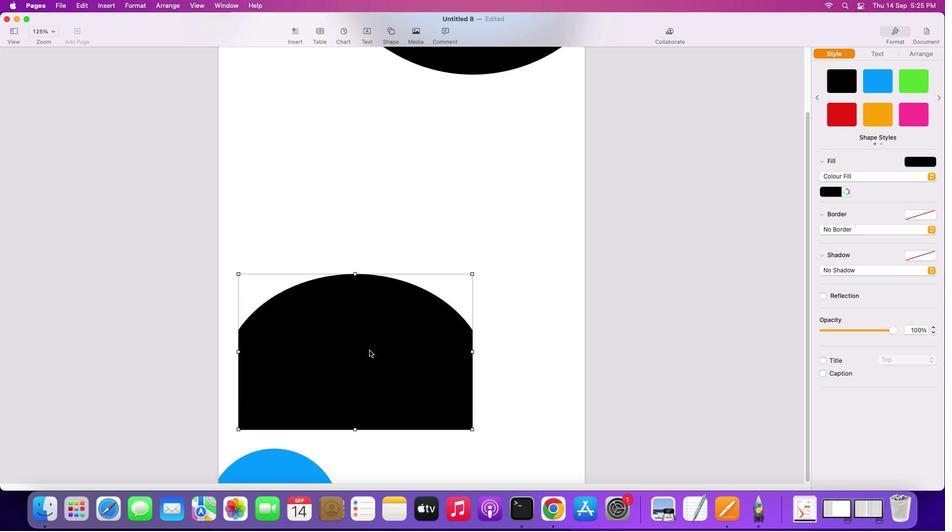 
Action: Mouse pressed right at (366, 348)
Screenshot: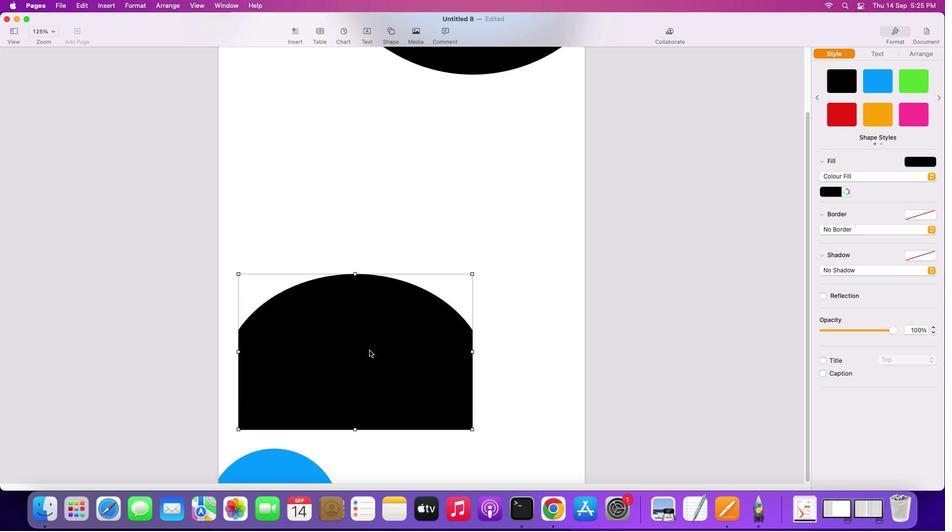 
Action: Mouse moved to (395, 345)
Screenshot: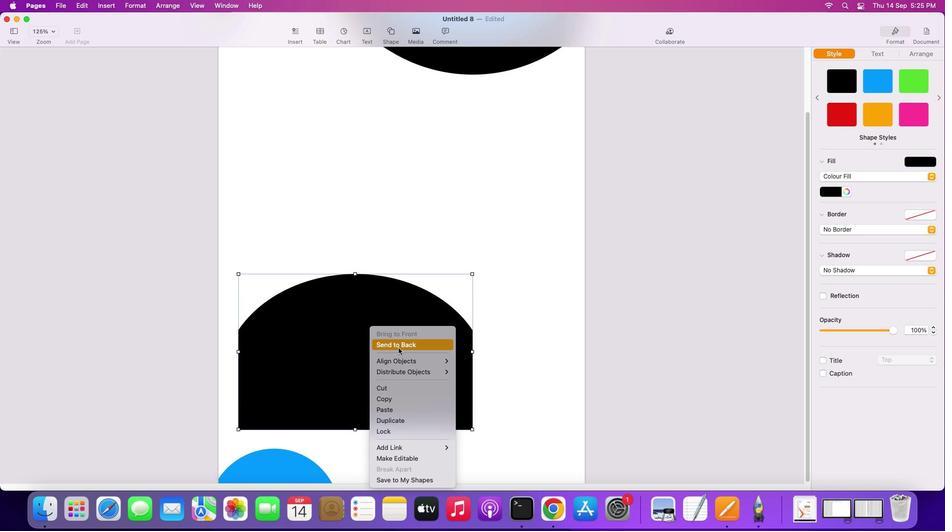 
Action: Mouse pressed left at (395, 345)
Screenshot: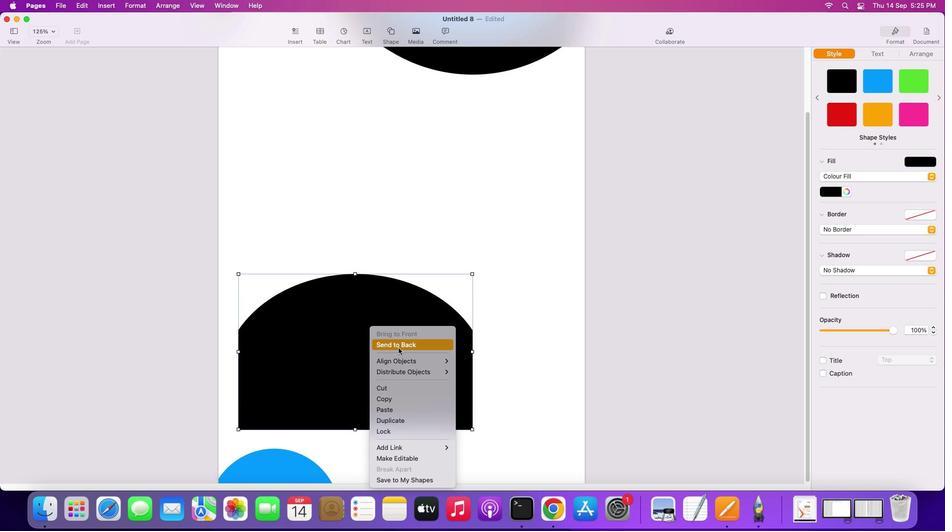 
Action: Mouse moved to (363, 356)
Screenshot: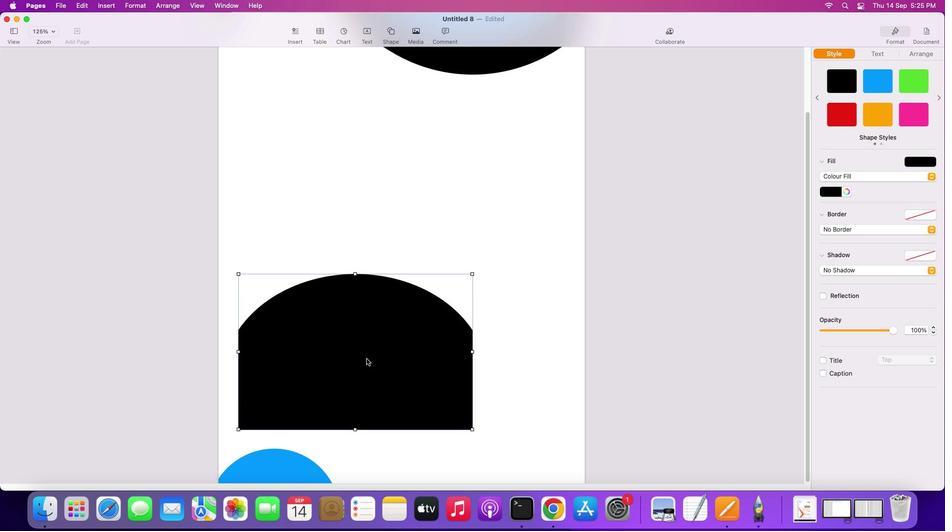 
Action: Mouse pressed left at (363, 356)
Screenshot: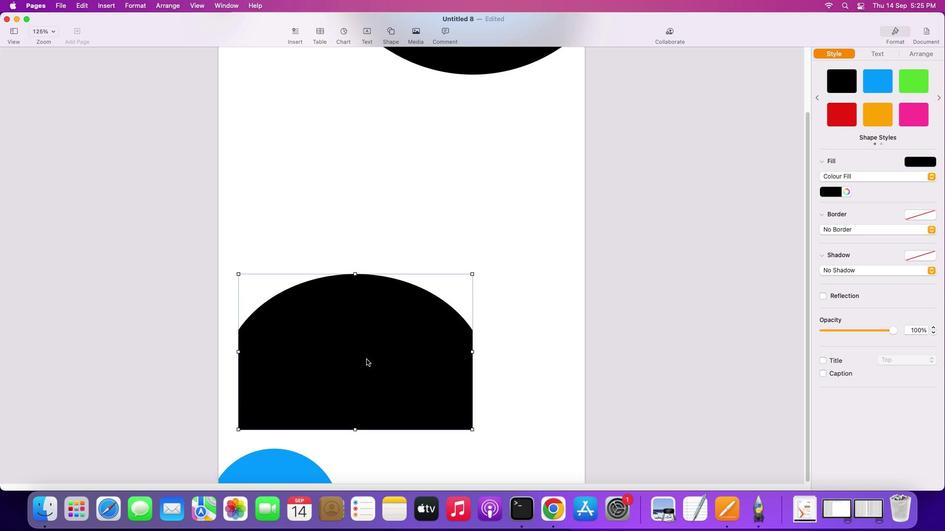 
Action: Mouse moved to (324, 326)
Screenshot: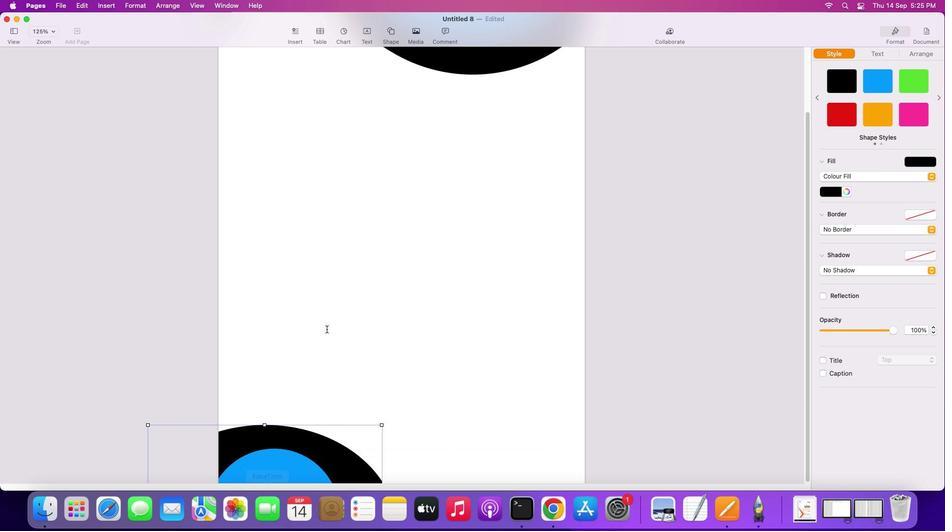 
Action: Mouse pressed left at (324, 326)
Screenshot: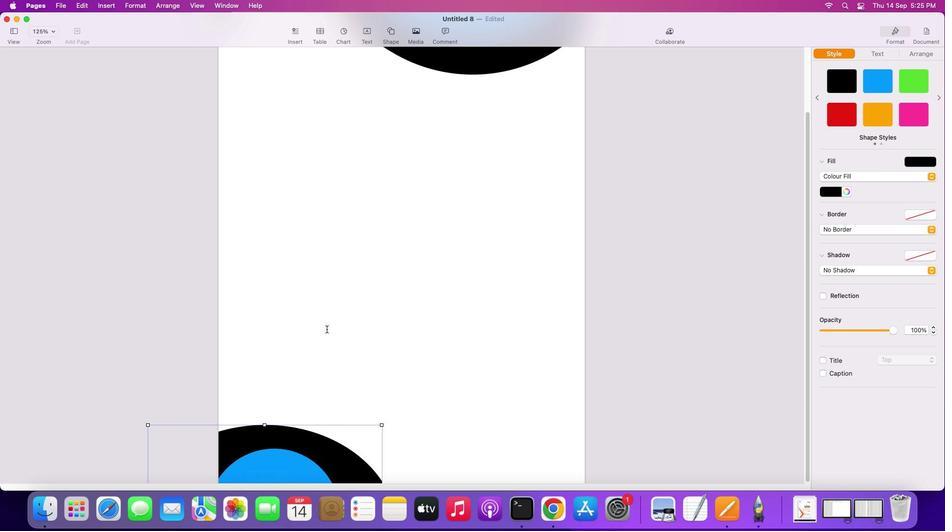 
Action: Mouse moved to (266, 460)
Screenshot: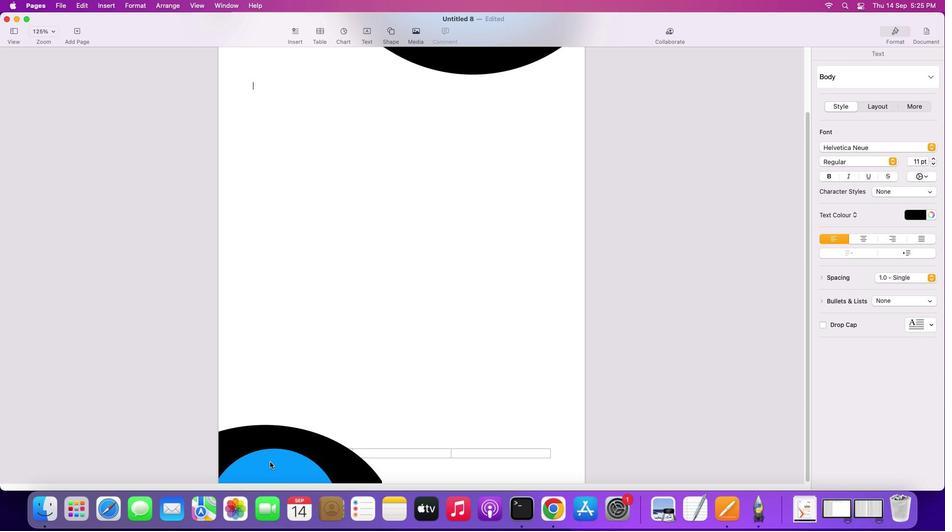 
Action: Mouse pressed left at (266, 460)
Screenshot: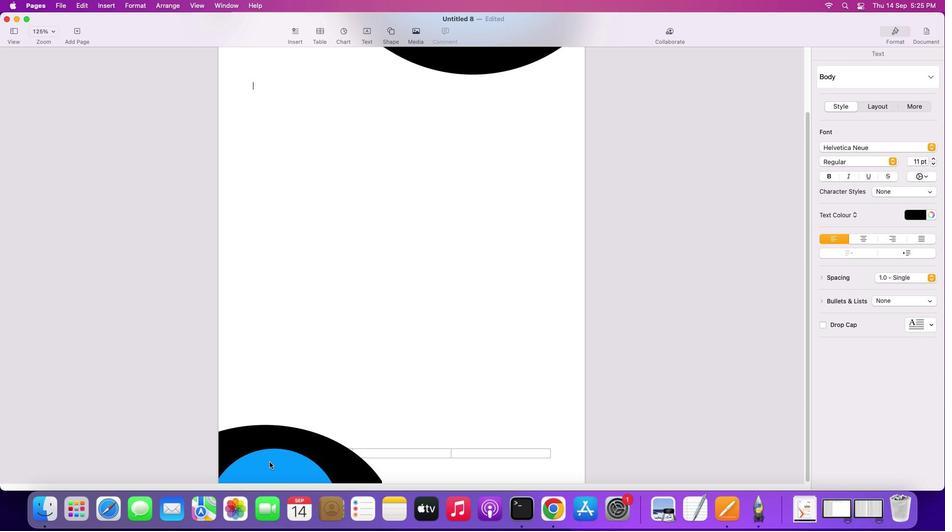 
Action: Mouse moved to (289, 467)
Screenshot: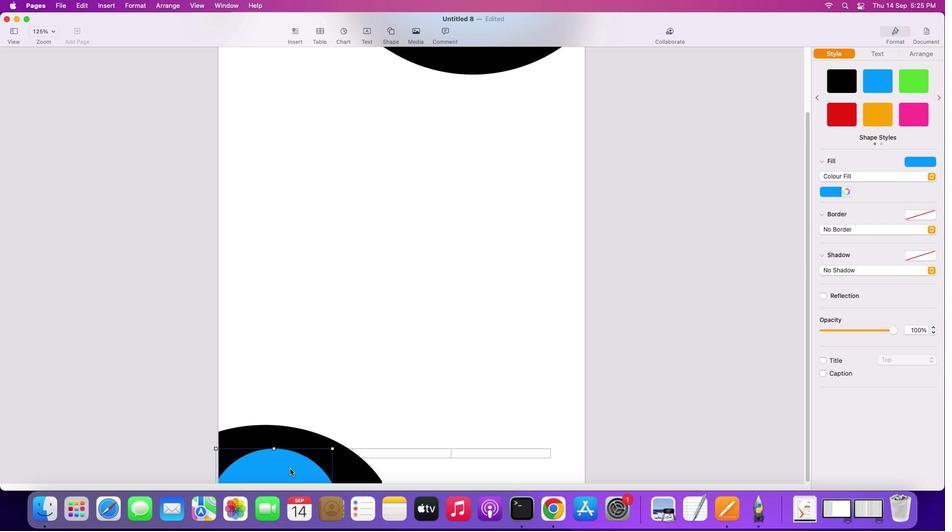 
Action: Key pressed Key.alt
Screenshot: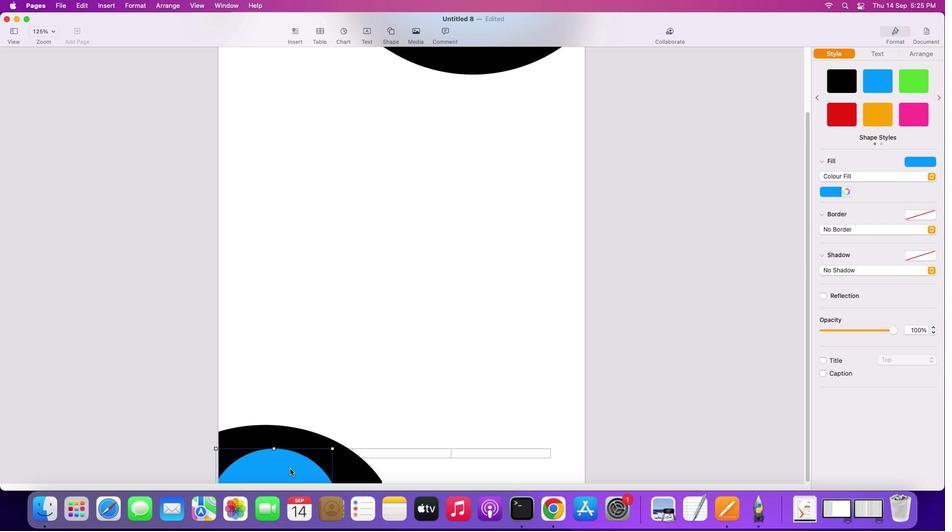
Action: Mouse moved to (286, 466)
Screenshot: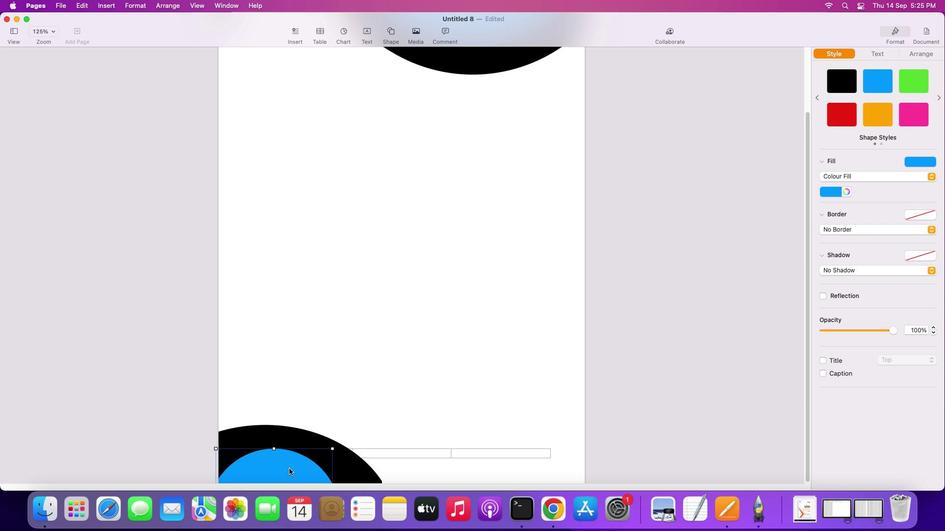 
Action: Mouse pressed left at (286, 466)
Screenshot: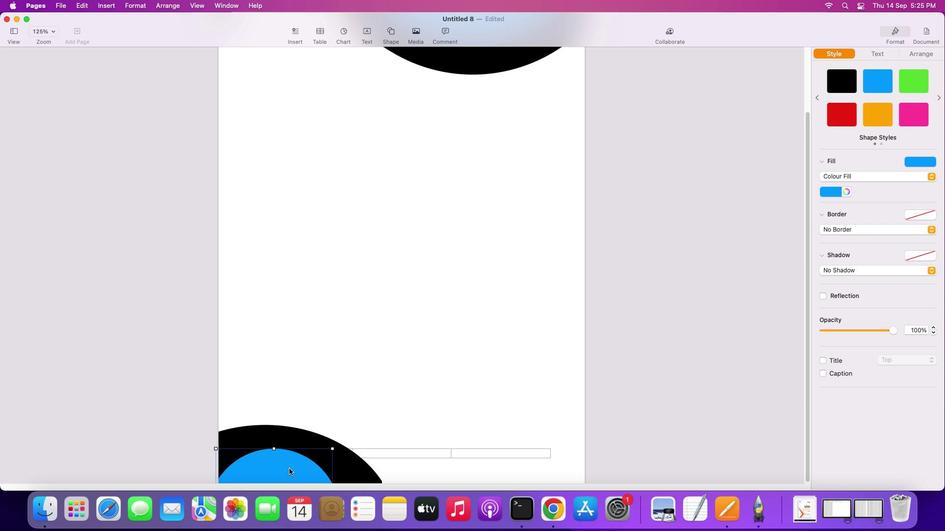 
Action: Mouse moved to (392, 395)
Screenshot: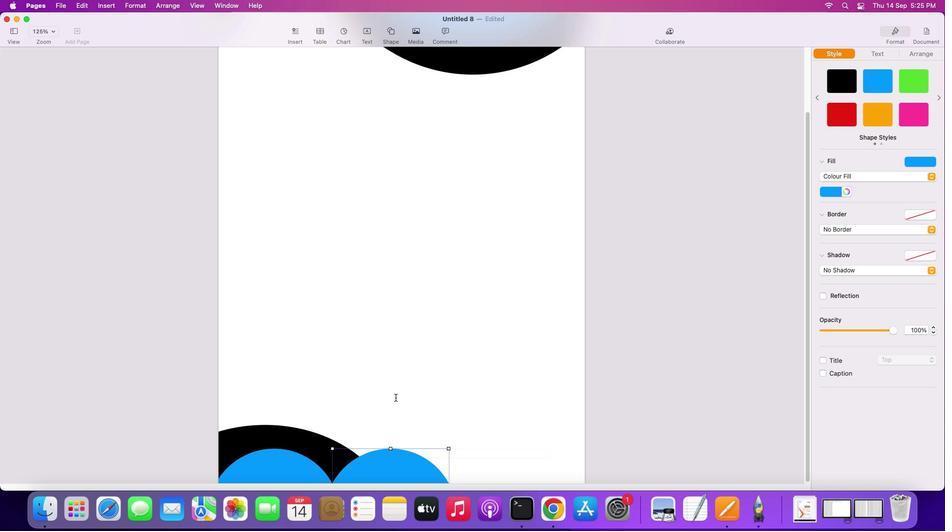 
Action: Mouse pressed left at (392, 395)
Screenshot: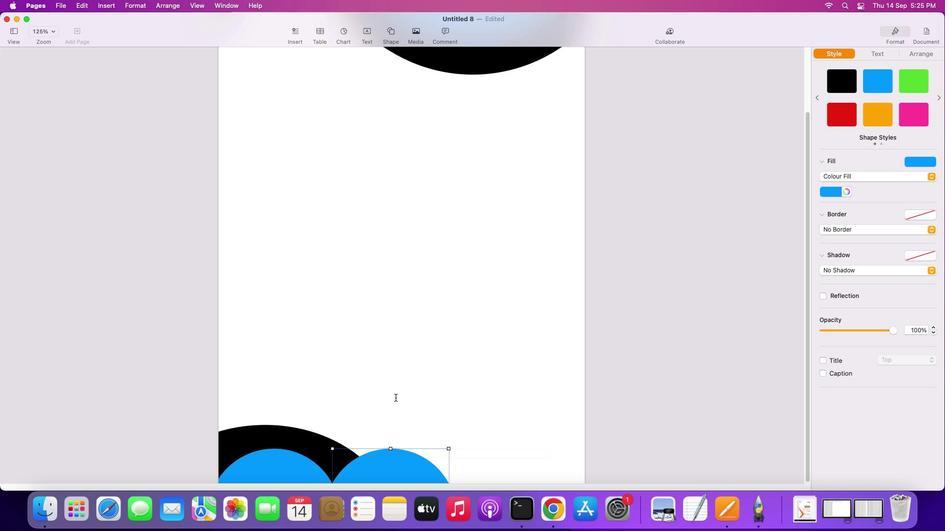 
Action: Mouse moved to (280, 433)
Screenshot: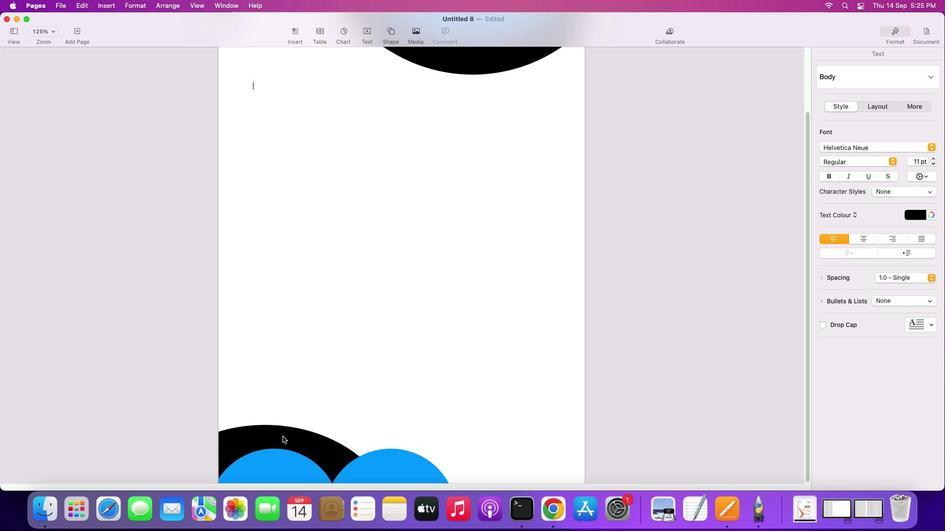 
Action: Mouse pressed left at (280, 433)
Screenshot: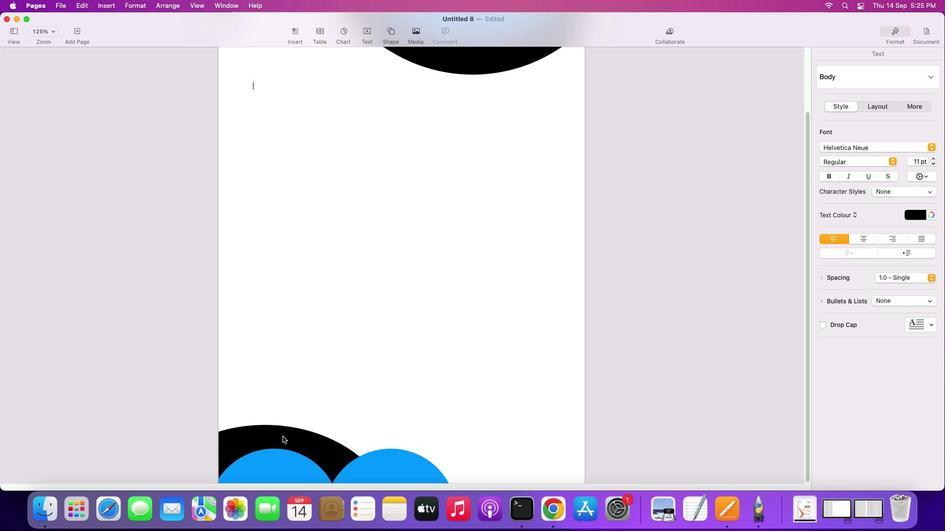 
Action: Mouse moved to (289, 433)
Screenshot: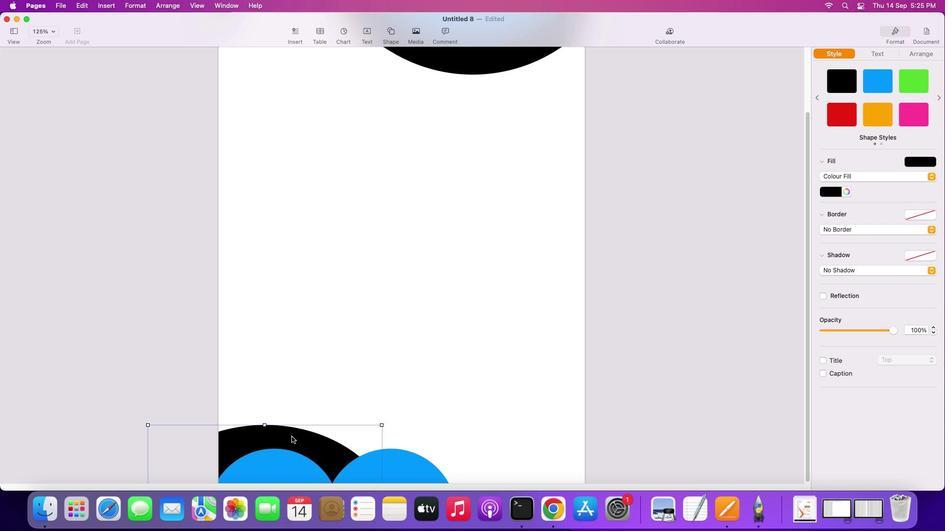 
Action: Mouse pressed left at (289, 433)
Screenshot: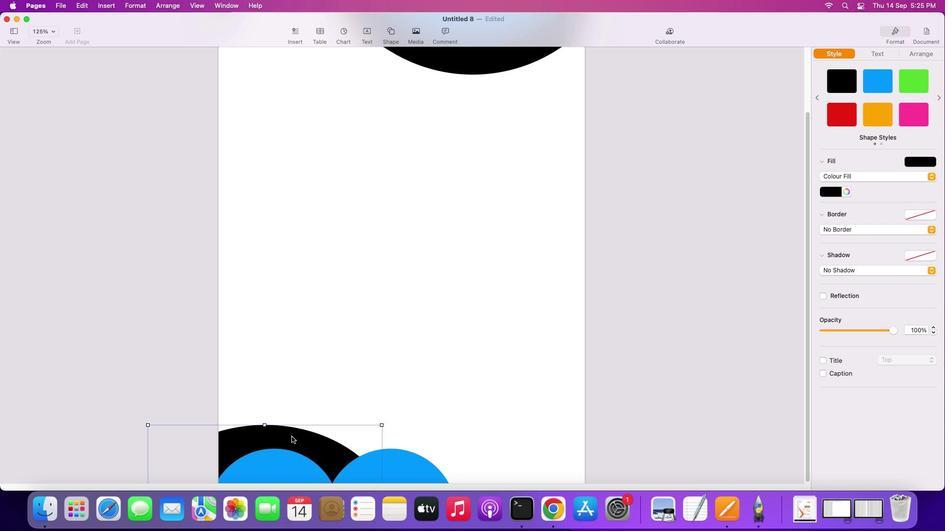 
Action: Mouse moved to (289, 433)
Screenshot: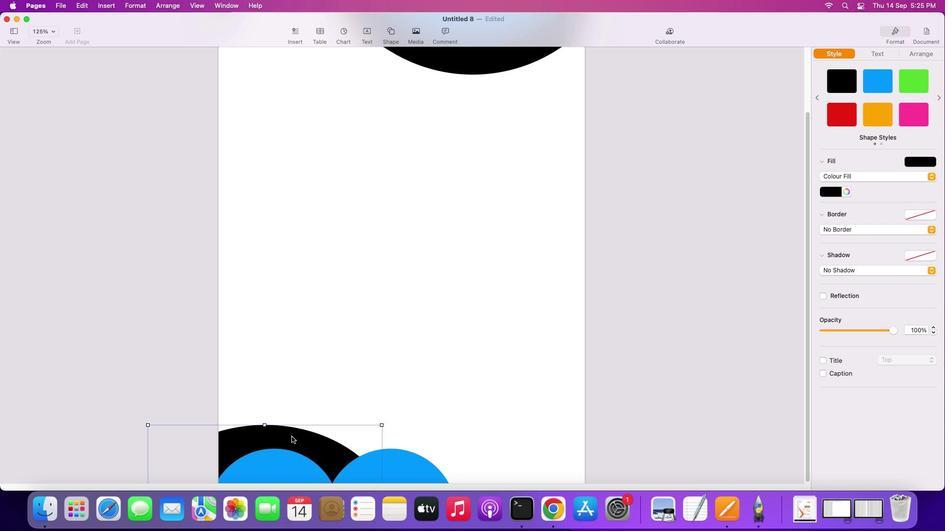 
Action: Key pressed Key.alt
Screenshot: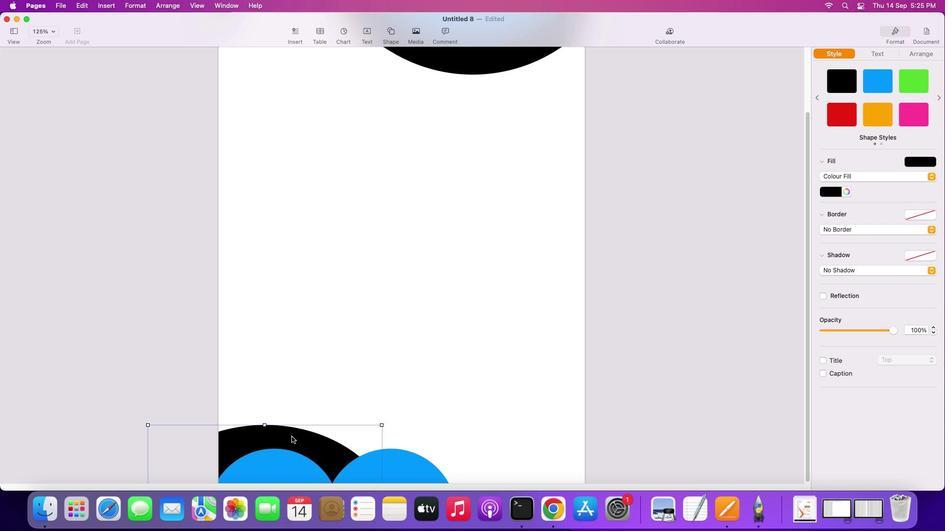 
Action: Mouse moved to (923, 43)
Screenshot: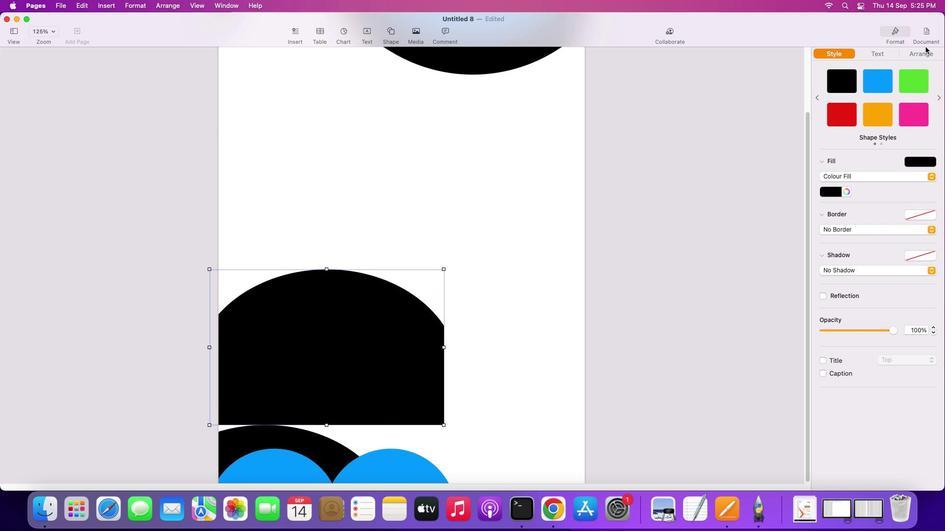 
Action: Mouse pressed left at (923, 43)
Screenshot: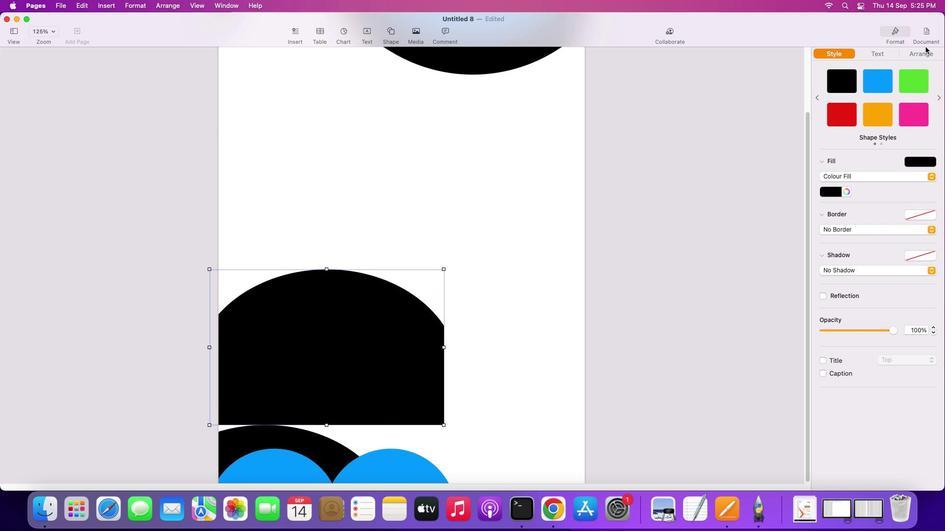 
Action: Mouse moved to (924, 50)
Screenshot: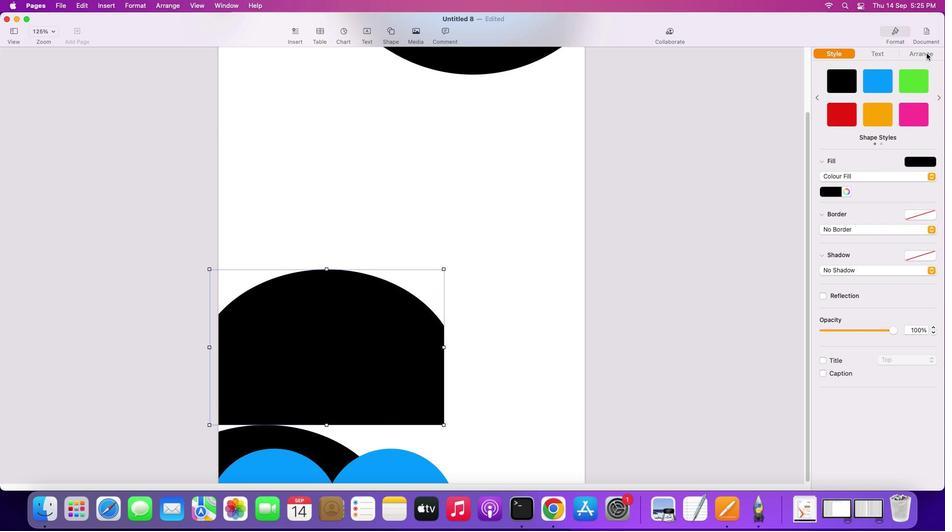 
Action: Mouse pressed left at (924, 50)
Screenshot: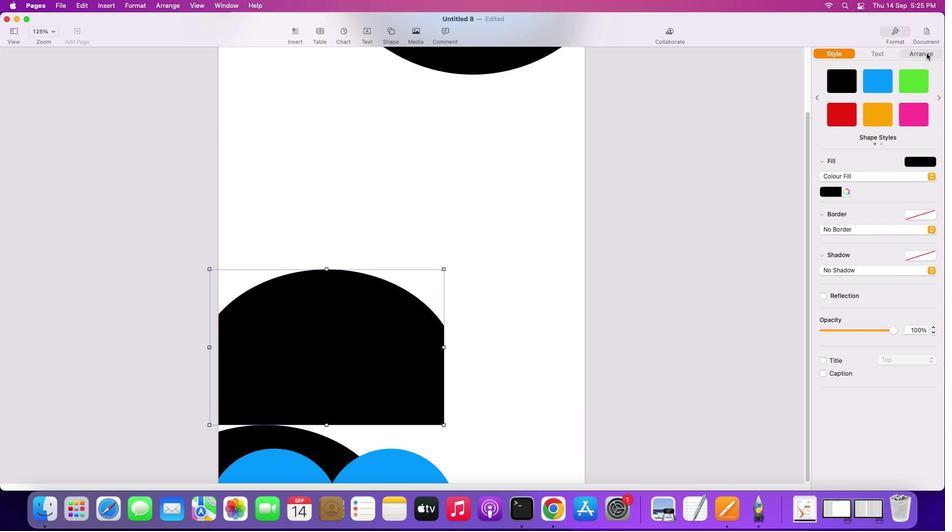 
Action: Mouse moved to (900, 303)
Screenshot: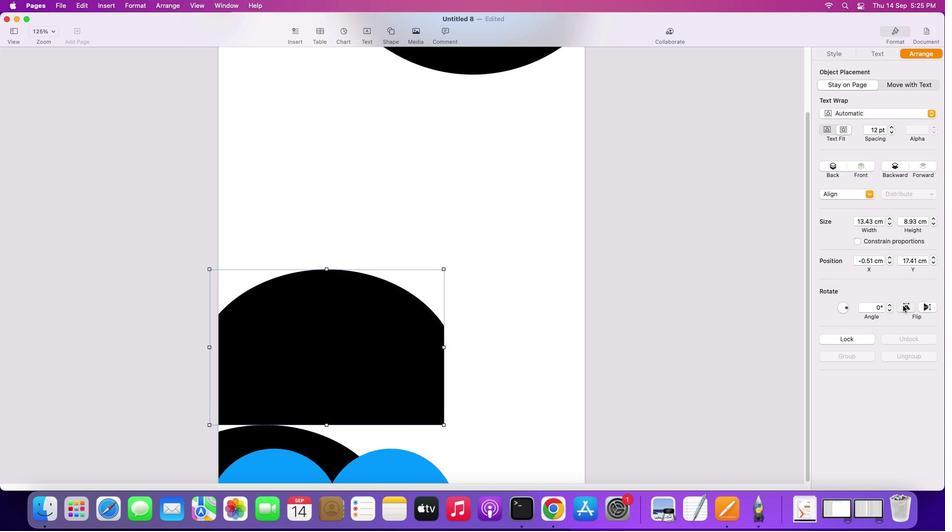 
Action: Mouse pressed left at (900, 303)
Screenshot: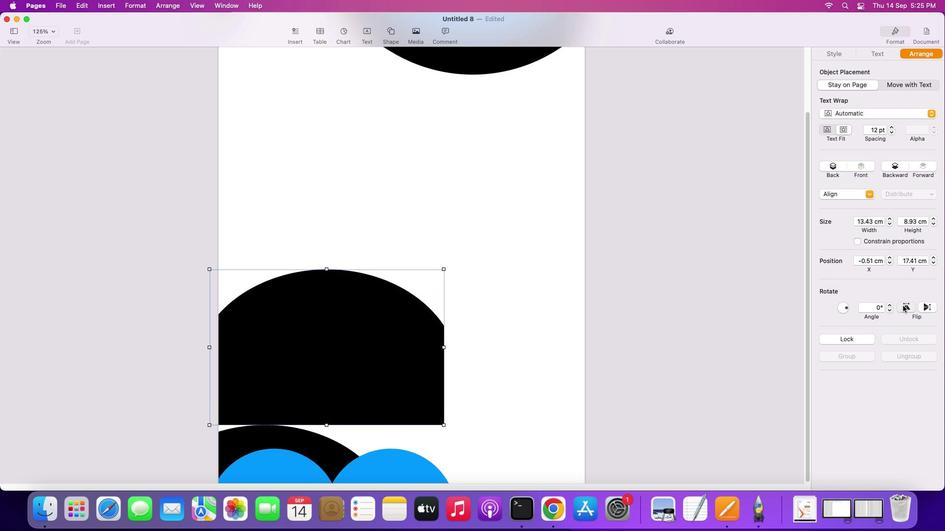
Action: Mouse moved to (925, 301)
Screenshot: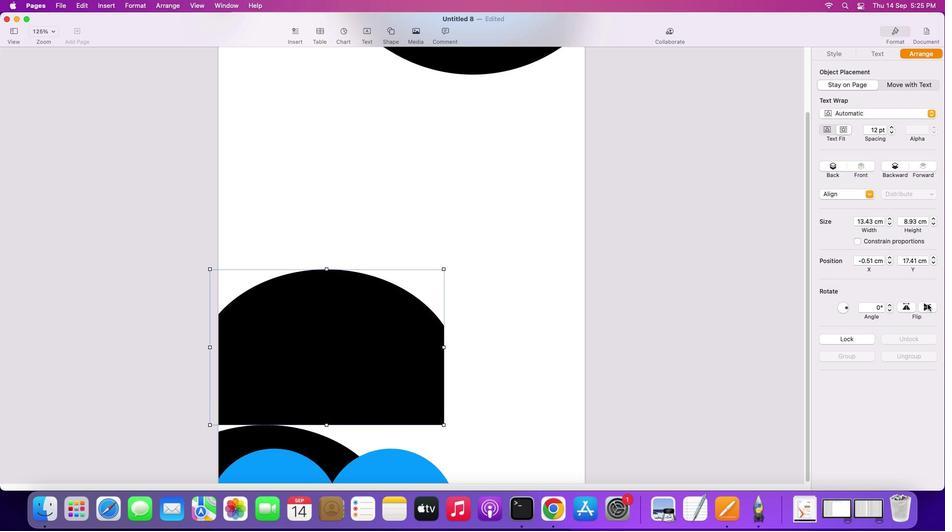 
Action: Mouse pressed left at (925, 301)
Screenshot: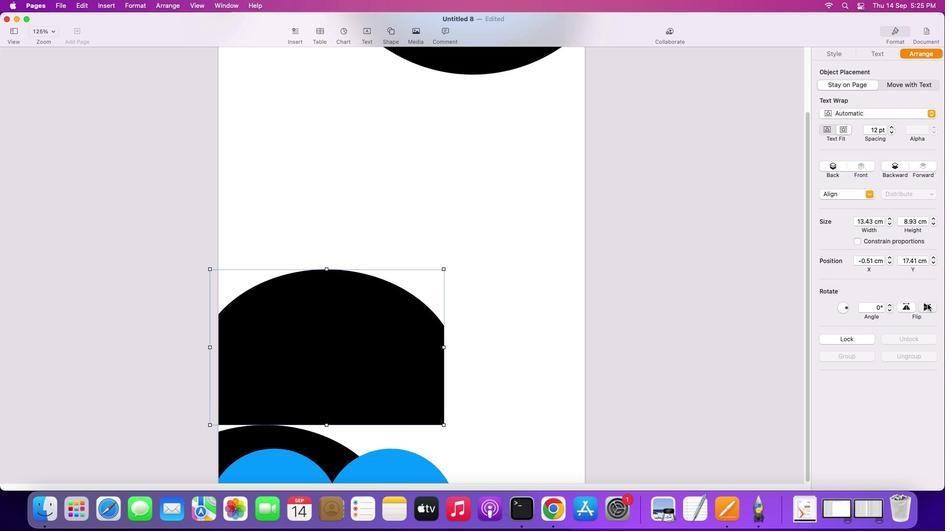 
Action: Mouse moved to (908, 302)
Screenshot: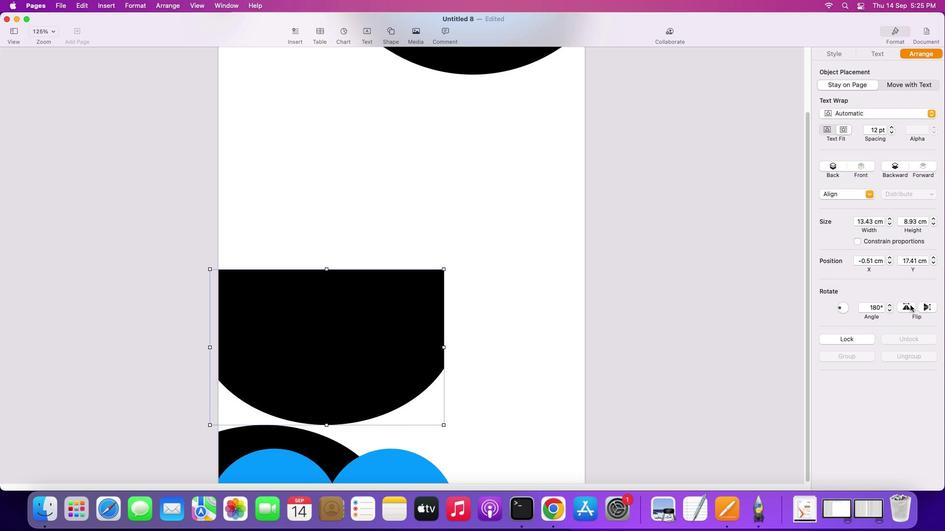 
Action: Mouse pressed left at (908, 302)
Screenshot: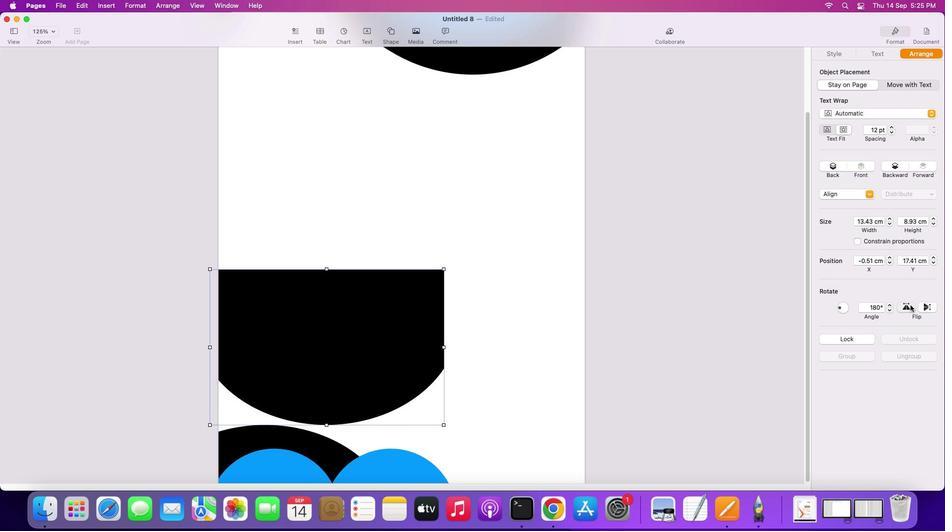 
Action: Mouse moved to (904, 303)
Screenshot: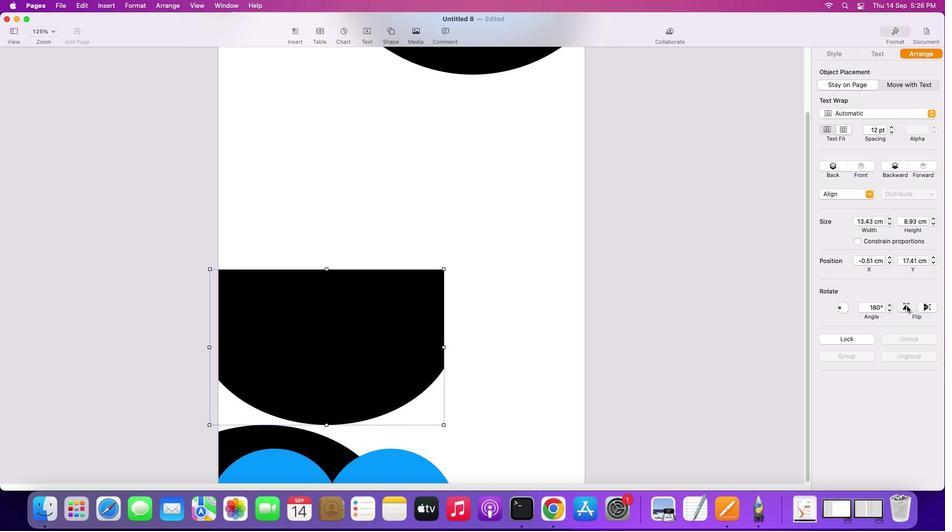 
Action: Mouse pressed left at (904, 303)
Screenshot: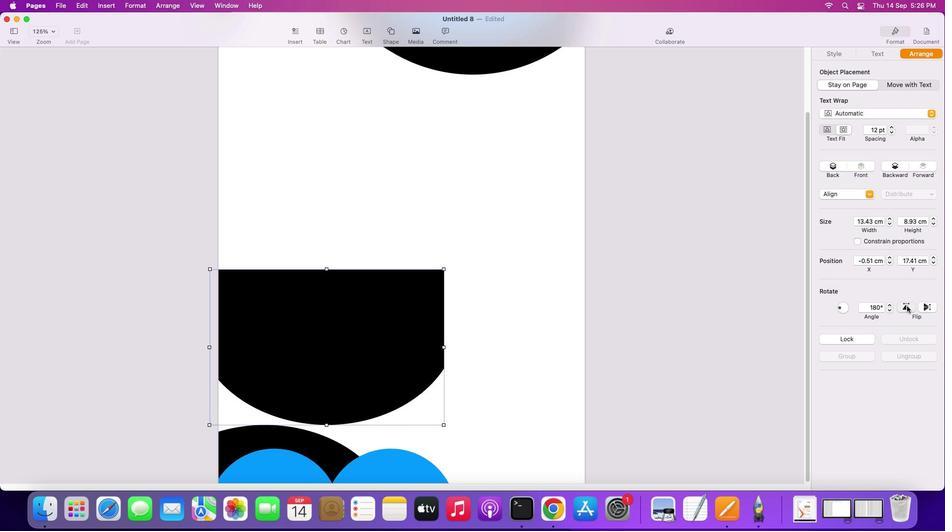 
Action: Mouse moved to (904, 303)
Screenshot: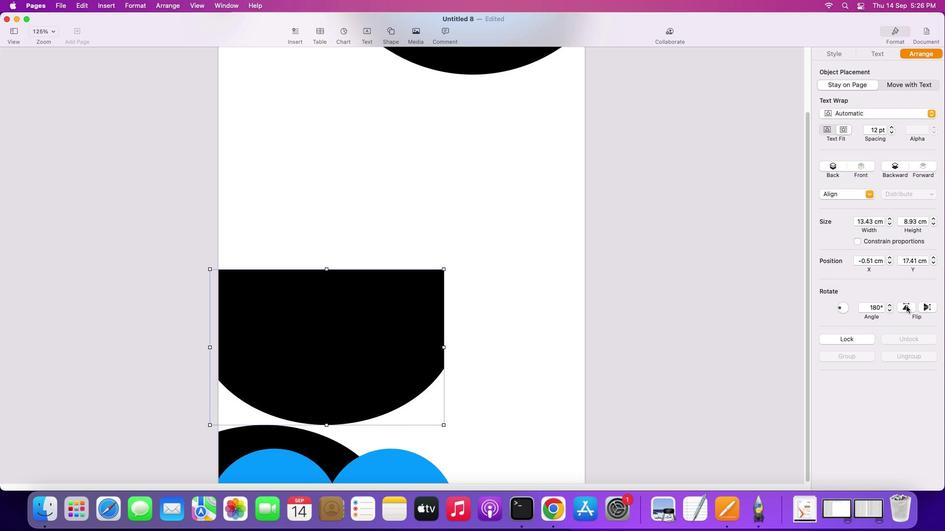 
Action: Mouse pressed left at (904, 303)
Screenshot: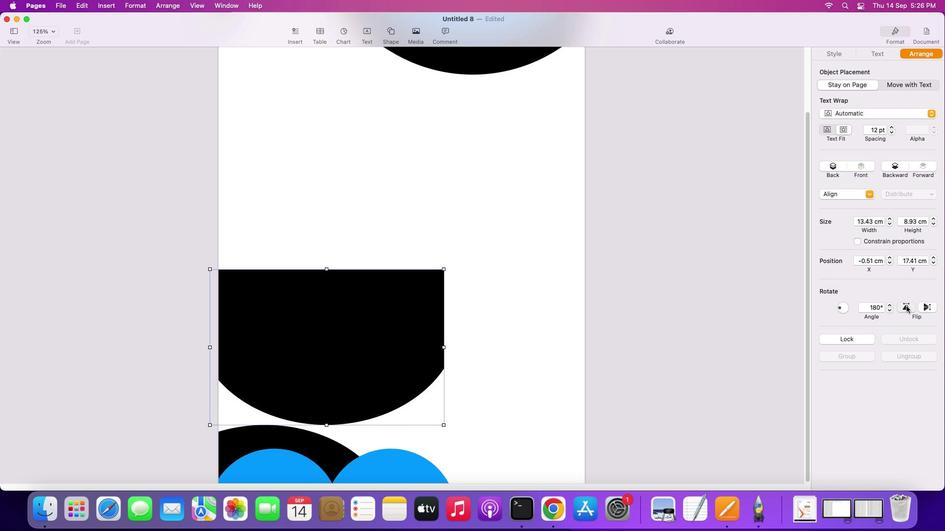 
Action: Mouse moved to (925, 302)
Screenshot: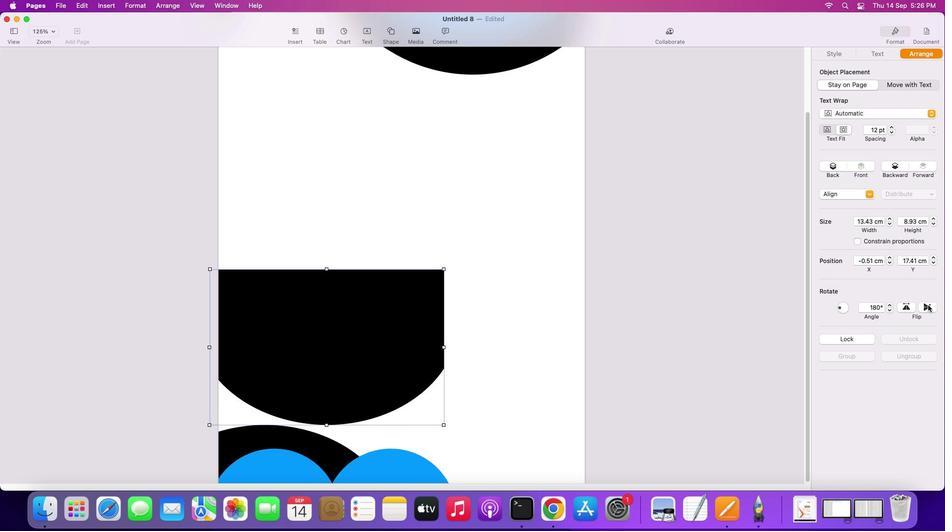 
Action: Mouse pressed left at (925, 302)
Screenshot: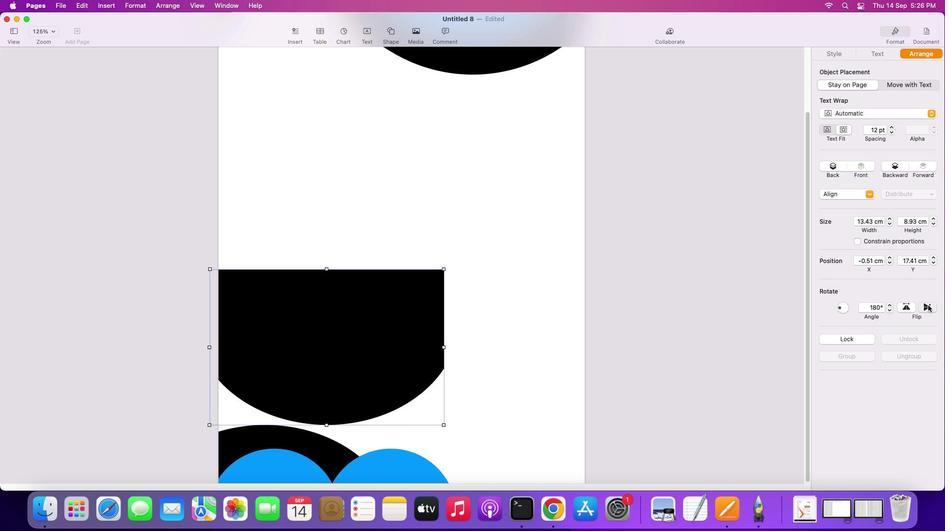 
Action: Mouse moved to (909, 303)
Screenshot: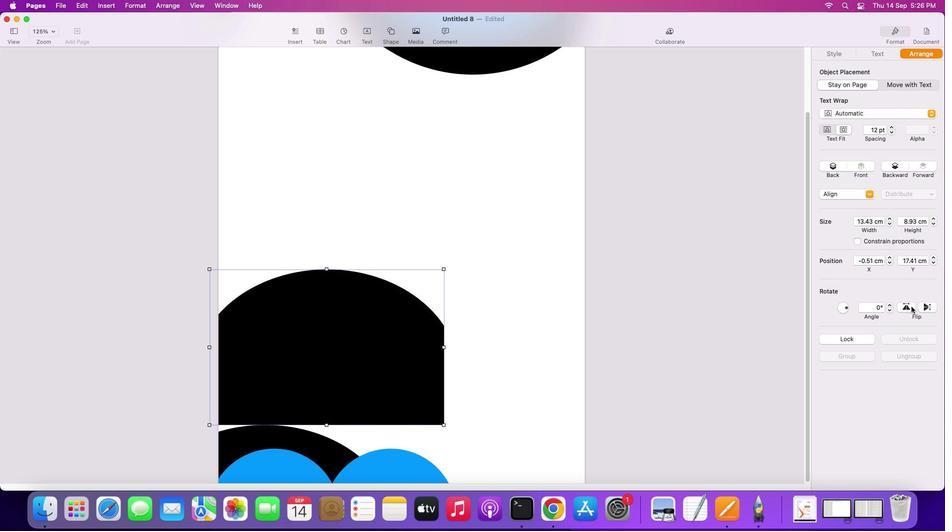 
Action: Mouse pressed left at (909, 303)
Screenshot: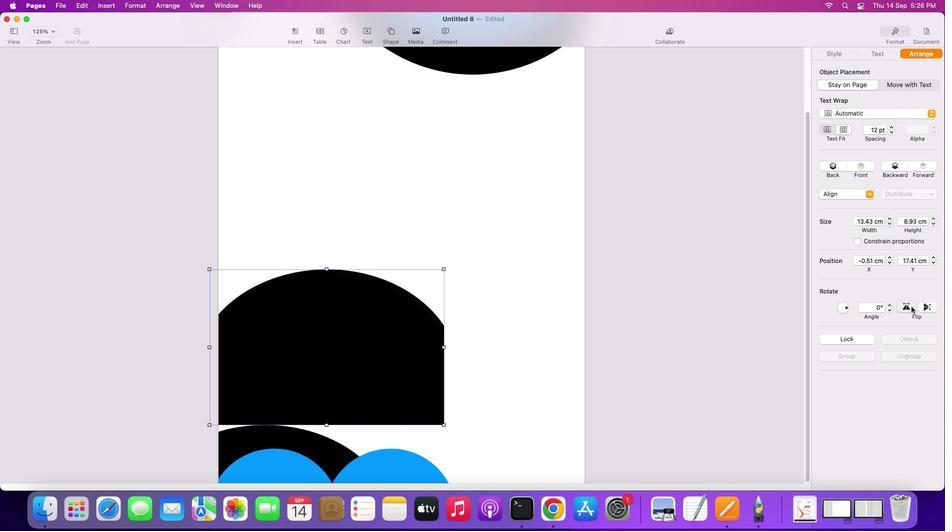 
Action: Mouse moved to (931, 303)
Screenshot: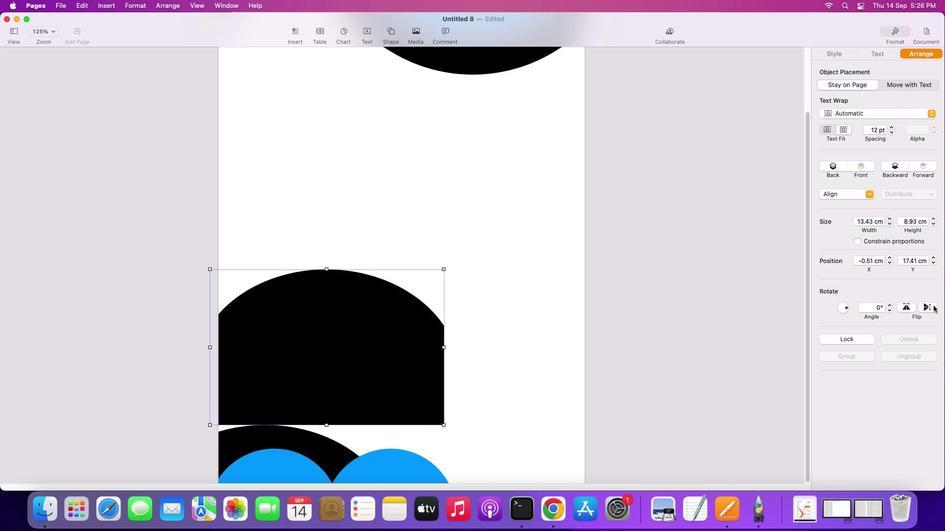 
Action: Mouse pressed left at (931, 303)
Screenshot: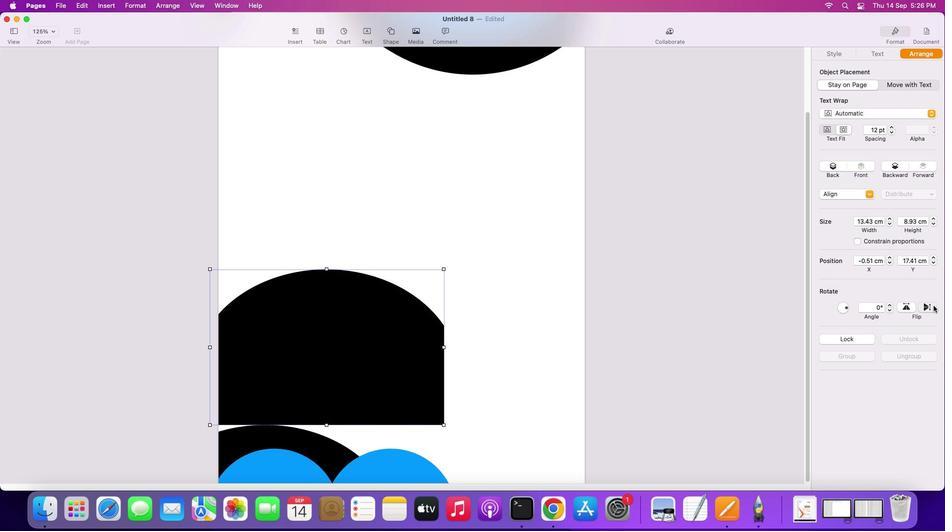 
Action: Mouse moved to (907, 303)
Screenshot: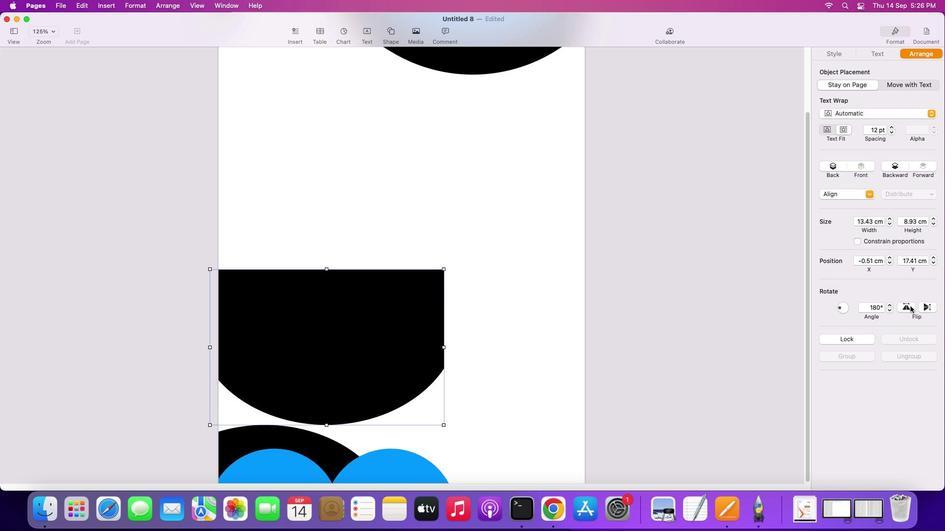 
Action: Mouse pressed left at (907, 303)
Screenshot: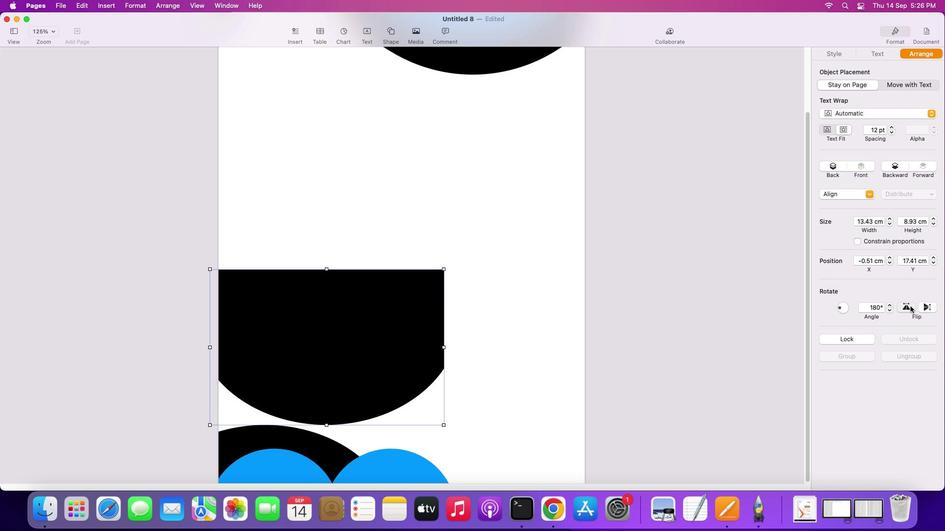 
Action: Mouse moved to (919, 302)
Screenshot: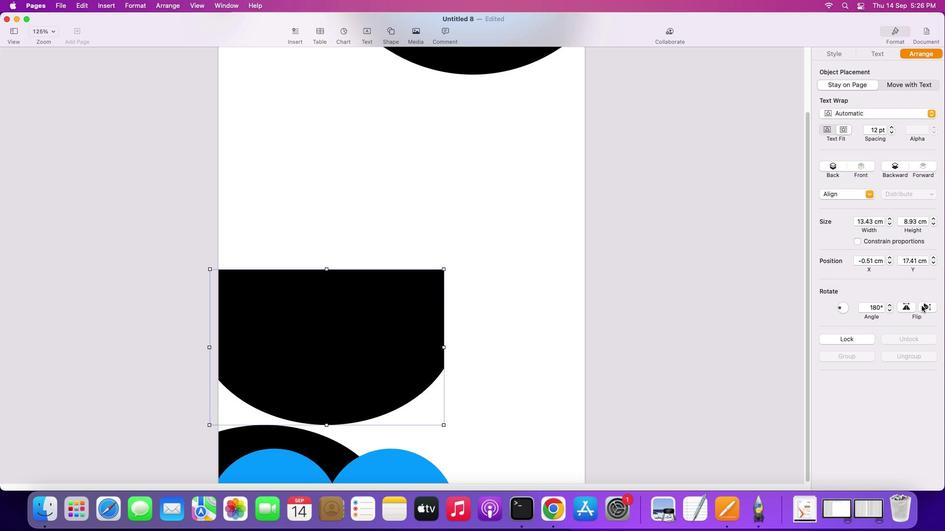 
Action: Mouse pressed left at (919, 302)
Screenshot: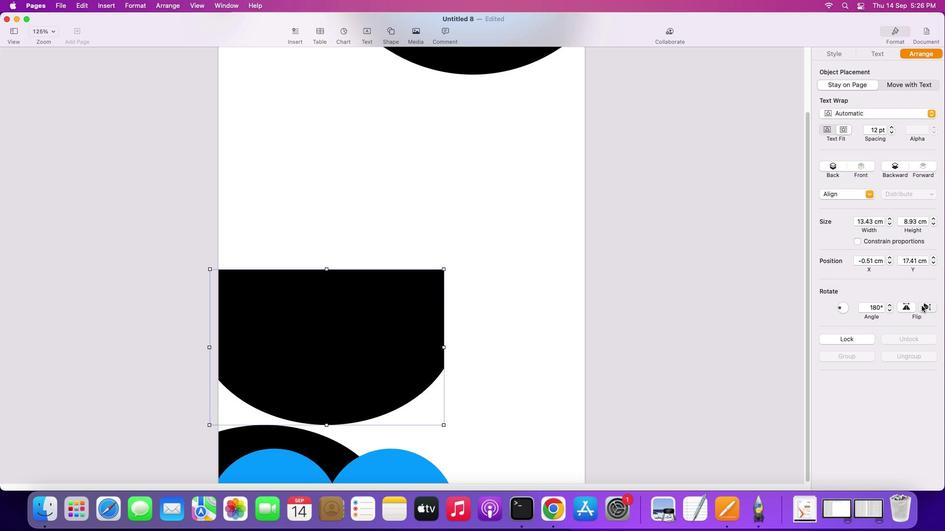 
Action: Mouse moved to (887, 301)
Screenshot: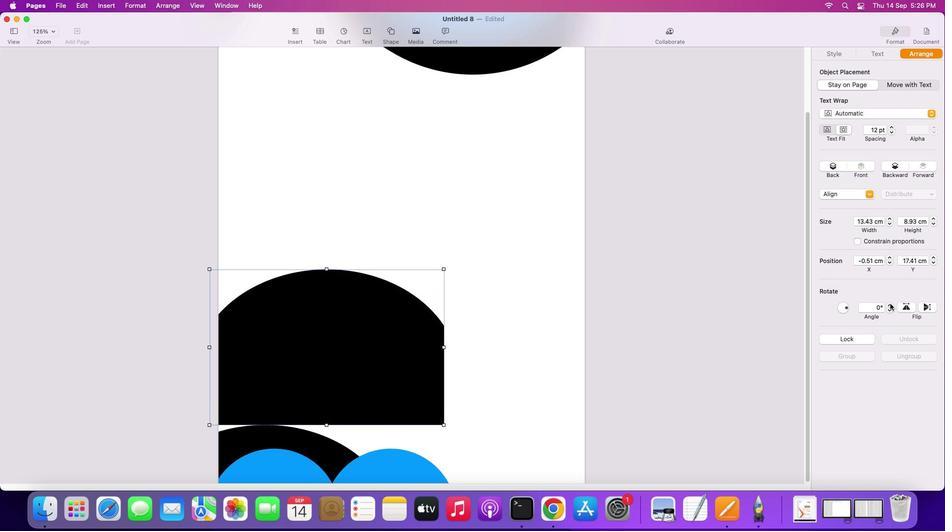 
Action: Mouse pressed left at (887, 301)
Screenshot: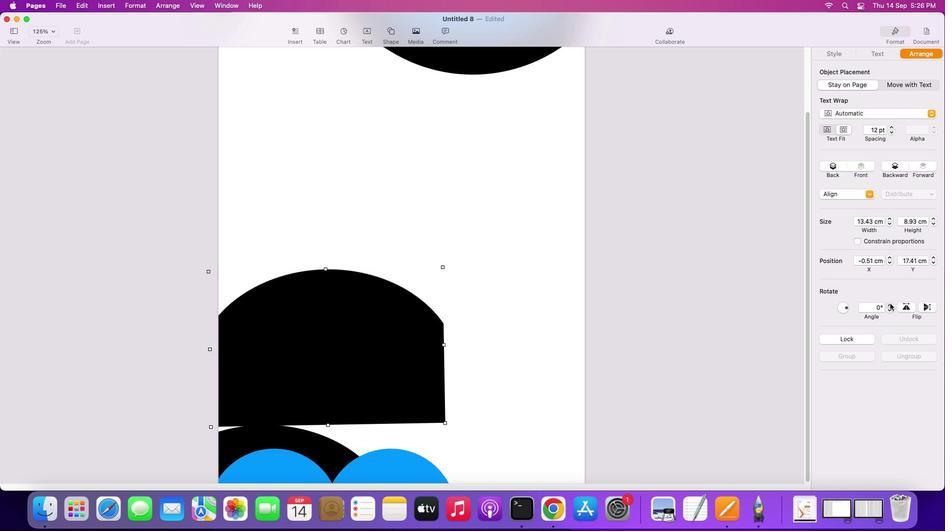 
Action: Mouse moved to (887, 307)
Screenshot: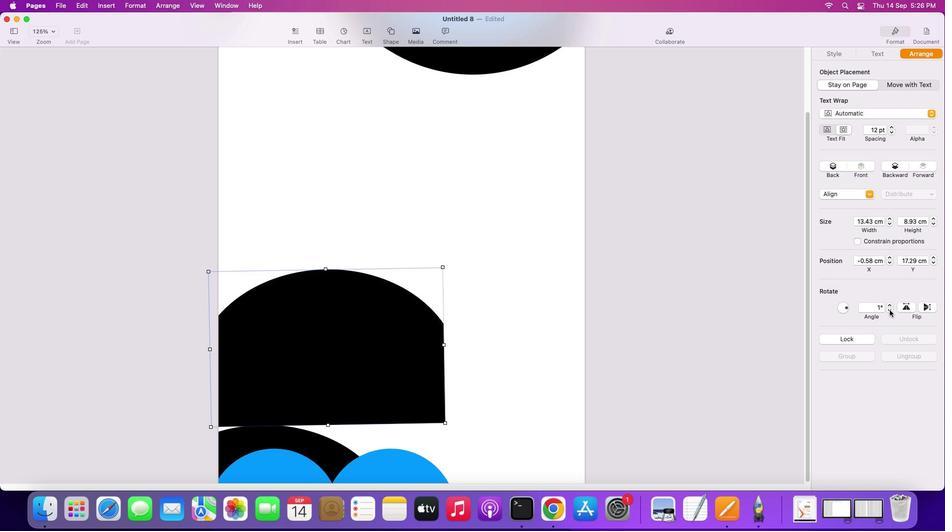 
Action: Mouse pressed left at (887, 307)
Screenshot: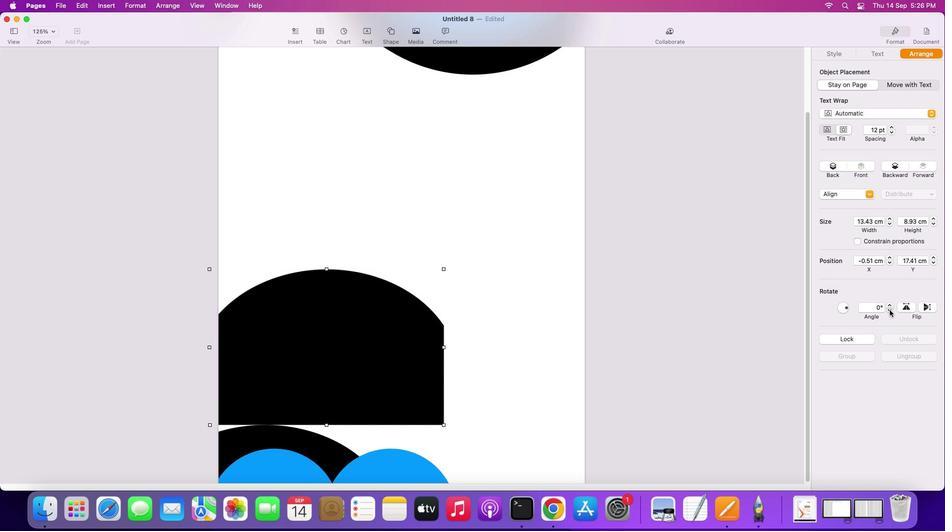 
Action: Mouse moved to (881, 302)
Screenshot: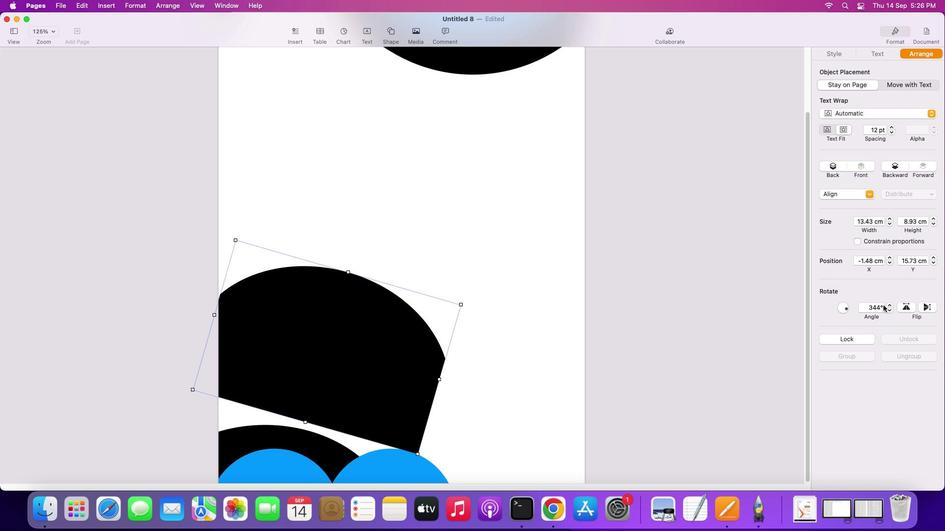 
Action: Mouse pressed left at (881, 302)
Screenshot: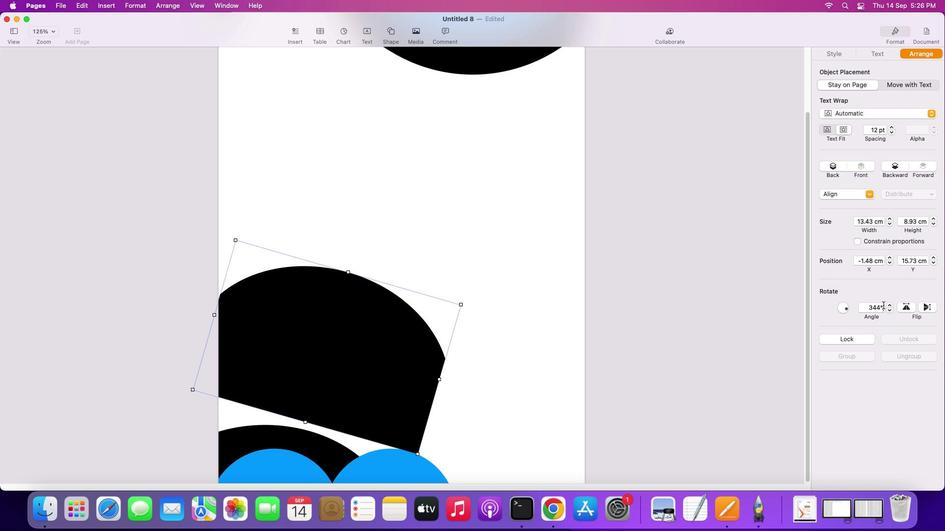 
Action: Key pressed Key.backspace'1''8''0'Key.backspaceKey.backspaceKey.backspaceKey.backspaceKey.backspaceKey.backspaceKey.backspaceKey.backspaceKey.backspace'1''8''0''\x03''\x1b'Key.backspace'2''7''0''\x03'
Screenshot: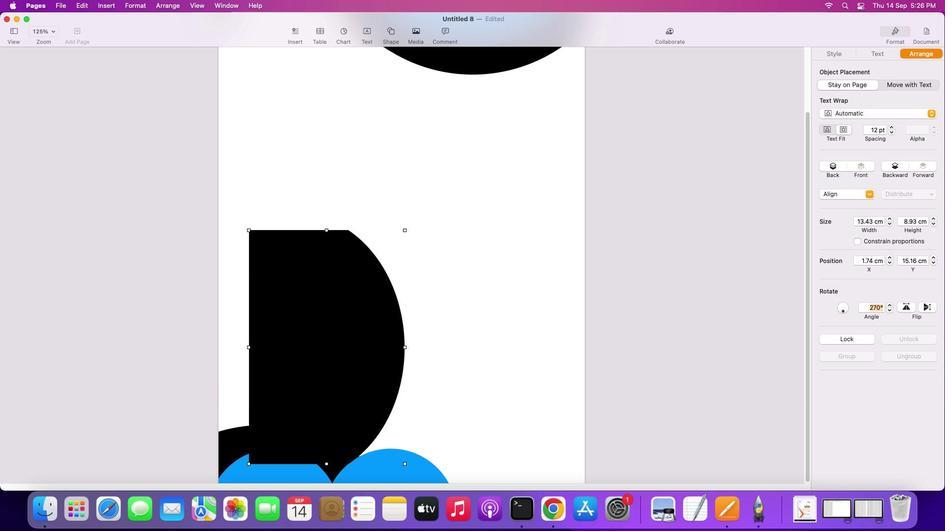 
Action: Mouse moved to (429, 316)
Screenshot: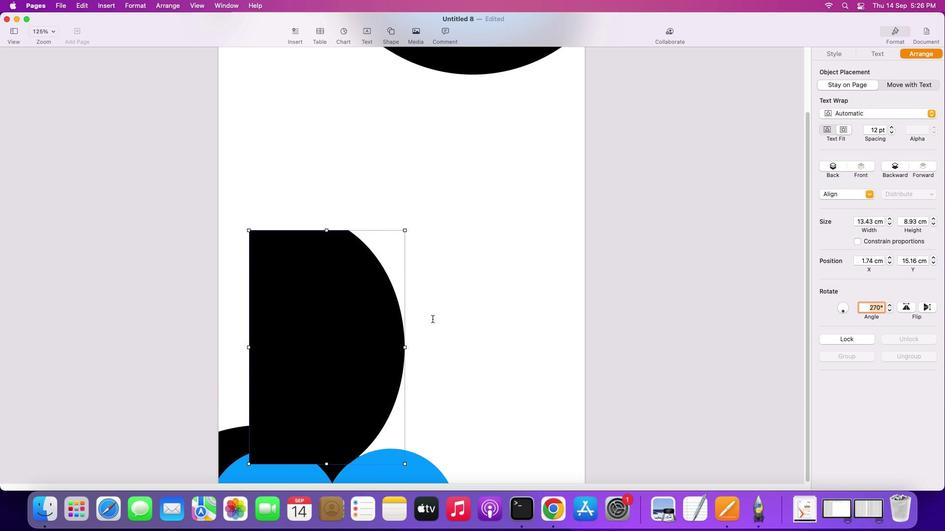 
Action: Mouse pressed left at (429, 316)
Screenshot: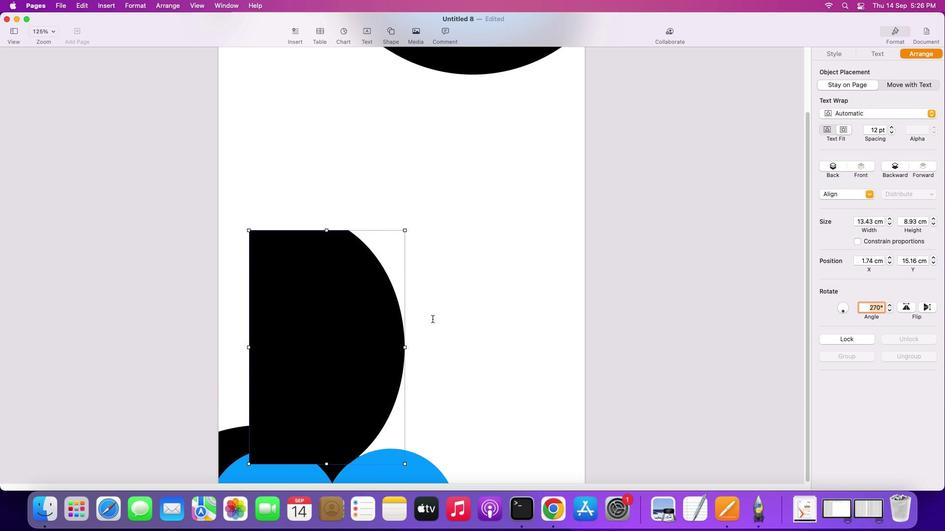 
Action: Mouse moved to (358, 320)
Screenshot: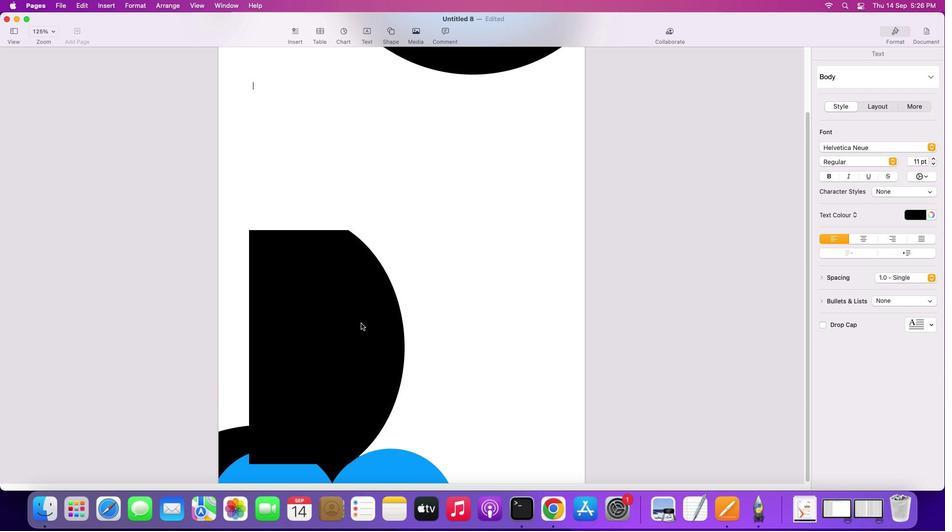 
Action: Mouse pressed left at (358, 320)
Screenshot: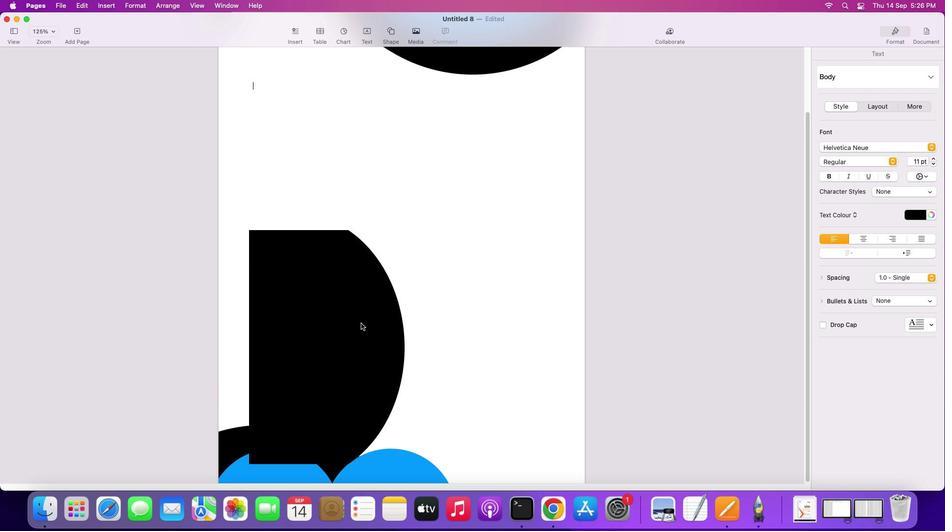 
Action: Mouse moved to (358, 320)
Screenshot: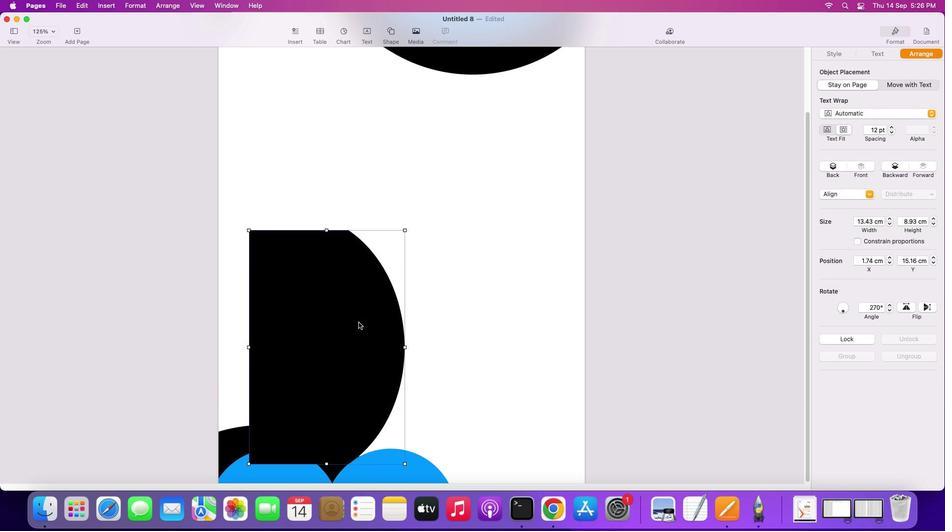 
Action: Mouse pressed left at (358, 320)
Screenshot: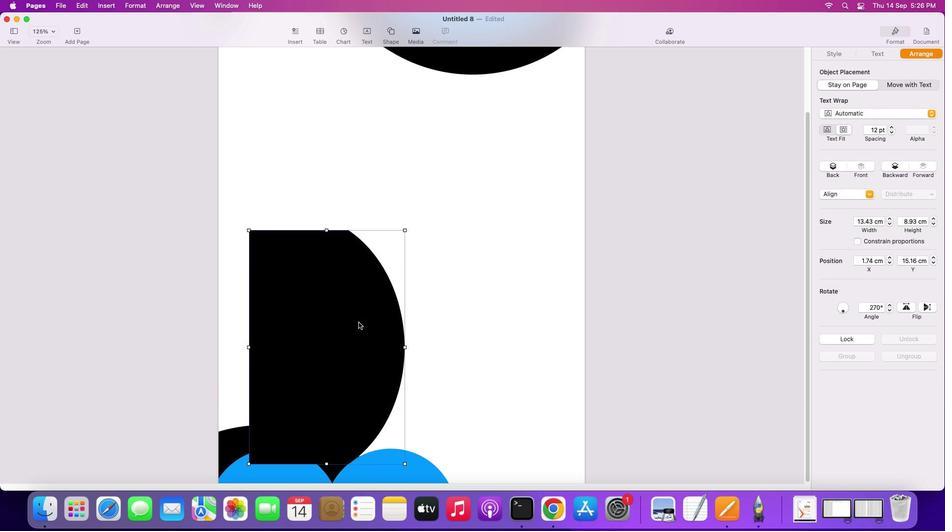 
Action: Mouse moved to (398, 344)
Screenshot: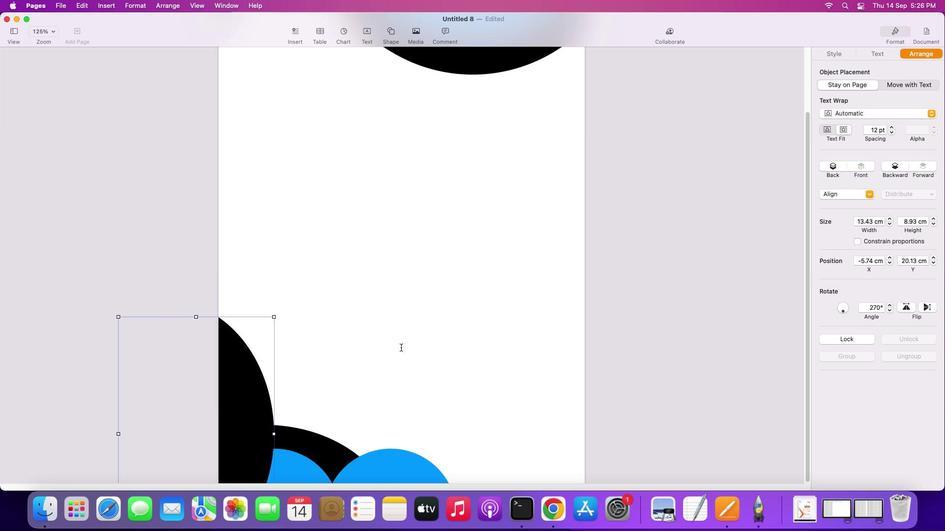 
Action: Mouse pressed left at (398, 344)
Screenshot: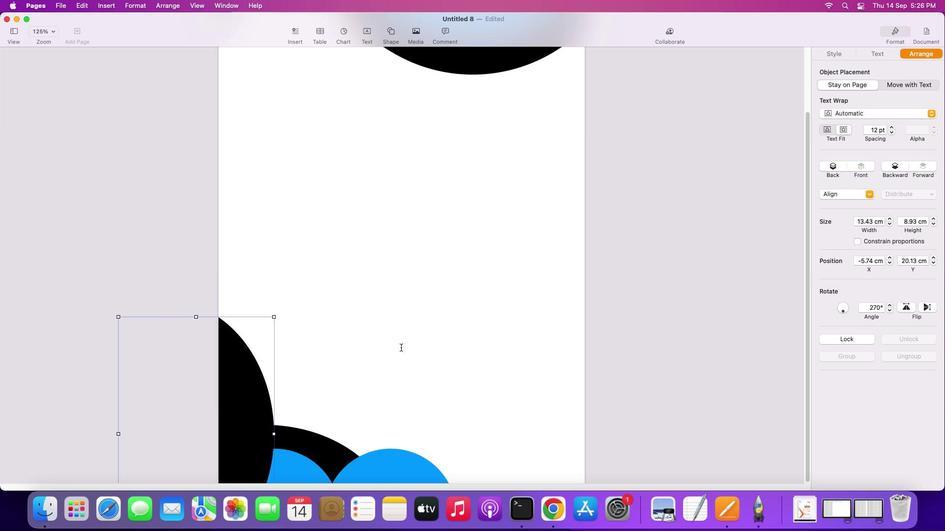 
Action: Mouse moved to (279, 466)
Screenshot: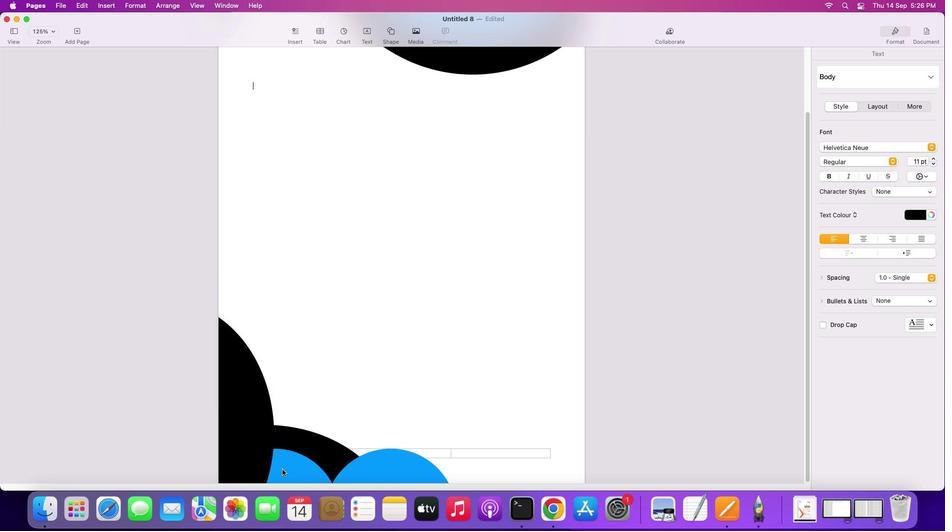 
Action: Mouse pressed left at (279, 466)
Screenshot: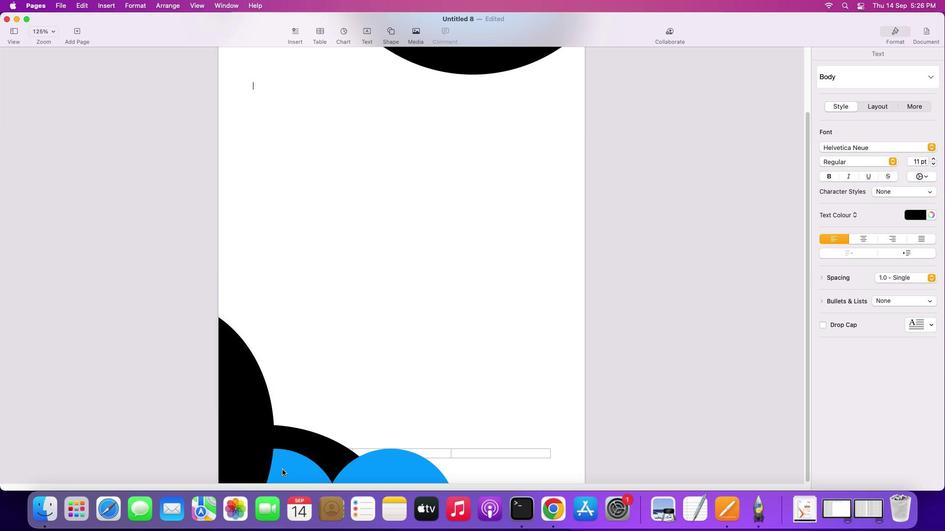 
Action: Mouse moved to (279, 466)
Screenshot: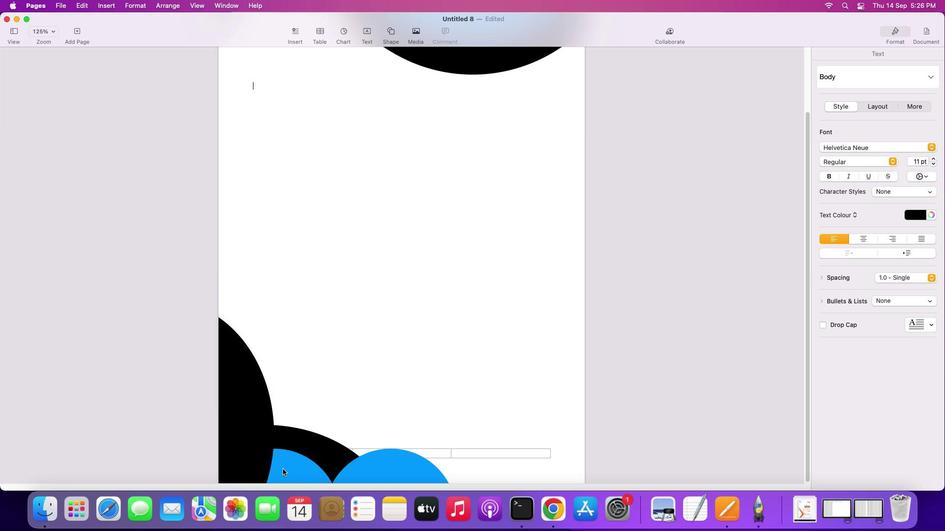 
Action: Mouse pressed right at (279, 466)
Screenshot: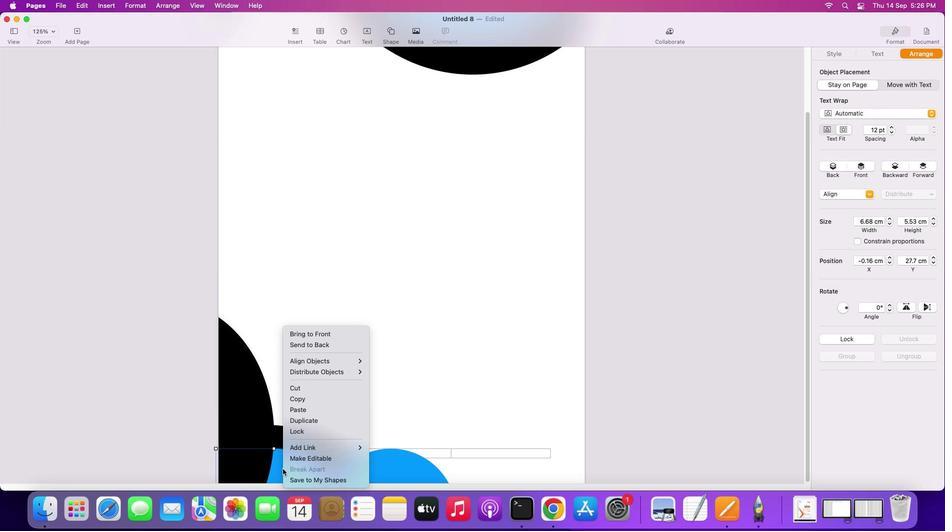 
Action: Mouse moved to (324, 329)
Screenshot: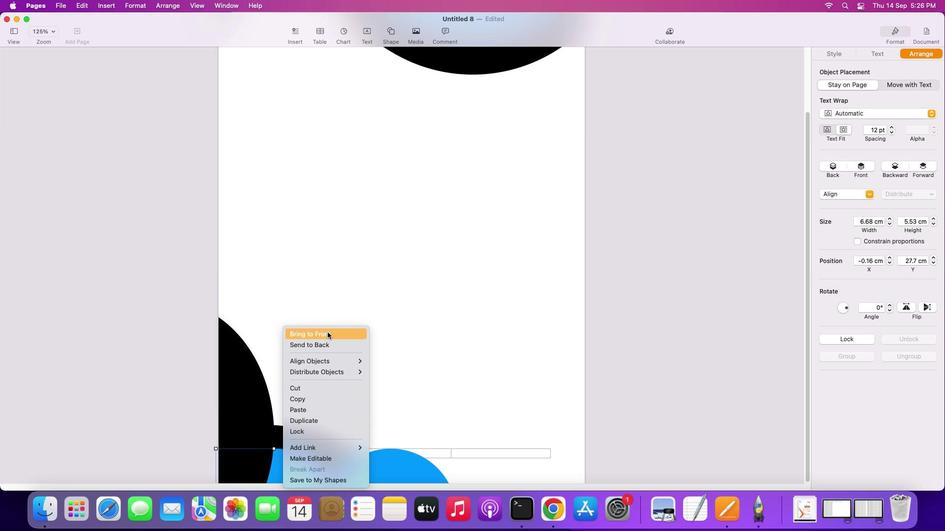 
Action: Mouse pressed left at (324, 329)
Screenshot: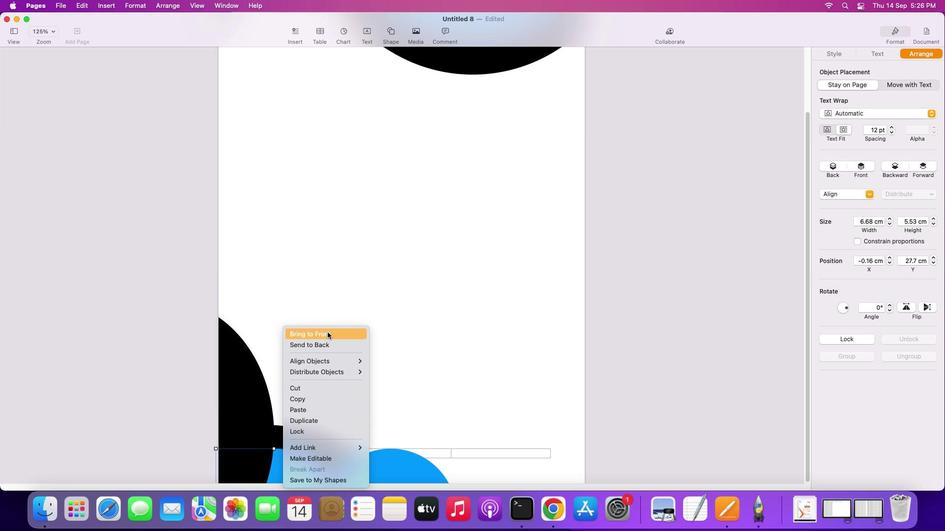 
Action: Mouse moved to (414, 416)
Screenshot: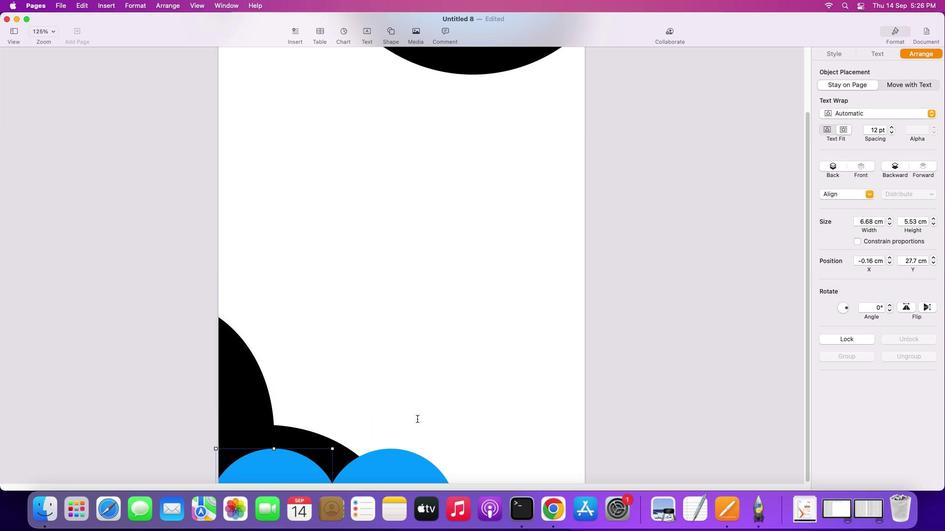 
Action: Mouse pressed left at (414, 416)
Screenshot: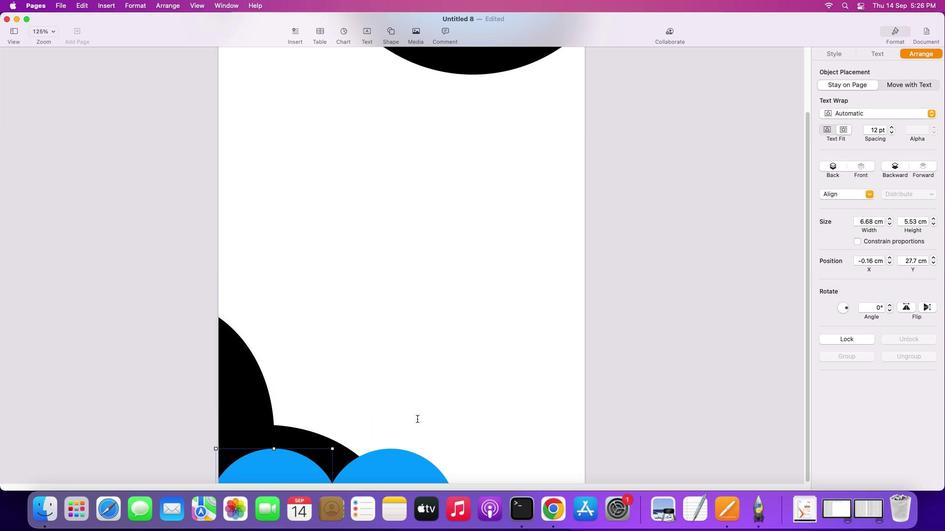 
Action: Mouse moved to (402, 243)
Screenshot: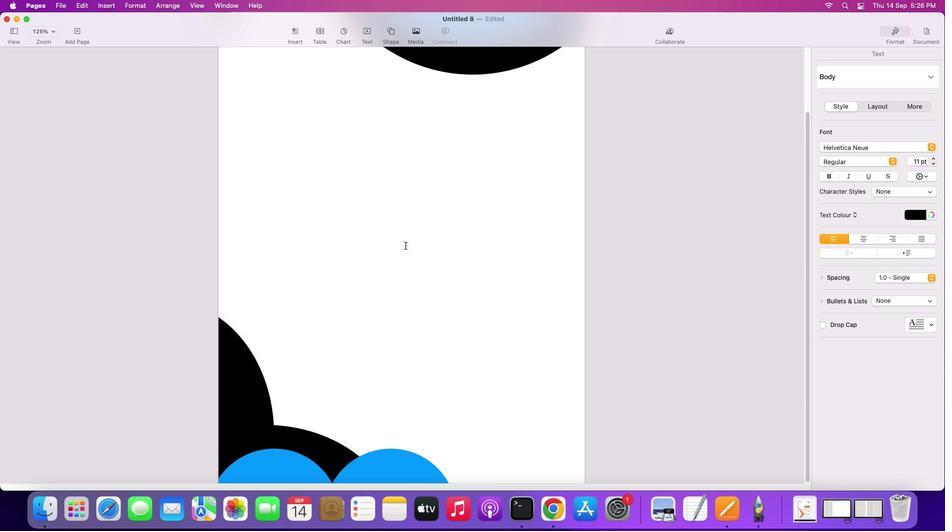 
Action: Mouse pressed left at (402, 243)
Screenshot: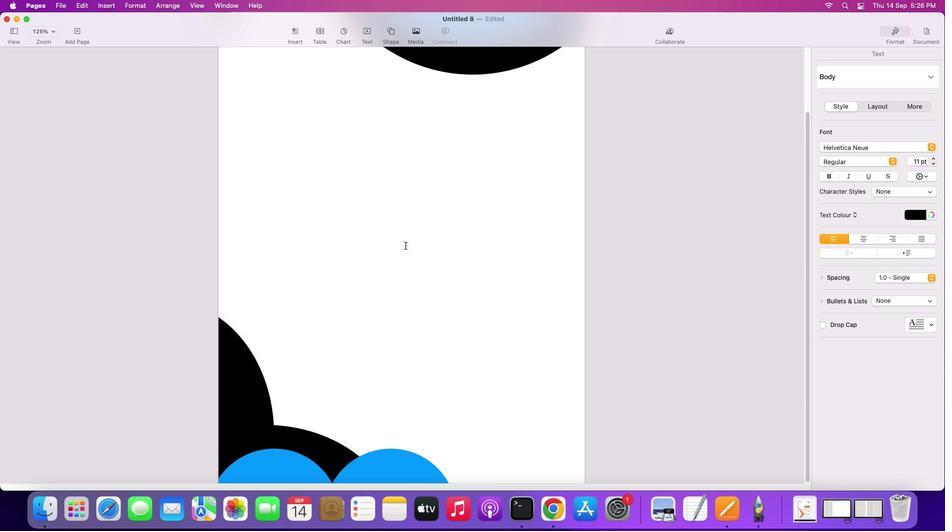 
Action: Mouse moved to (401, 239)
Screenshot: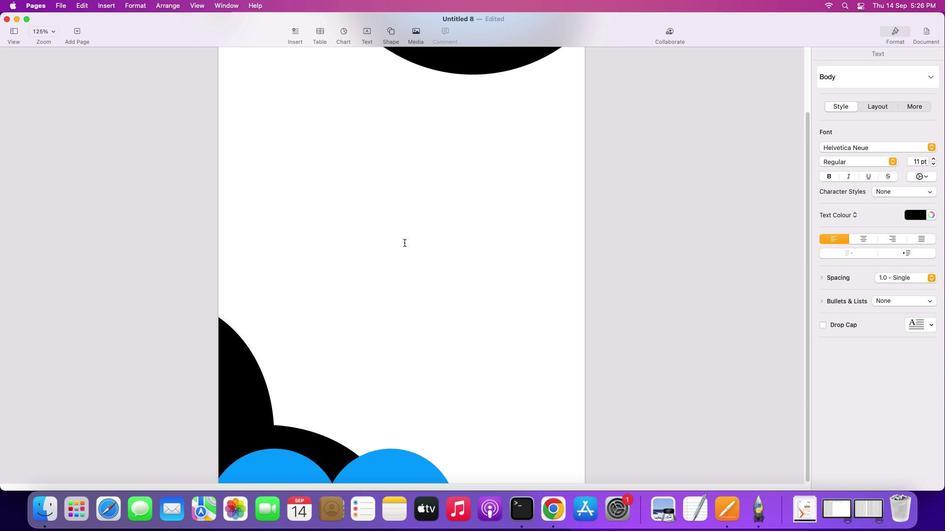 
Action: Mouse scrolled (401, 239) with delta (-2, -1)
Screenshot: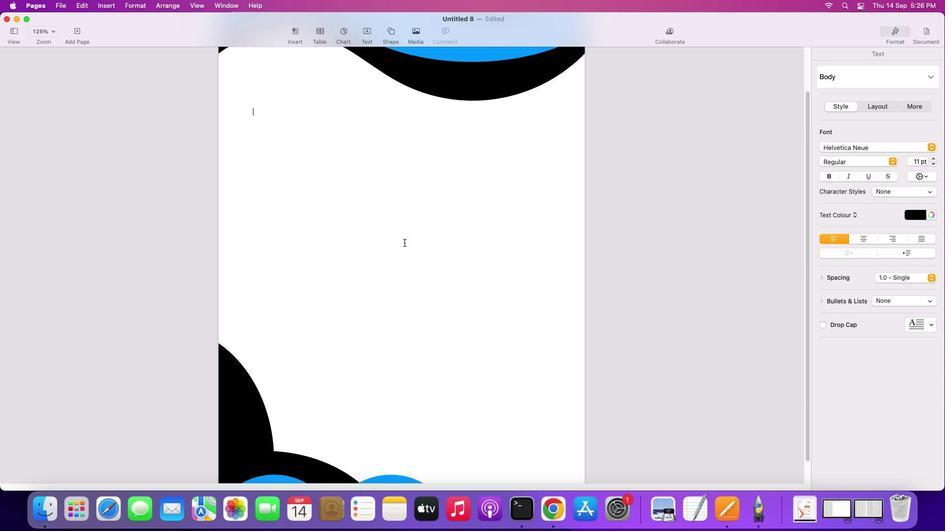 
Action: Mouse scrolled (401, 239) with delta (-2, -1)
Screenshot: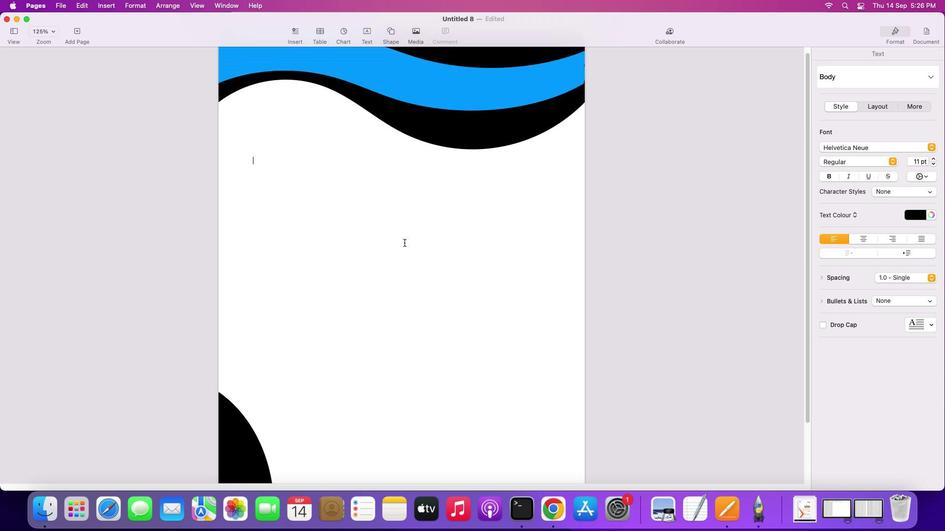 
Action: Mouse scrolled (401, 239) with delta (-2, 0)
Screenshot: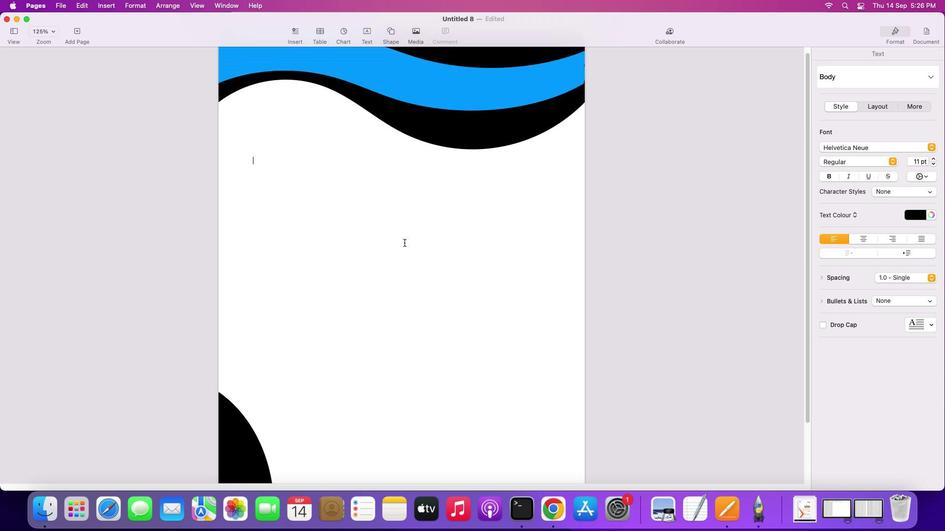 
Action: Mouse scrolled (401, 239) with delta (-2, 0)
Screenshot: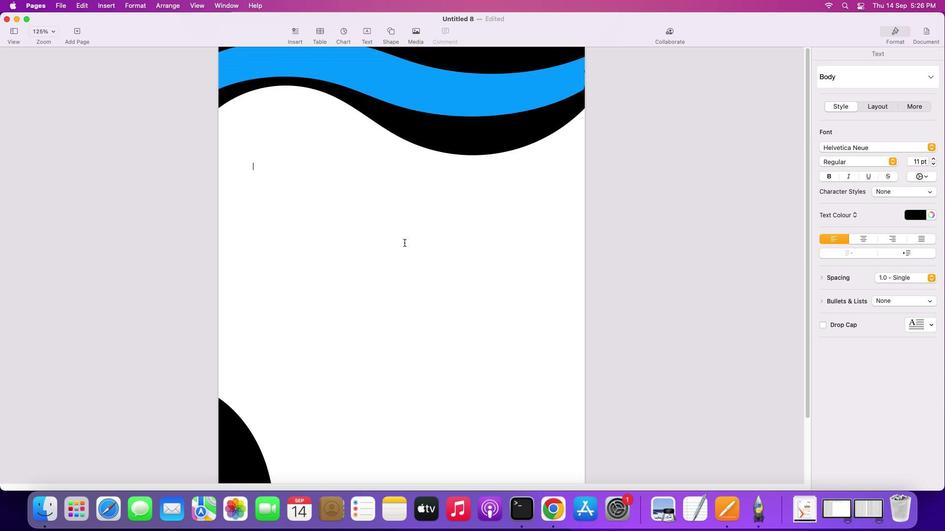 
Action: Mouse scrolled (401, 239) with delta (-2, 0)
Screenshot: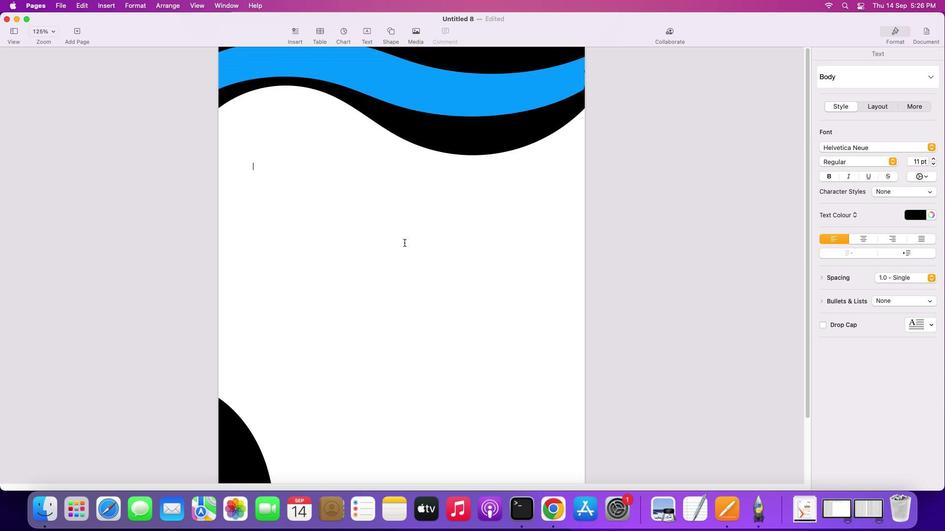 
Action: Mouse scrolled (401, 239) with delta (-2, -1)
Screenshot: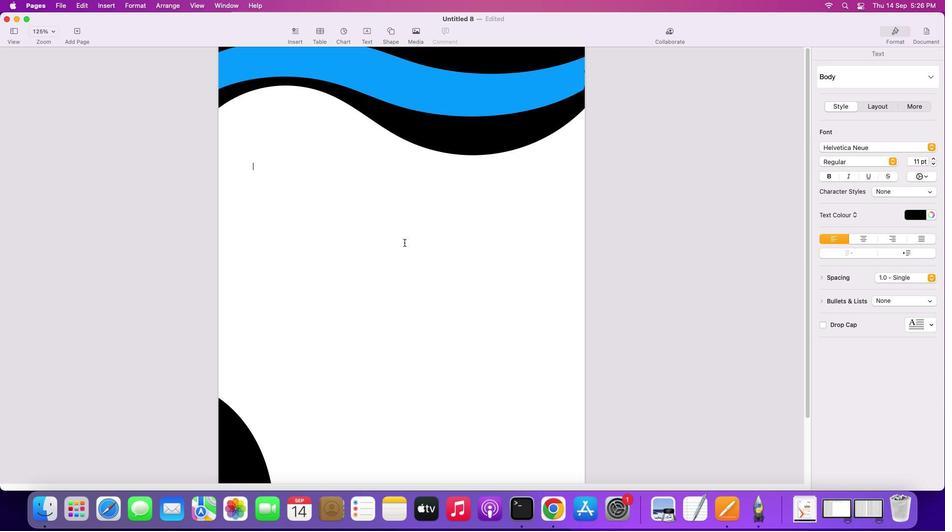 
Action: Mouse scrolled (401, 239) with delta (-2, -1)
Screenshot: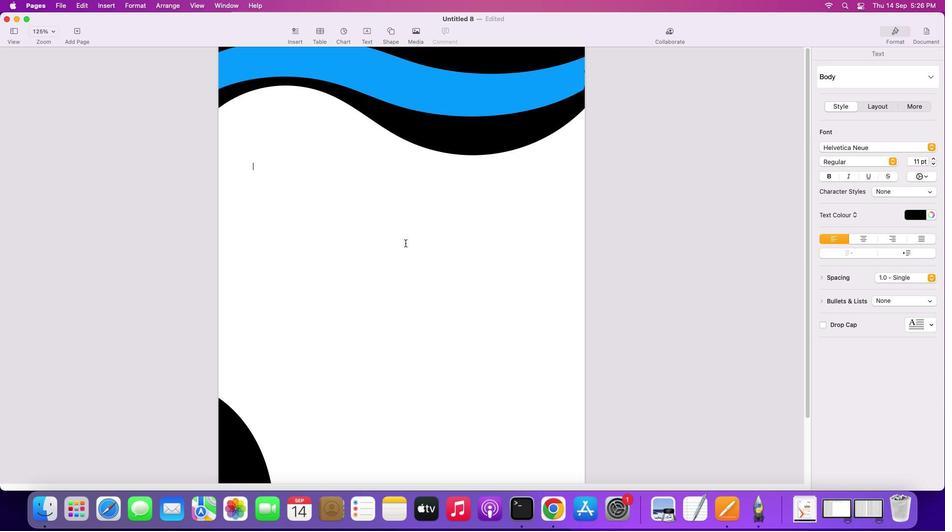 
Action: Mouse scrolled (401, 239) with delta (-2, 0)
Screenshot: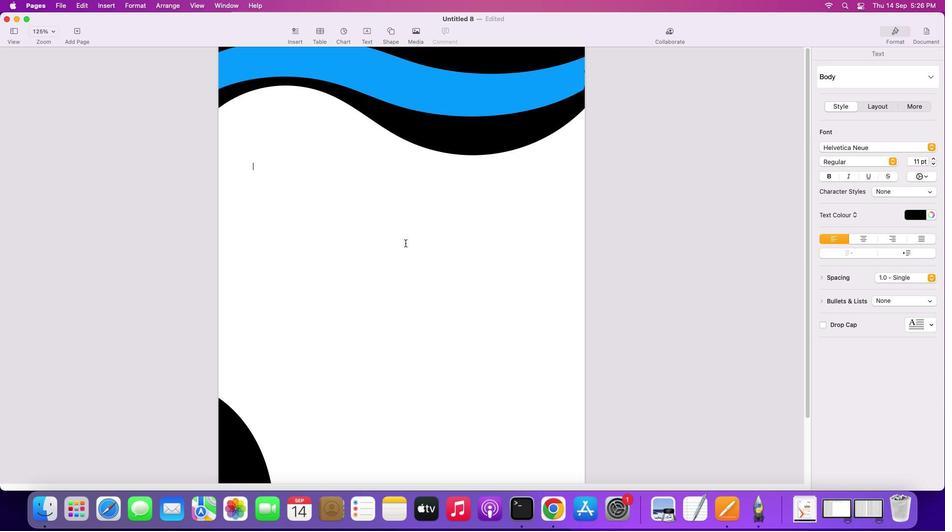 
Action: Mouse scrolled (401, 239) with delta (-2, 0)
Screenshot: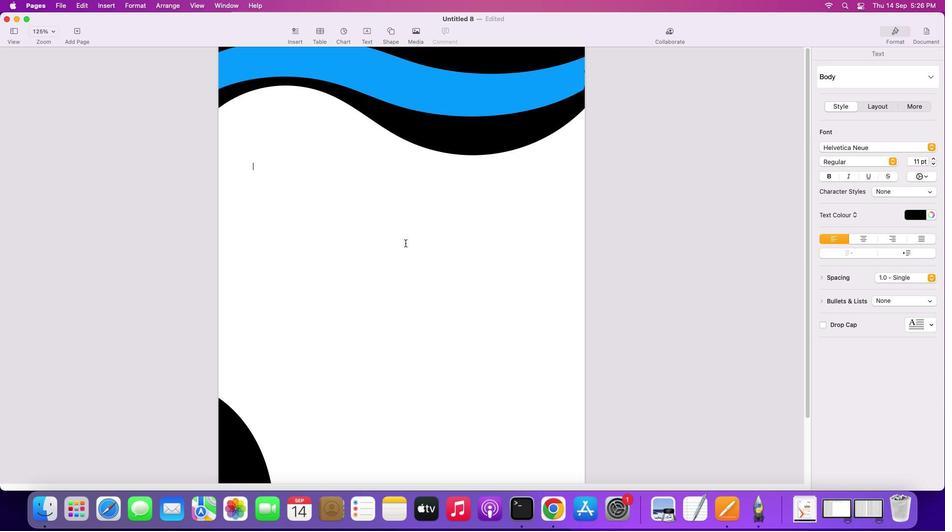 
Action: Mouse scrolled (401, 239) with delta (-2, 0)
Screenshot: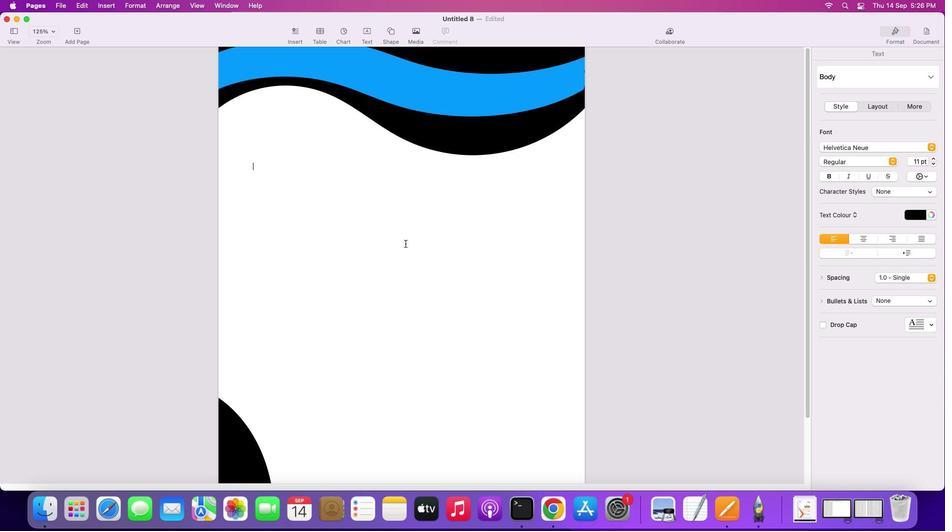
Action: Mouse moved to (397, 208)
Screenshot: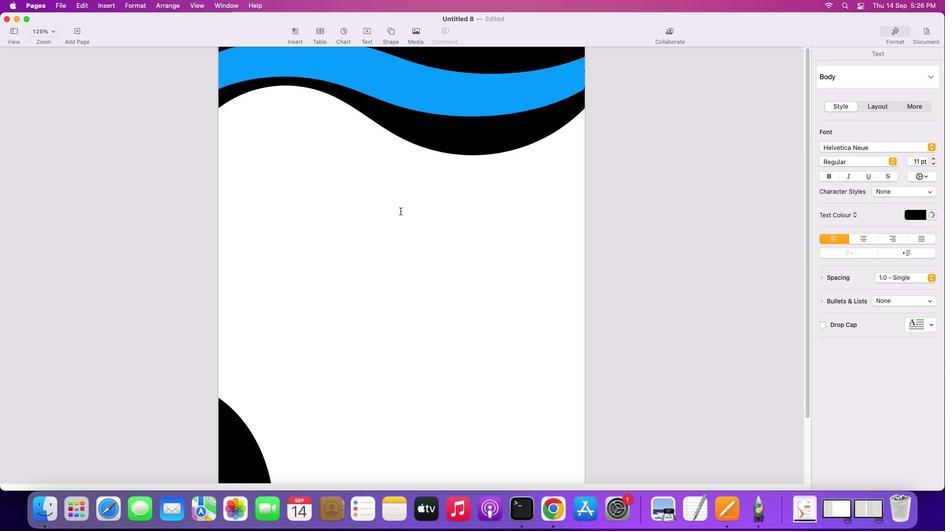
Action: Mouse pressed left at (397, 208)
Screenshot: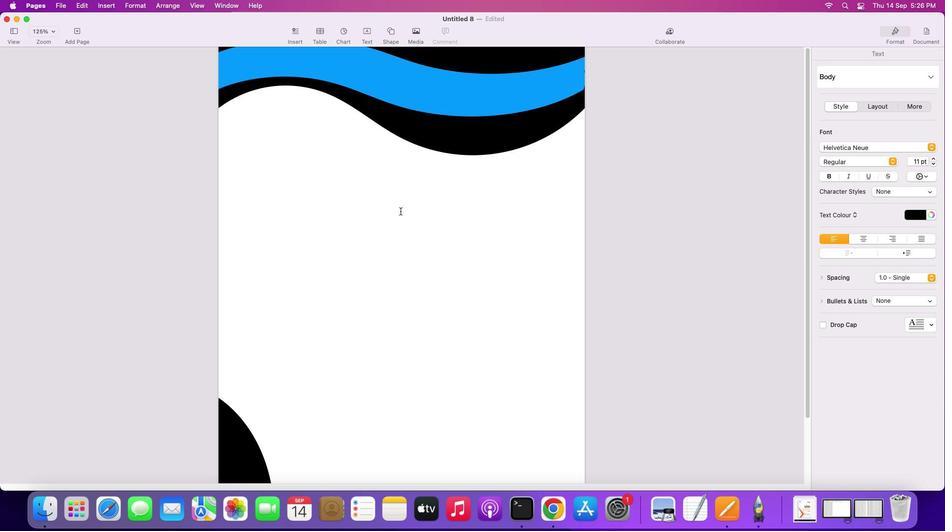
Action: Mouse moved to (450, 136)
Screenshot: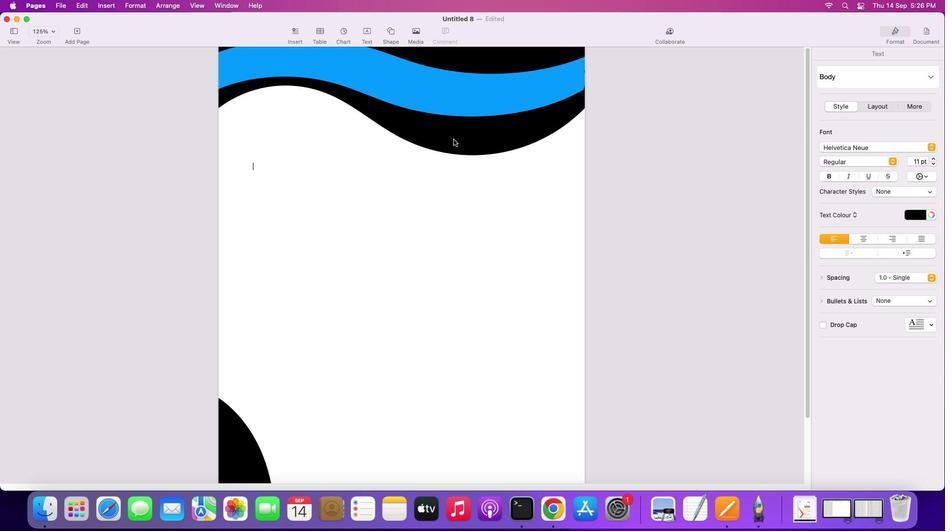 
Action: Mouse pressed left at (450, 136)
Screenshot: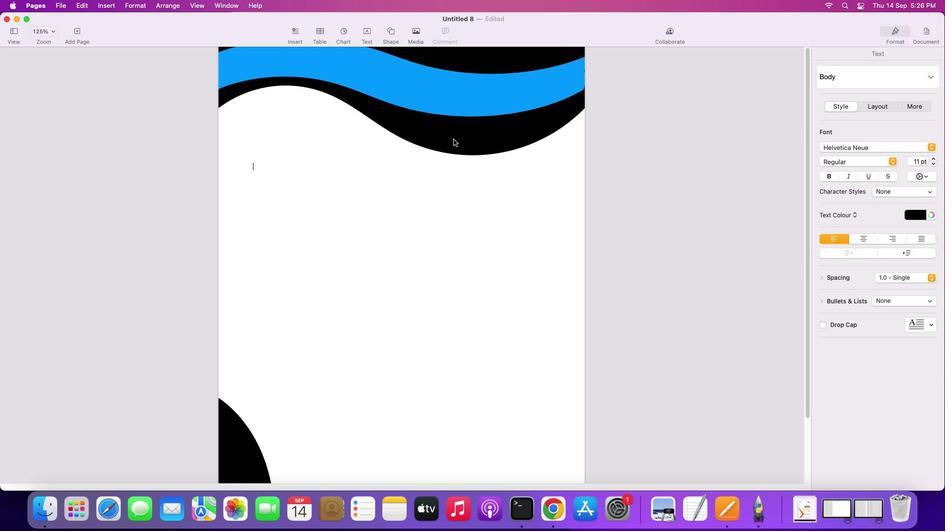 
Action: Mouse moved to (817, 52)
Screenshot: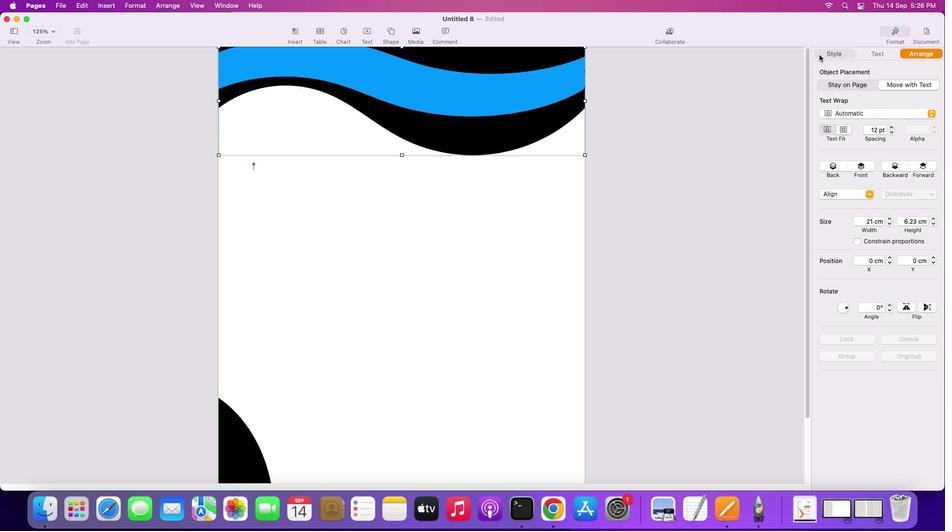 
Action: Mouse pressed left at (817, 52)
Screenshot: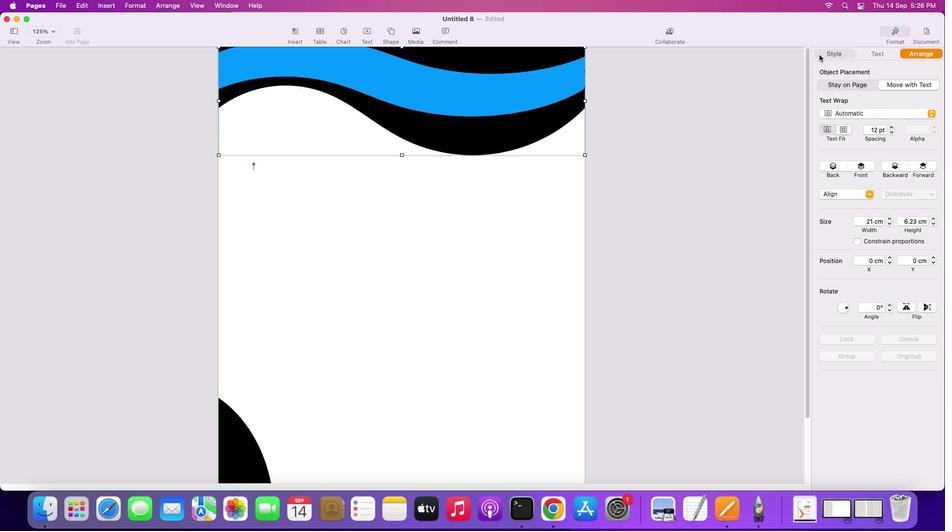 
Action: Mouse moved to (837, 189)
Screenshot: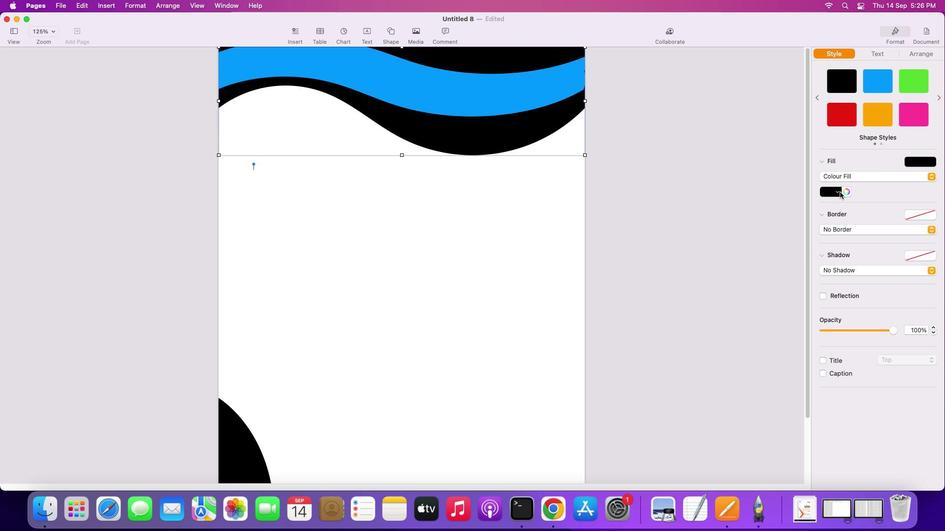 
Action: Mouse pressed left at (837, 189)
Screenshot: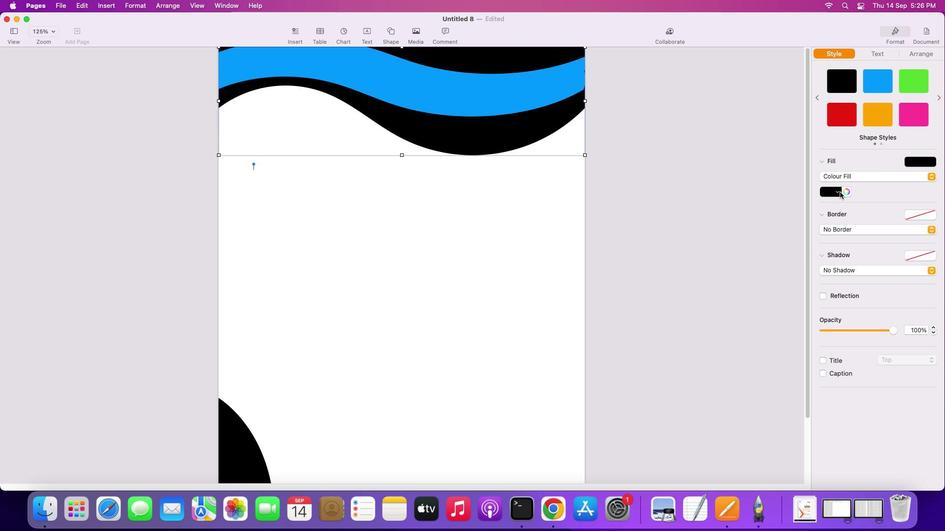 
Action: Mouse moved to (786, 241)
Screenshot: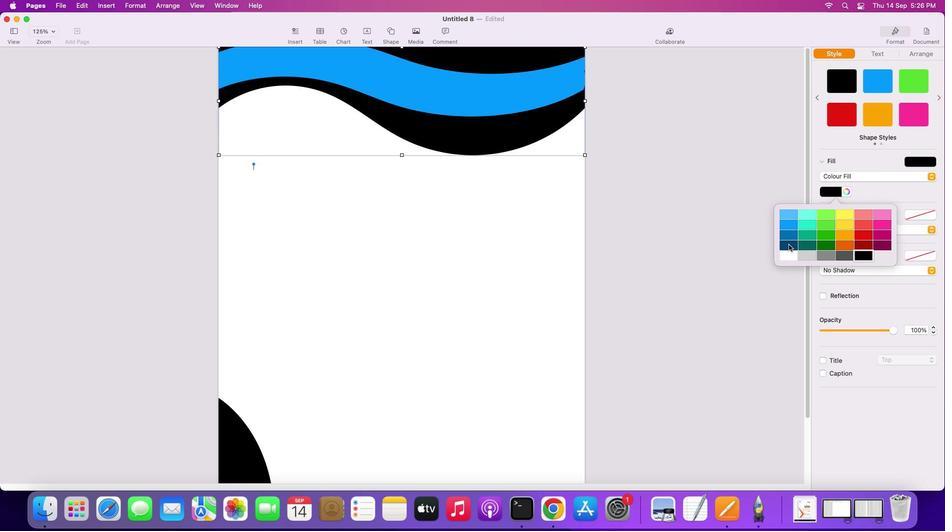 
Action: Mouse pressed left at (786, 241)
Screenshot: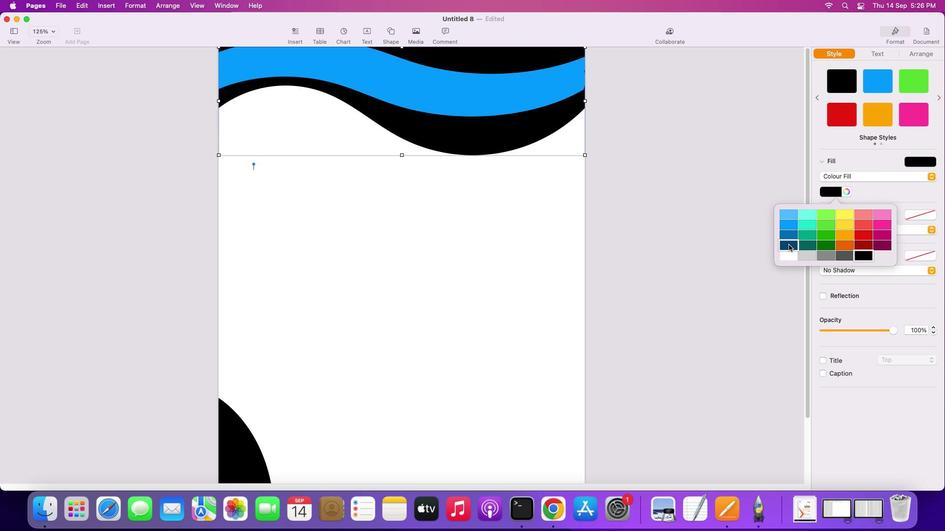
Action: Mouse moved to (511, 84)
Screenshot: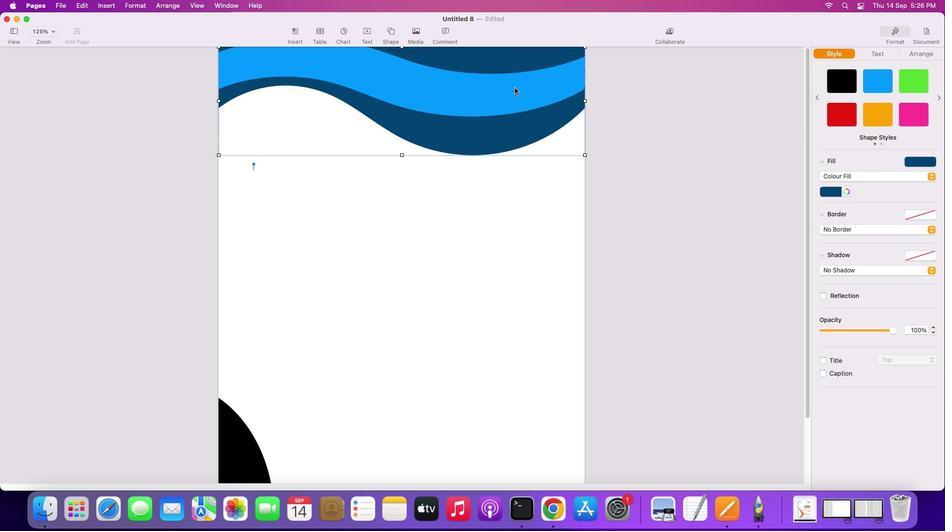 
Action: Mouse pressed left at (511, 84)
Screenshot: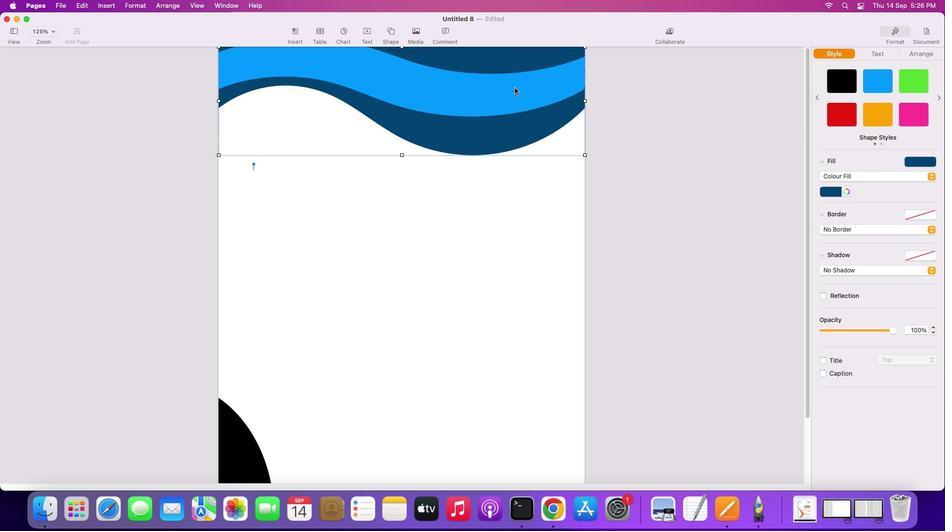 
Action: Mouse moved to (836, 186)
Screenshot: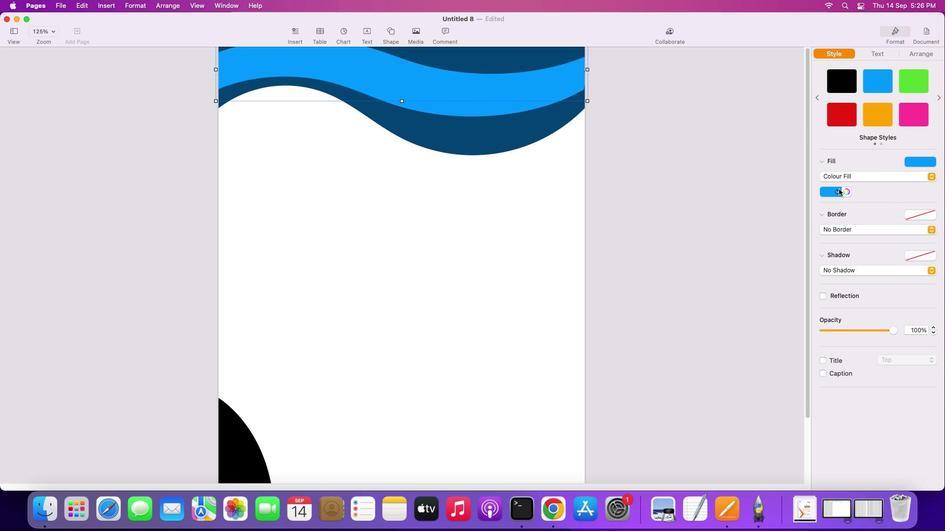 
Action: Mouse pressed left at (836, 186)
Screenshot: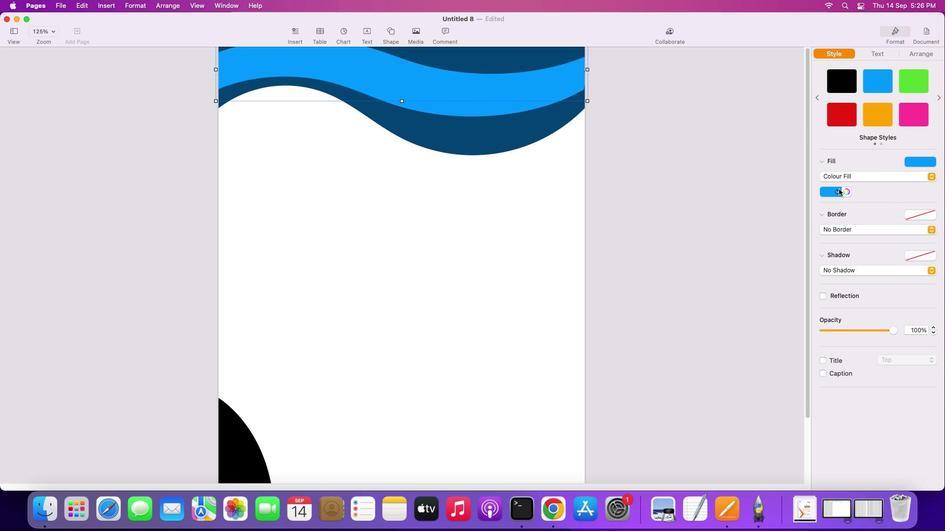 
Action: Mouse moved to (787, 232)
Screenshot: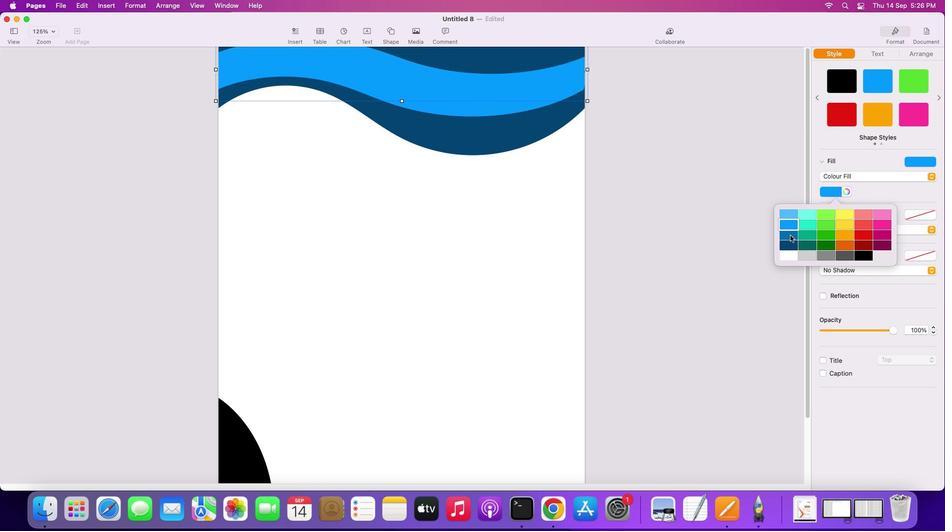 
Action: Mouse pressed left at (787, 232)
Screenshot: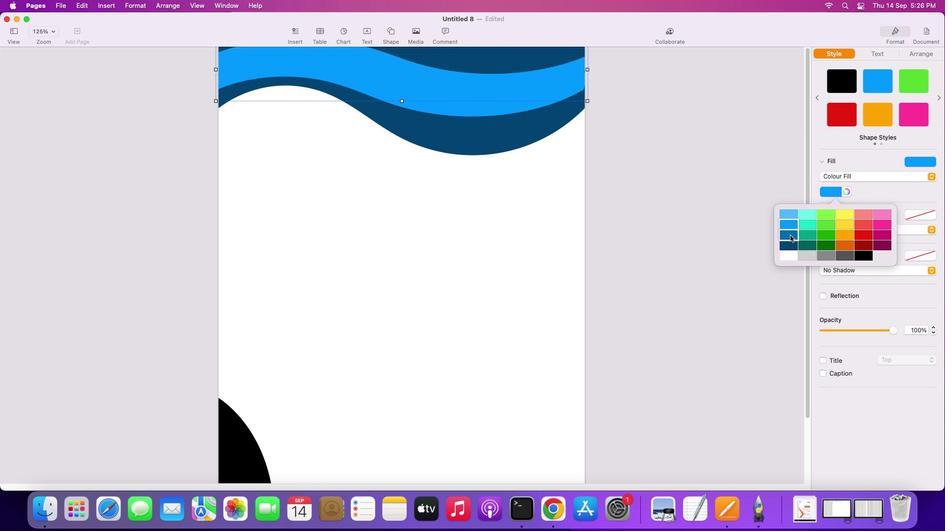 
Action: Mouse moved to (532, 96)
